 Task: Create record types in genre object.
Action: Mouse moved to (782, 58)
Screenshot: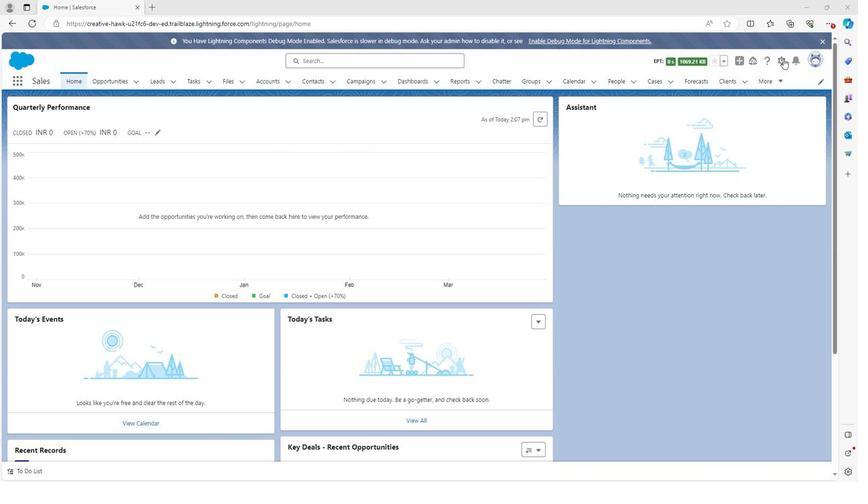 
Action: Mouse pressed left at (782, 58)
Screenshot: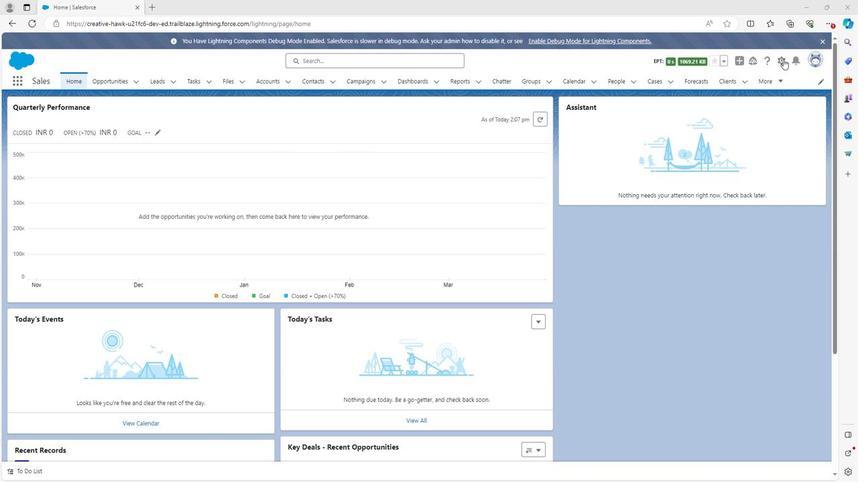 
Action: Mouse moved to (748, 86)
Screenshot: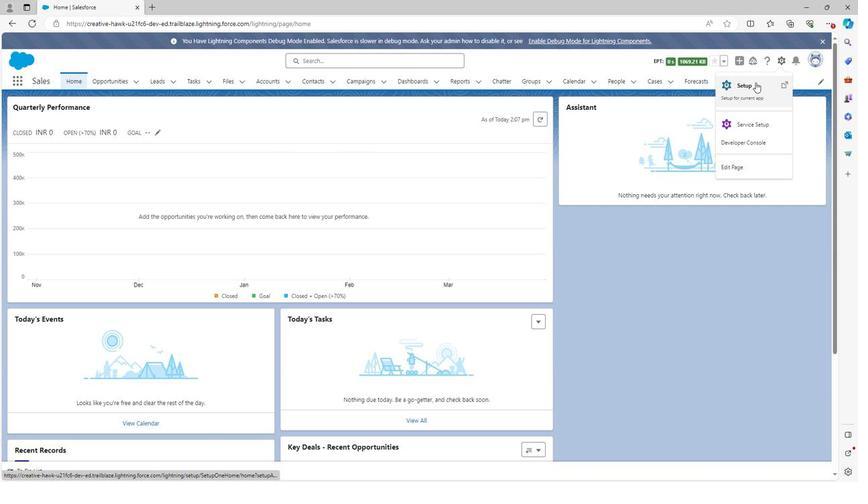 
Action: Mouse pressed left at (748, 86)
Screenshot: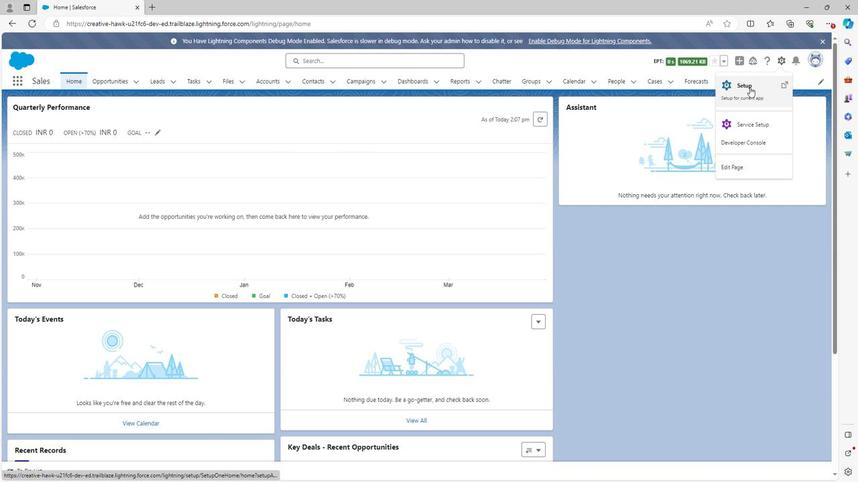 
Action: Mouse moved to (103, 80)
Screenshot: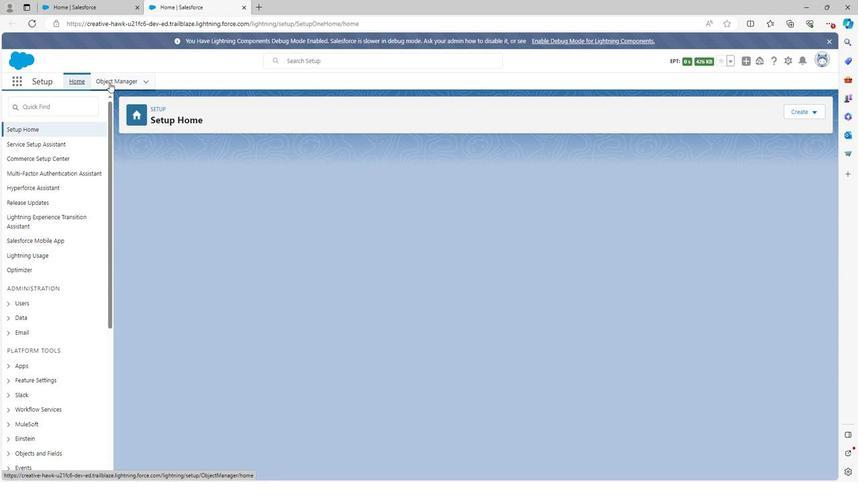 
Action: Mouse pressed left at (103, 80)
Screenshot: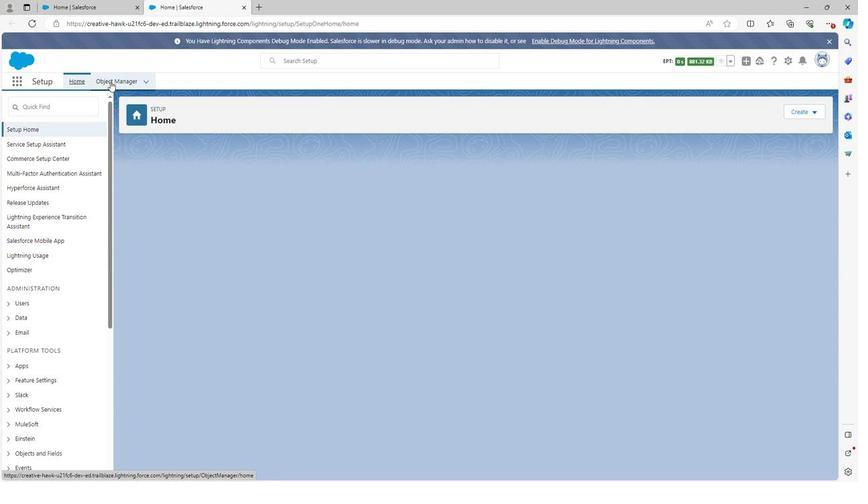 
Action: Mouse moved to (87, 276)
Screenshot: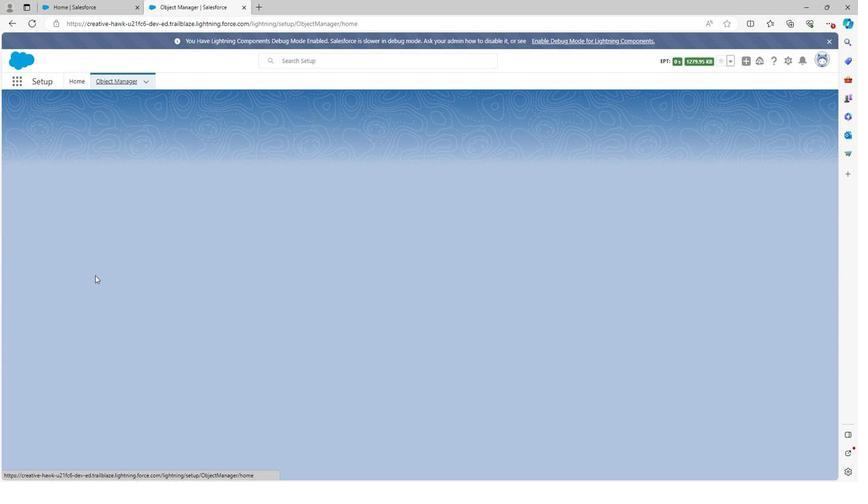 
Action: Mouse scrolled (87, 275) with delta (0, 0)
Screenshot: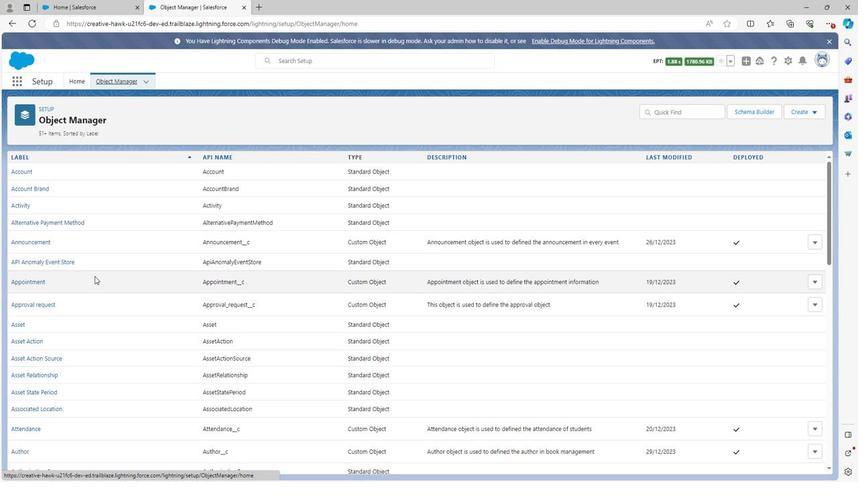 
Action: Mouse scrolled (87, 275) with delta (0, 0)
Screenshot: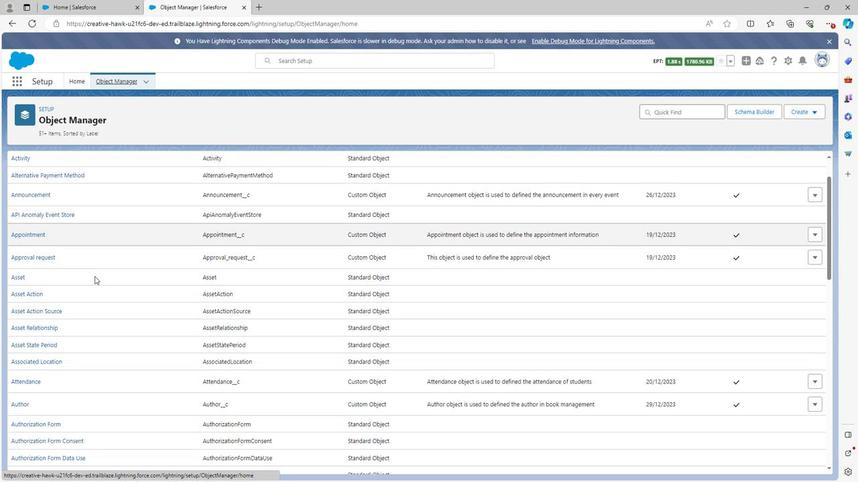 
Action: Mouse scrolled (87, 275) with delta (0, 0)
Screenshot: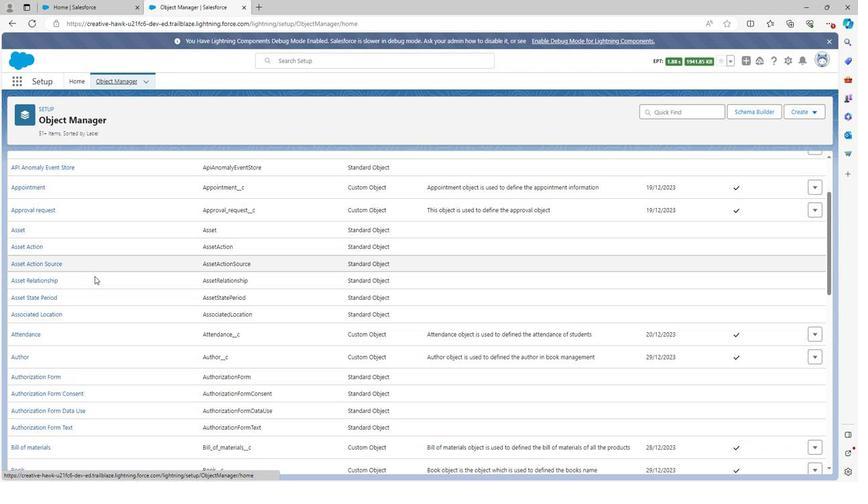 
Action: Mouse scrolled (87, 275) with delta (0, 0)
Screenshot: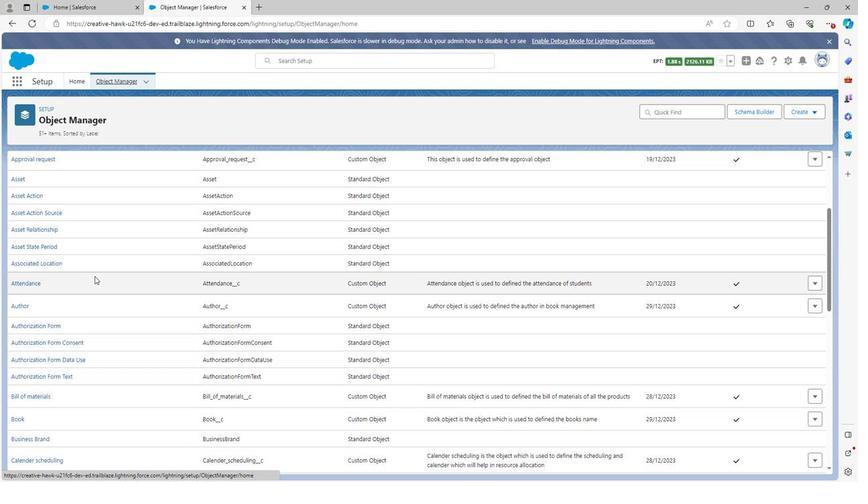 
Action: Mouse scrolled (87, 275) with delta (0, 0)
Screenshot: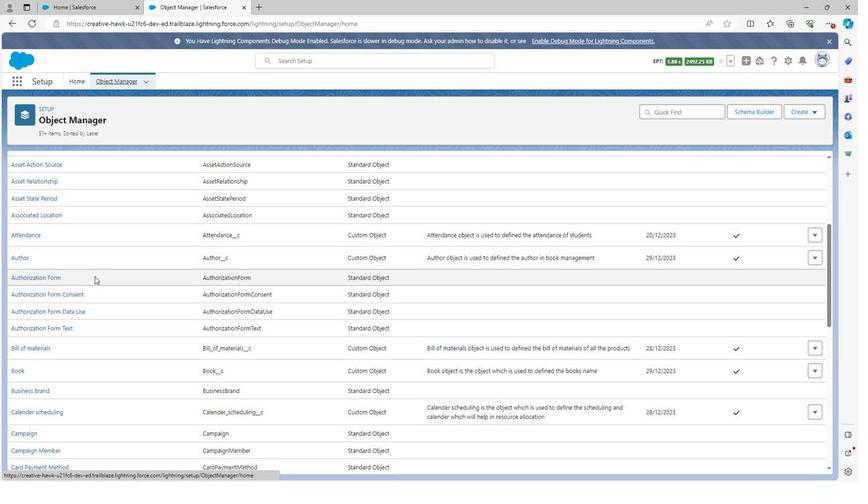 
Action: Mouse scrolled (87, 275) with delta (0, 0)
Screenshot: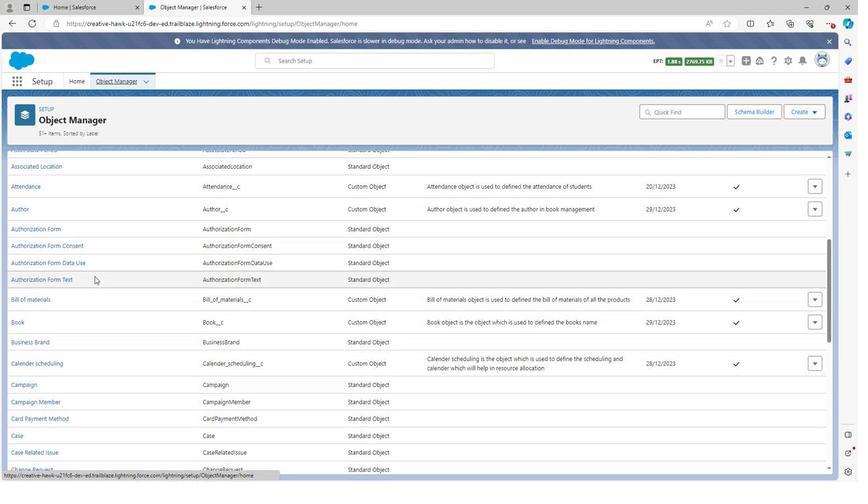 
Action: Mouse scrolled (87, 275) with delta (0, 0)
Screenshot: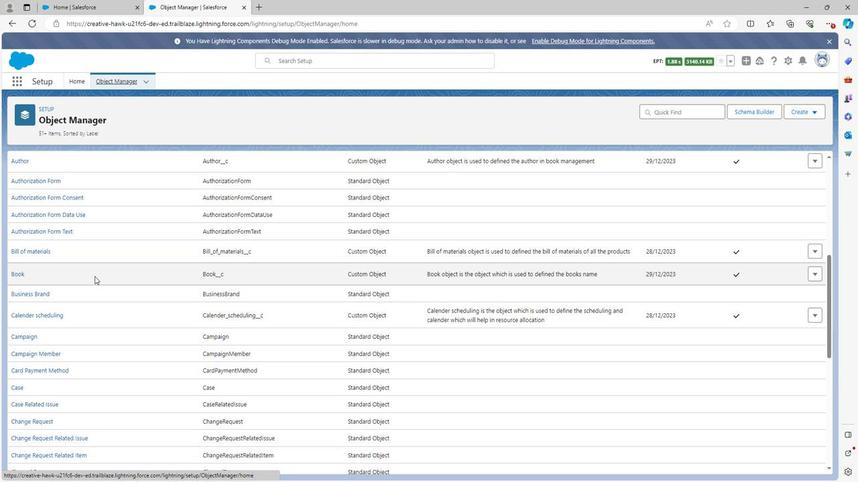 
Action: Mouse scrolled (87, 275) with delta (0, 0)
Screenshot: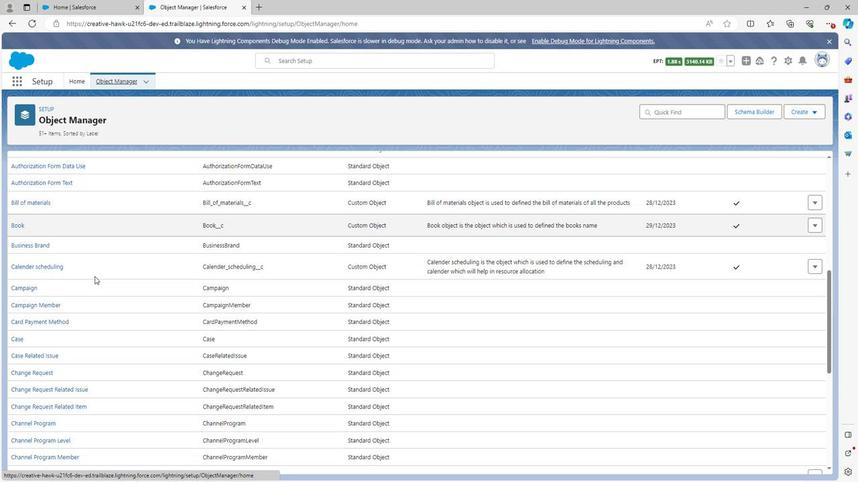 
Action: Mouse scrolled (87, 275) with delta (0, 0)
Screenshot: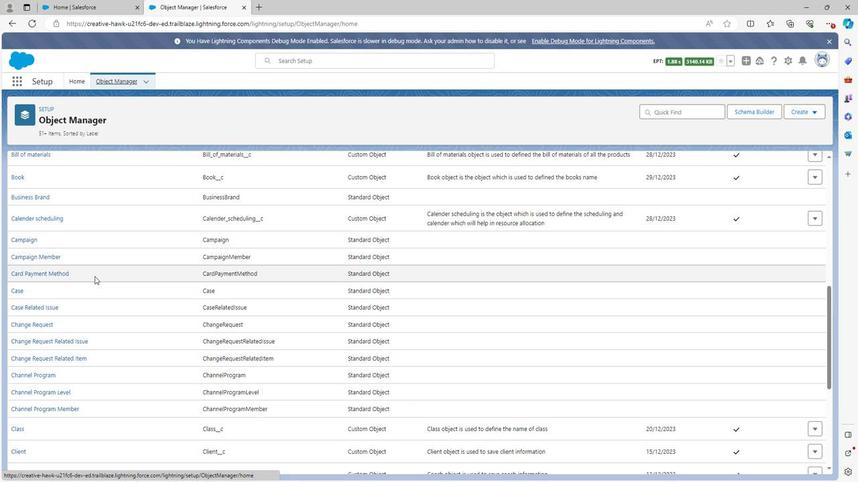 
Action: Mouse scrolled (87, 275) with delta (0, 0)
Screenshot: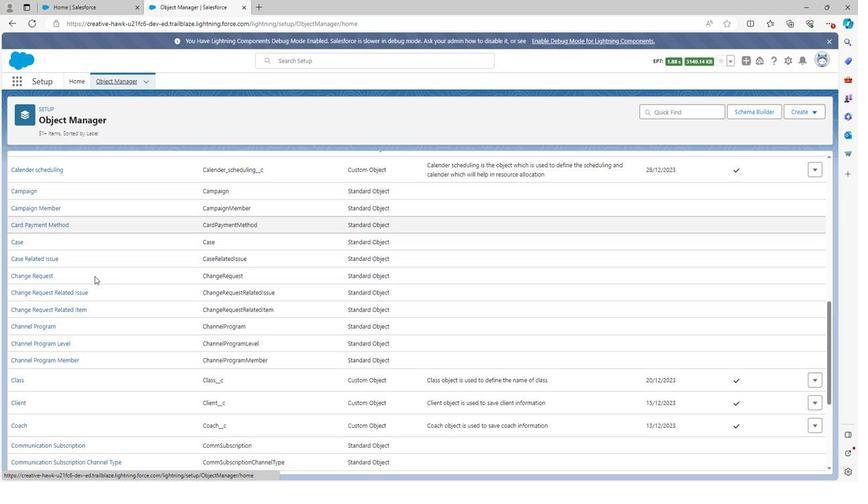 
Action: Mouse scrolled (87, 275) with delta (0, 0)
Screenshot: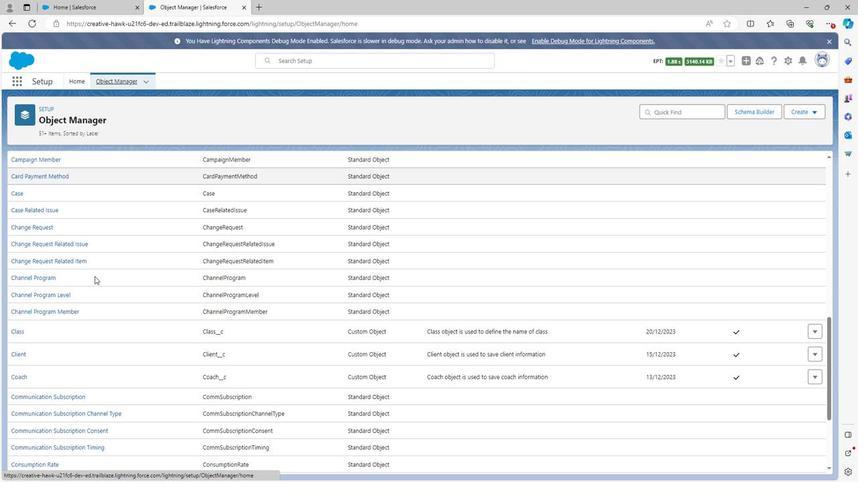 
Action: Mouse scrolled (87, 275) with delta (0, 0)
Screenshot: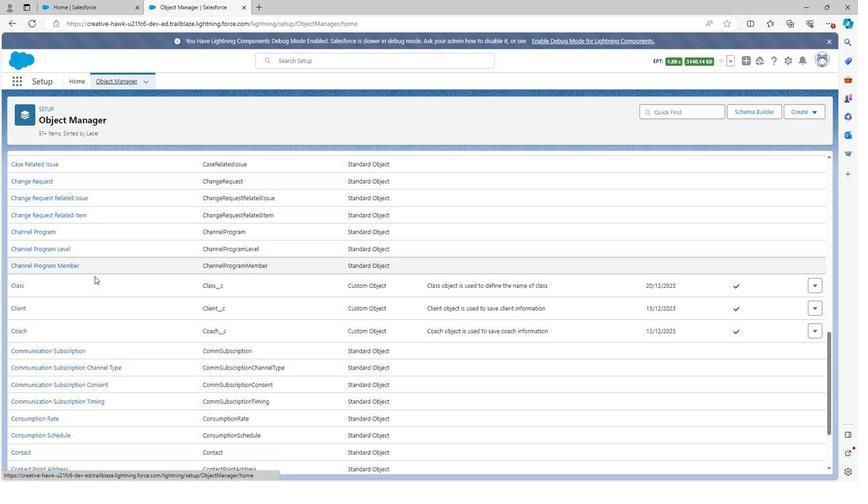 
Action: Mouse scrolled (87, 275) with delta (0, 0)
Screenshot: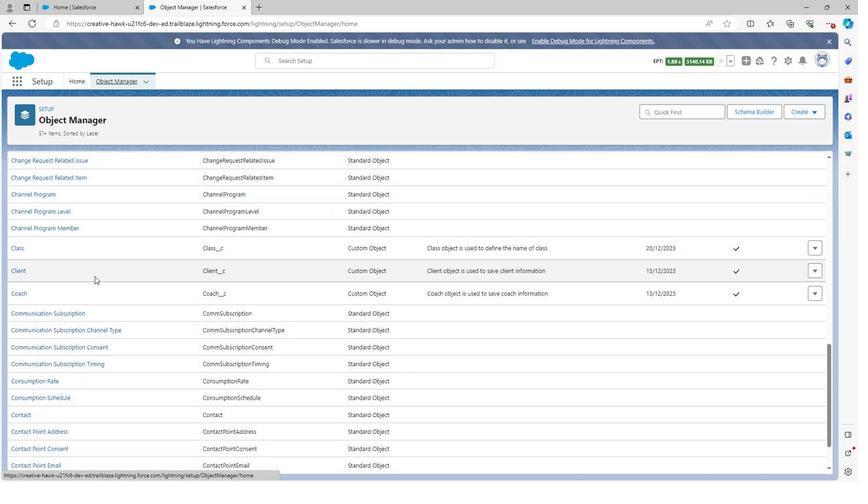 
Action: Mouse scrolled (87, 275) with delta (0, 0)
Screenshot: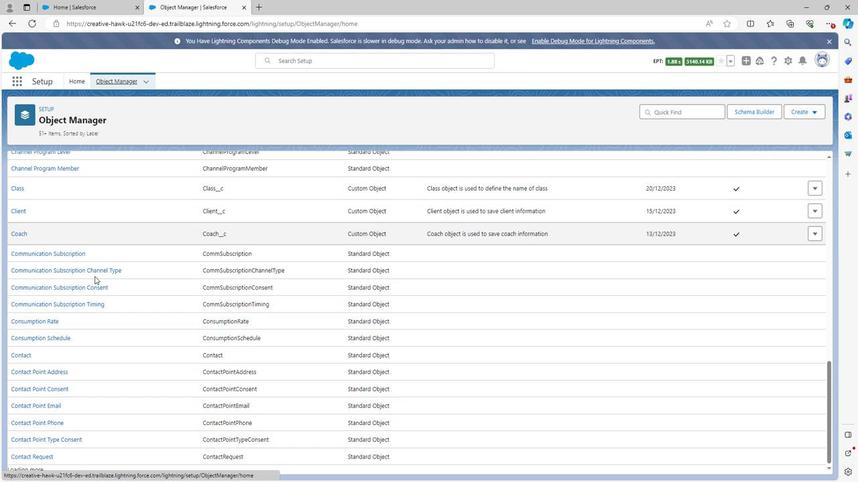 
Action: Mouse scrolled (87, 275) with delta (0, 0)
Screenshot: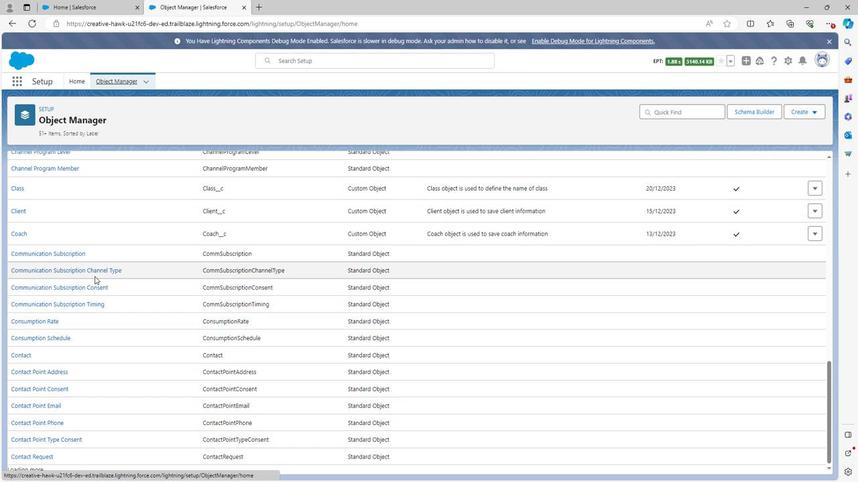 
Action: Mouse scrolled (87, 275) with delta (0, 0)
Screenshot: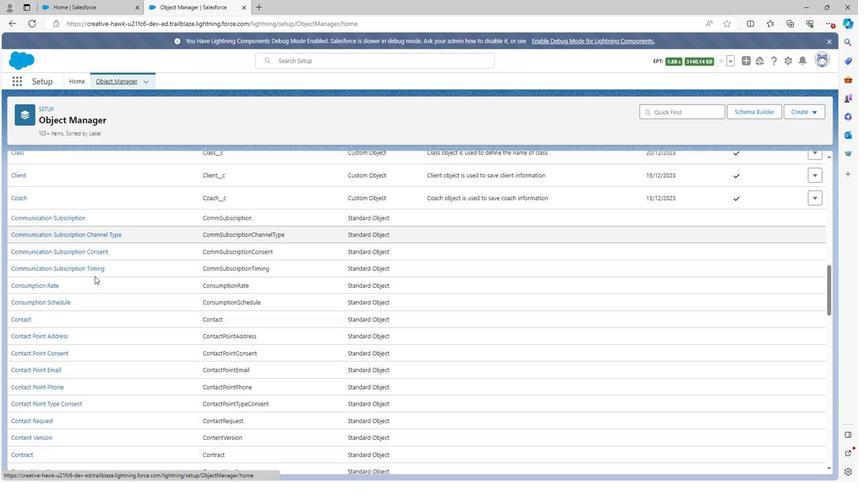 
Action: Mouse scrolled (87, 275) with delta (0, 0)
Screenshot: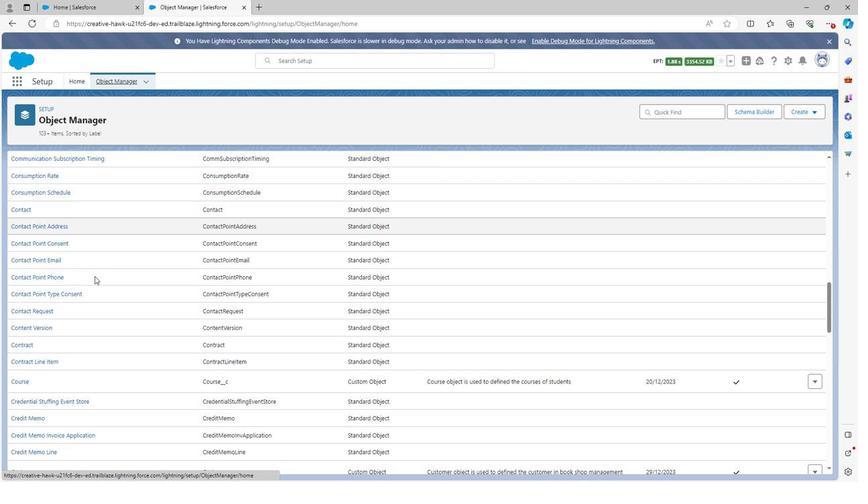 
Action: Mouse scrolled (87, 275) with delta (0, 0)
Screenshot: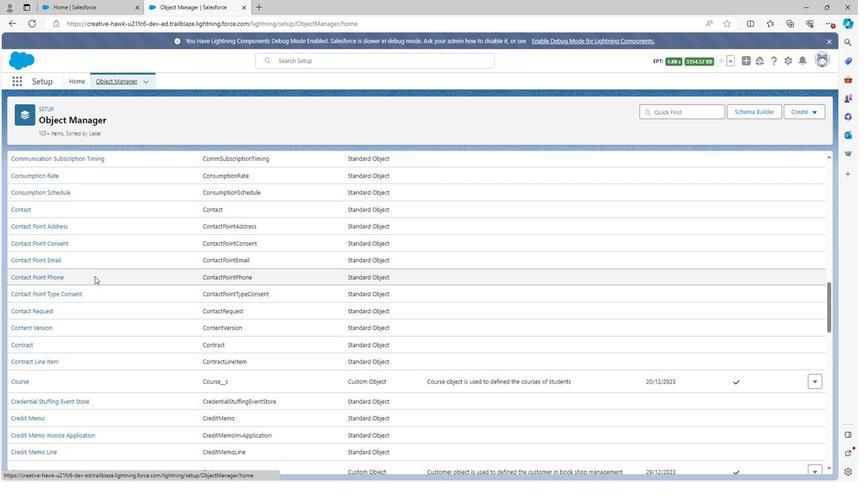 
Action: Mouse scrolled (87, 275) with delta (0, 0)
Screenshot: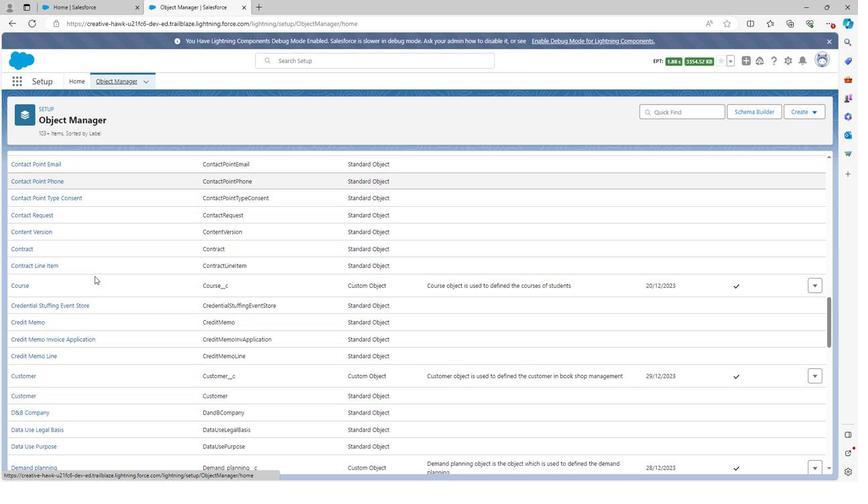
Action: Mouse scrolled (87, 275) with delta (0, 0)
Screenshot: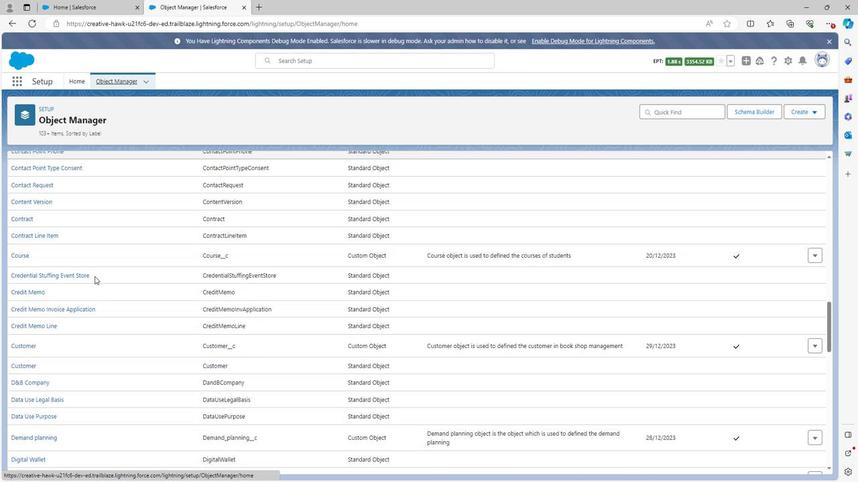 
Action: Mouse scrolled (87, 275) with delta (0, 0)
Screenshot: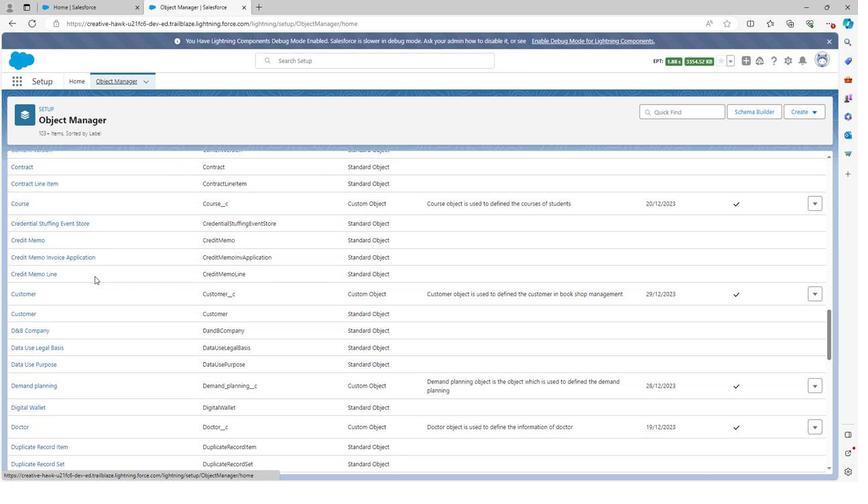 
Action: Mouse scrolled (87, 275) with delta (0, 0)
Screenshot: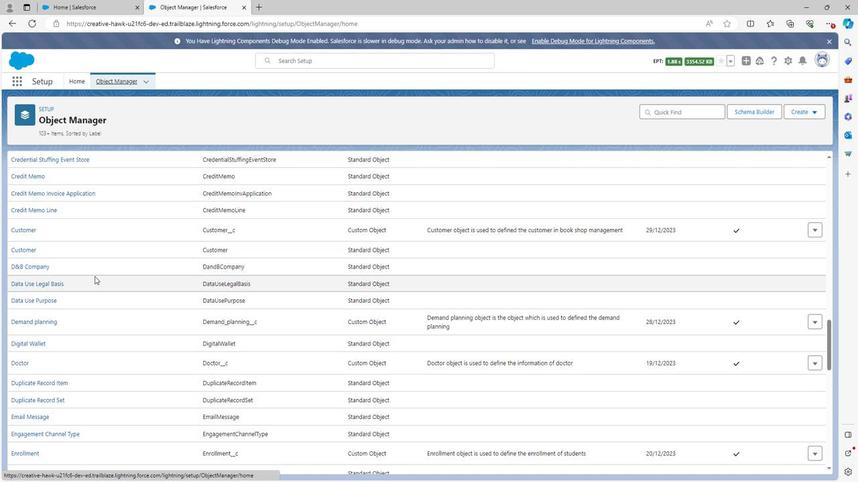 
Action: Mouse scrolled (87, 275) with delta (0, 0)
Screenshot: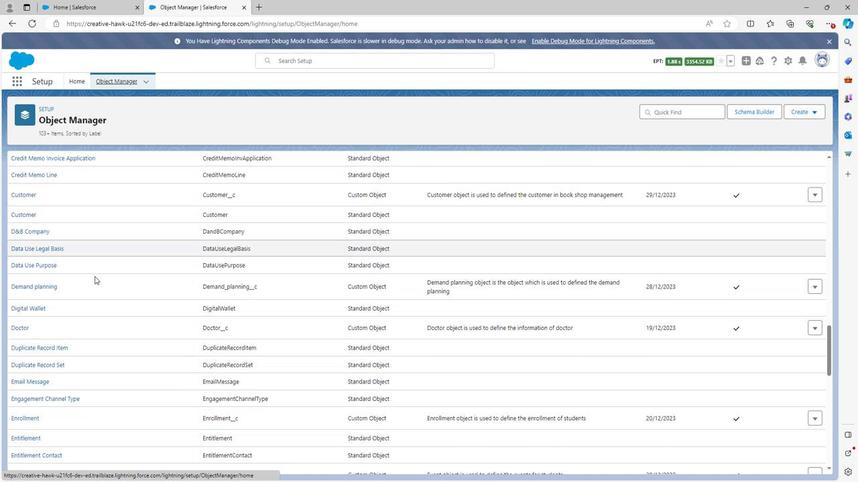 
Action: Mouse scrolled (87, 275) with delta (0, 0)
Screenshot: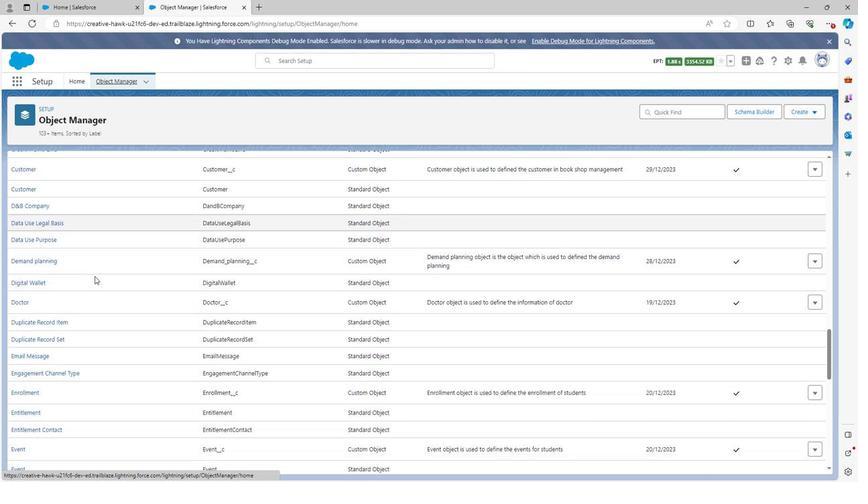 
Action: Mouse scrolled (87, 275) with delta (0, 0)
Screenshot: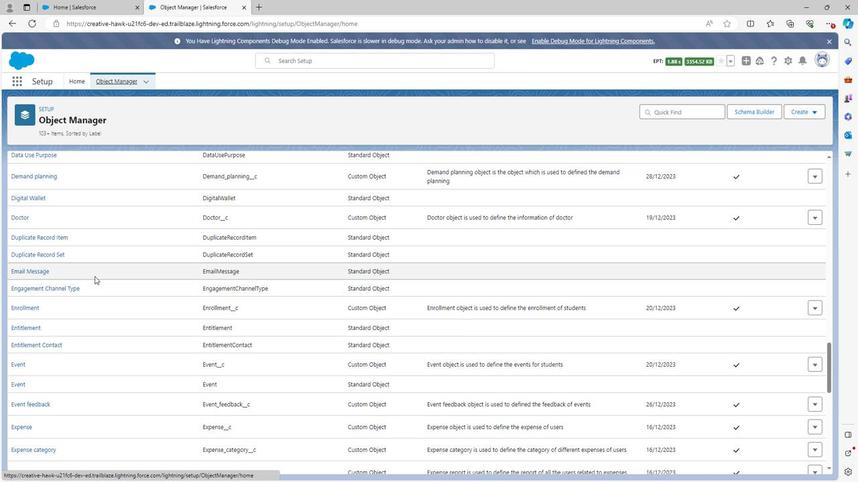 
Action: Mouse scrolled (87, 275) with delta (0, 0)
Screenshot: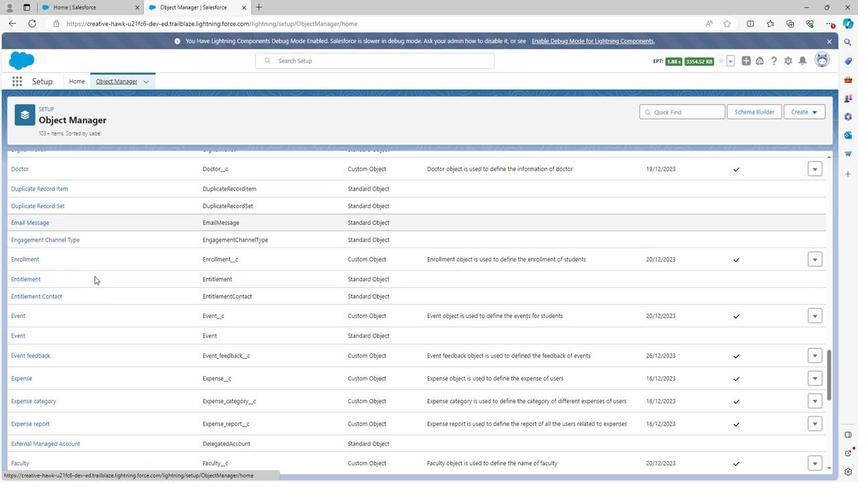 
Action: Mouse scrolled (87, 275) with delta (0, 0)
Screenshot: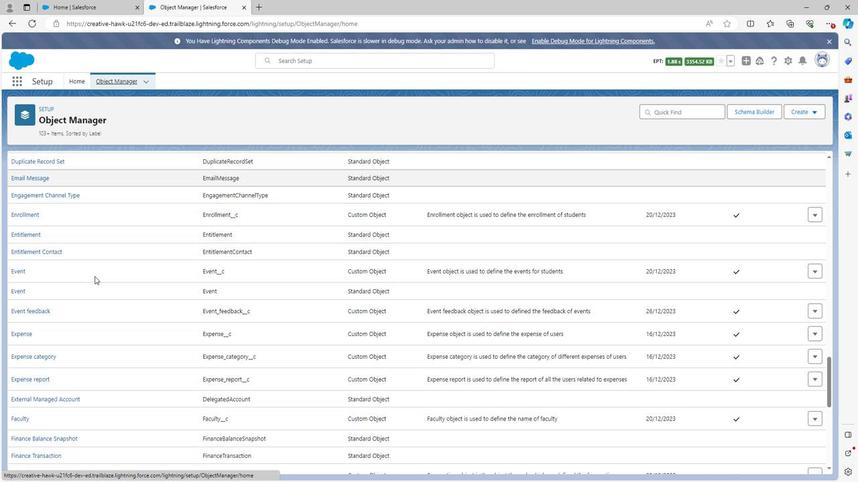 
Action: Mouse scrolled (87, 275) with delta (0, 0)
Screenshot: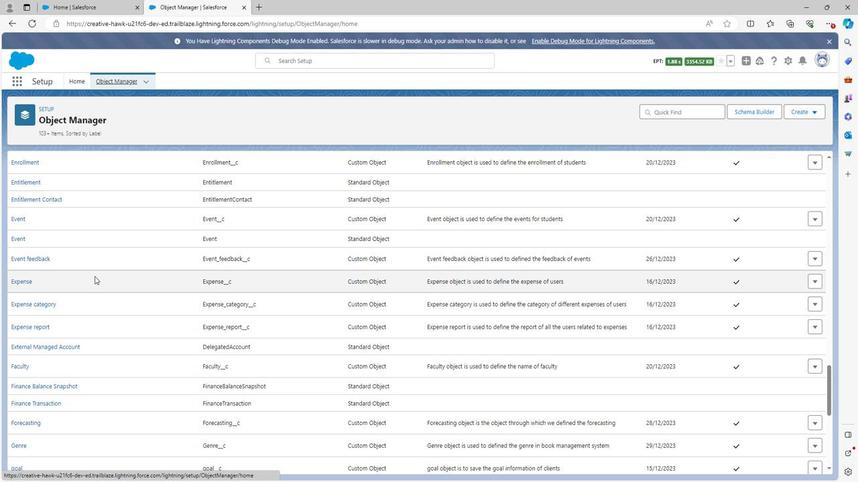 
Action: Mouse scrolled (87, 275) with delta (0, 0)
Screenshot: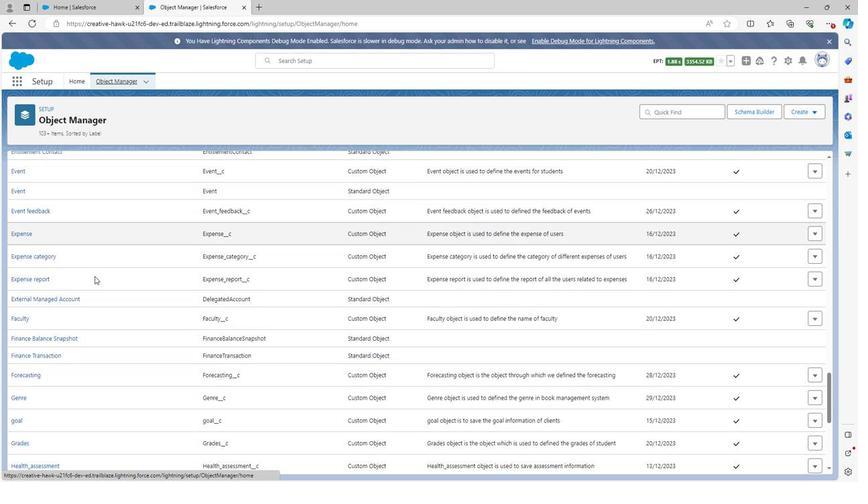 
Action: Mouse scrolled (87, 275) with delta (0, 0)
Screenshot: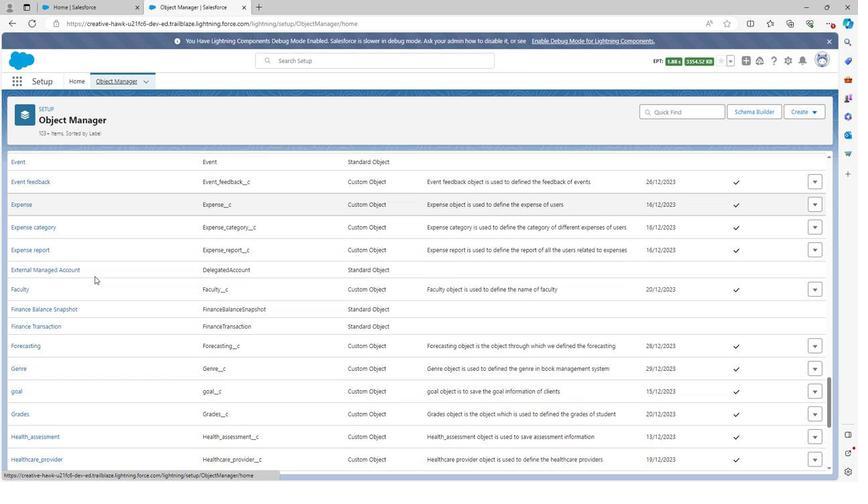 
Action: Mouse scrolled (87, 275) with delta (0, 0)
Screenshot: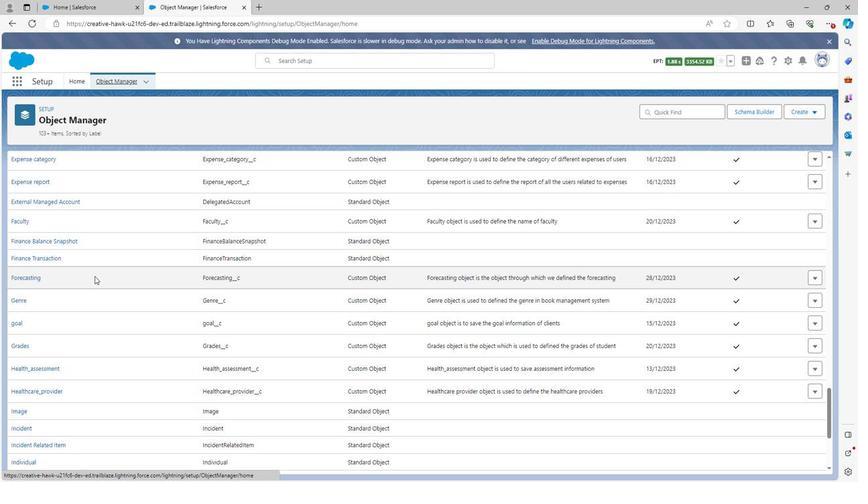 
Action: Mouse moved to (8, 250)
Screenshot: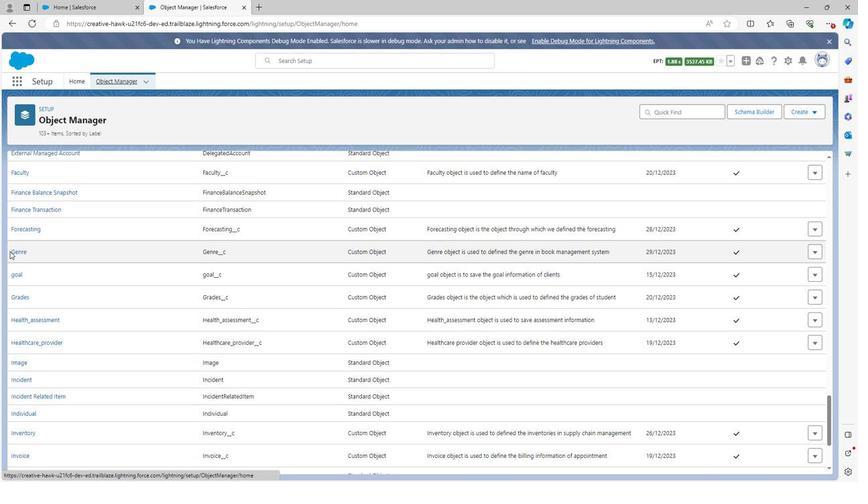 
Action: Mouse pressed left at (8, 250)
Screenshot: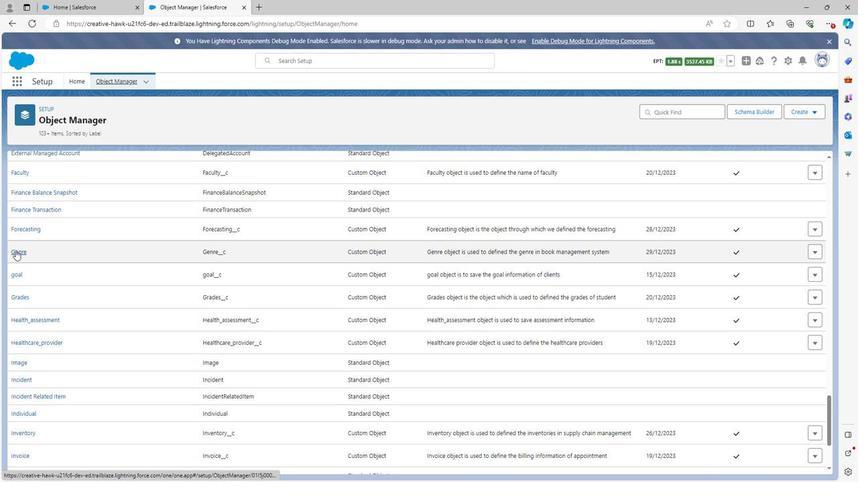 
Action: Mouse moved to (39, 293)
Screenshot: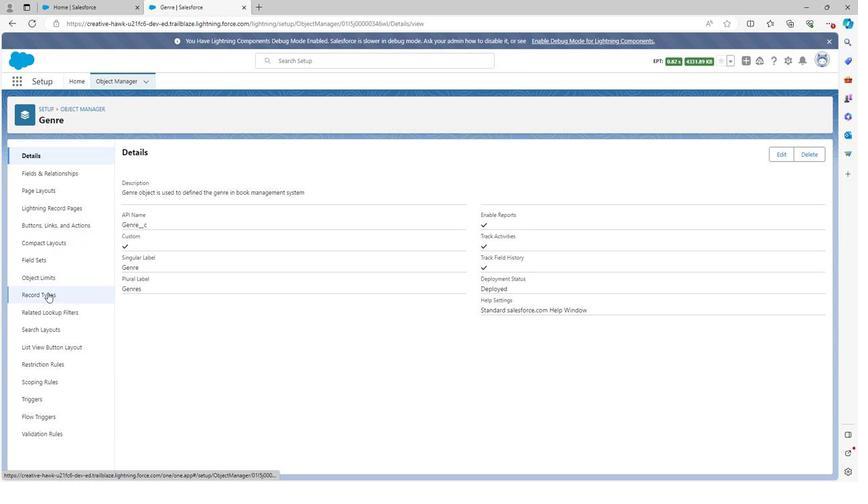 
Action: Mouse pressed left at (39, 293)
Screenshot: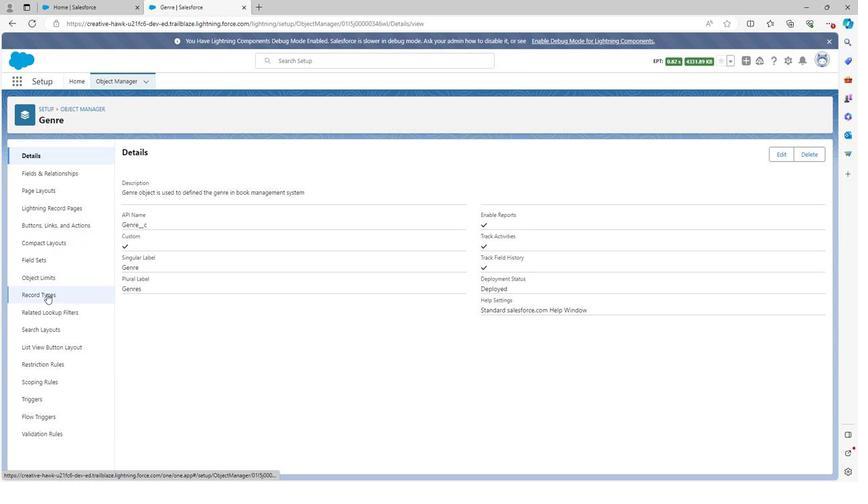 
Action: Mouse moved to (737, 153)
Screenshot: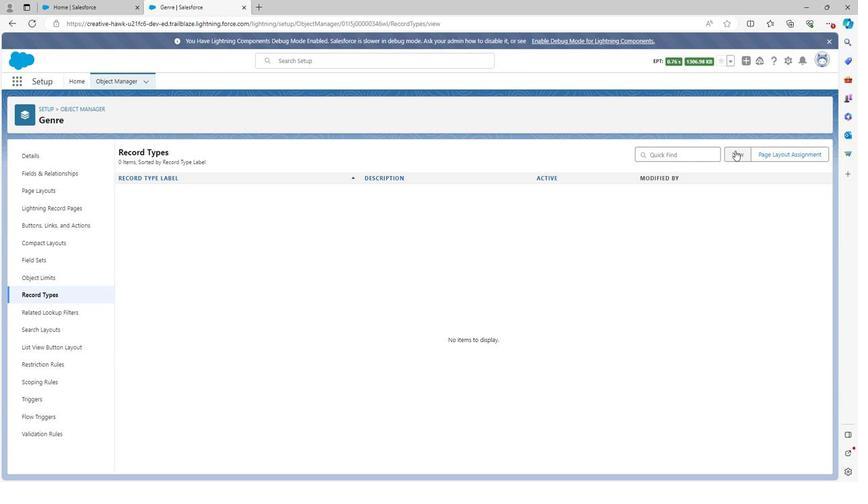 
Action: Mouse pressed left at (737, 153)
Screenshot: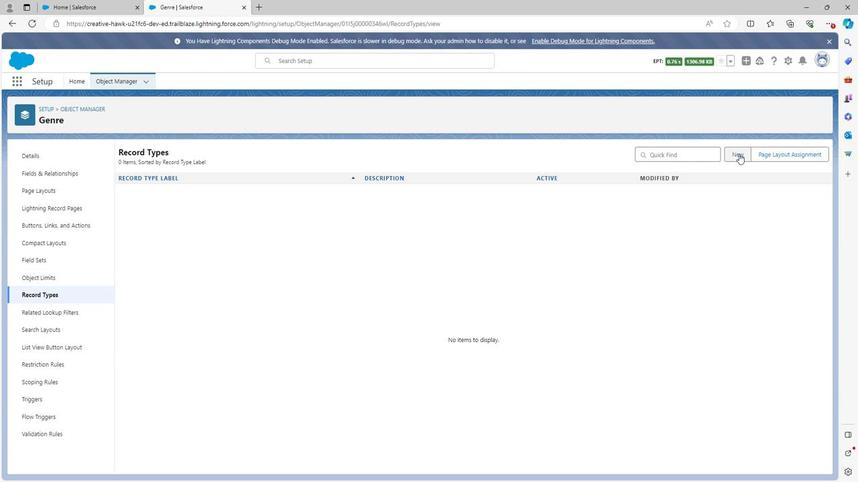 
Action: Mouse moved to (272, 238)
Screenshot: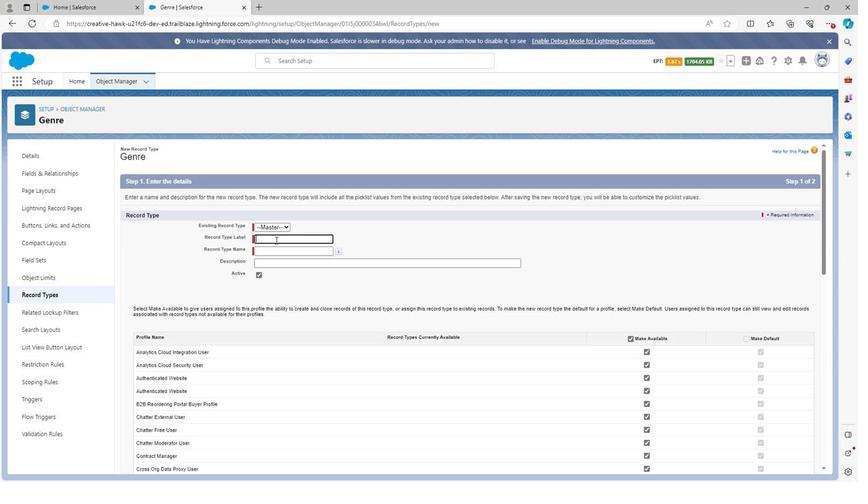 
Action: Key pressed <Key.shift>Gn<Key.backspace>enre<Key.space>name
Screenshot: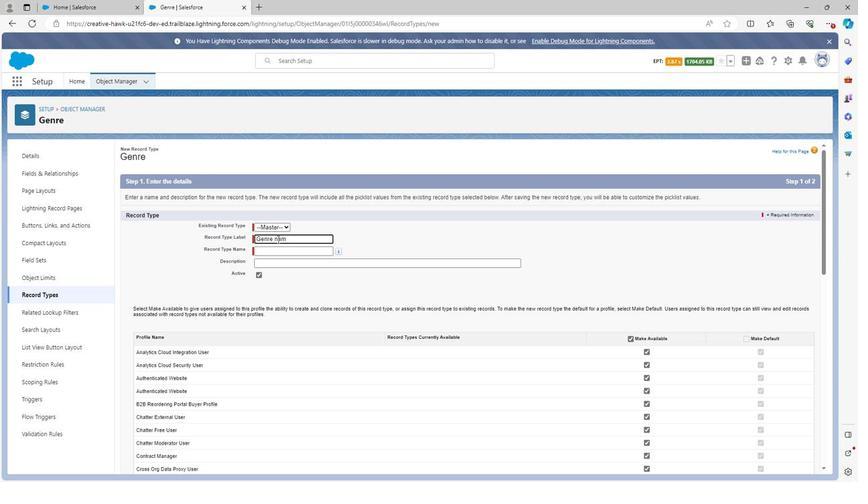 
Action: Mouse moved to (443, 250)
Screenshot: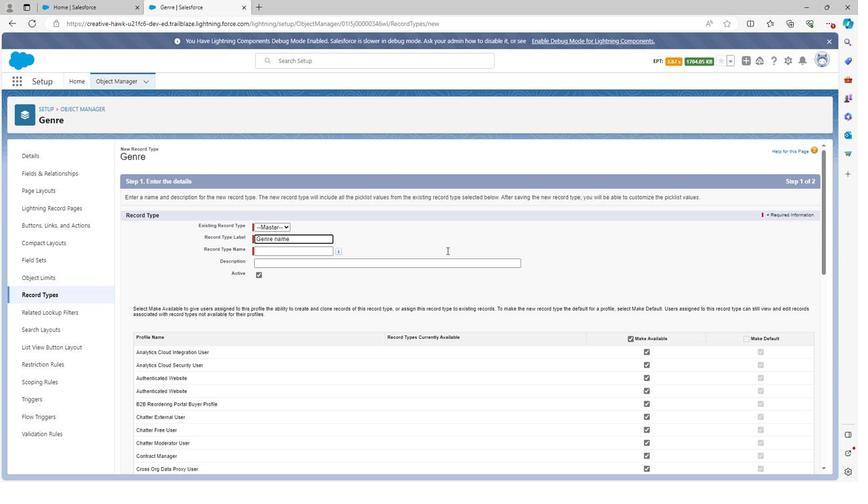 
Action: Mouse pressed left at (443, 250)
Screenshot: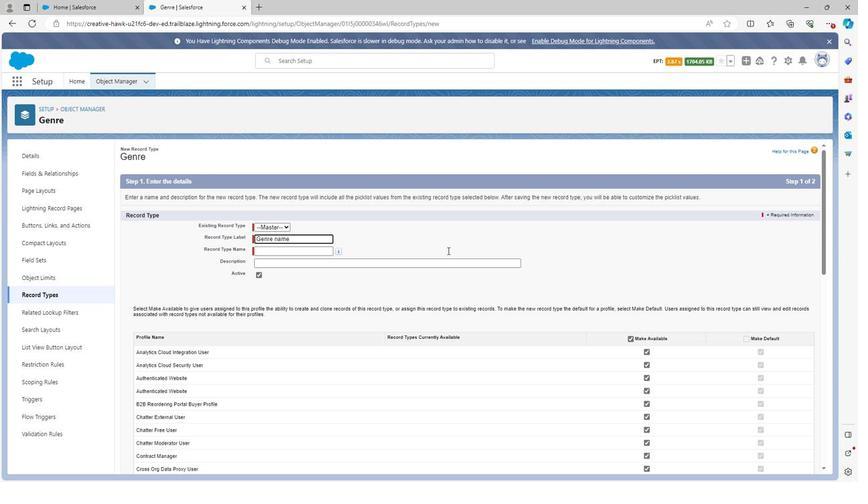 
Action: Mouse moved to (275, 262)
Screenshot: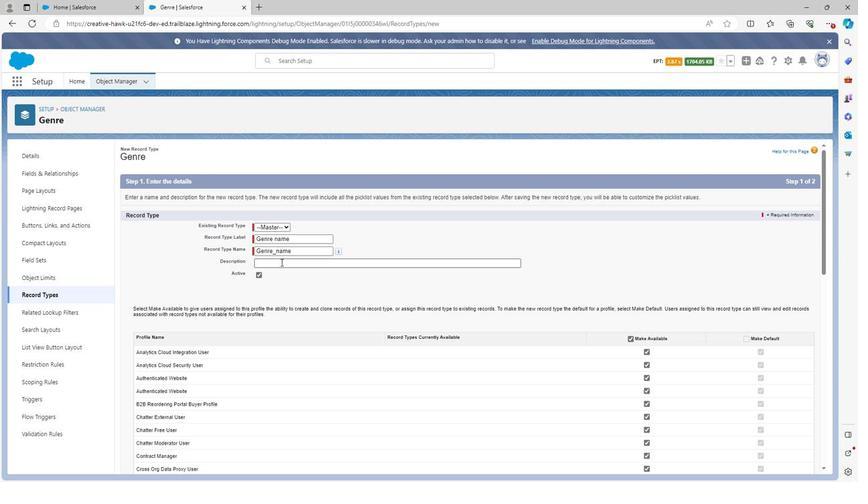 
Action: Mouse pressed left at (275, 262)
Screenshot: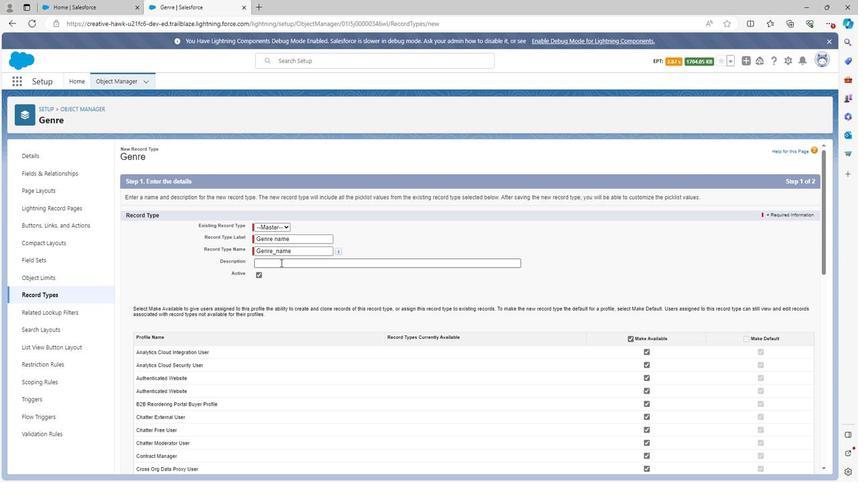 
Action: Key pressed <Key.shift><Key.shift><Key.shift><Key.shift><Key.shift><Key.shift><Key.shift><Key.shift><Key.shift><Key.shift>
Screenshot: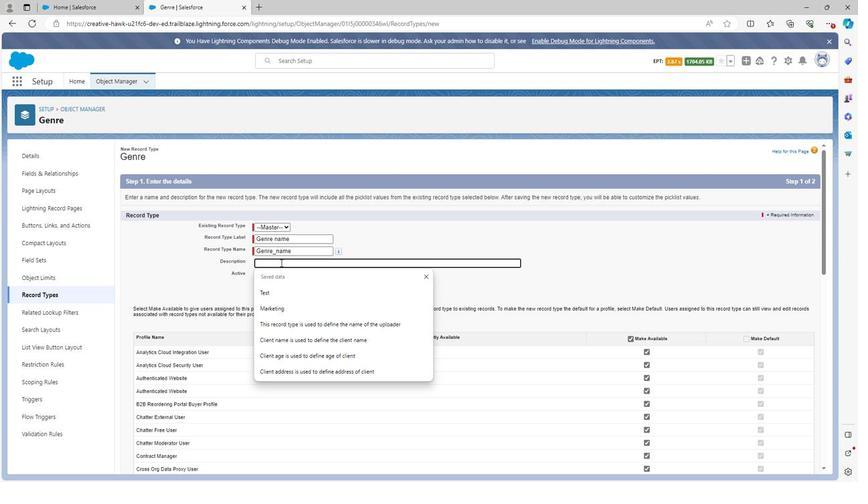 
Action: Mouse moved to (274, 262)
Screenshot: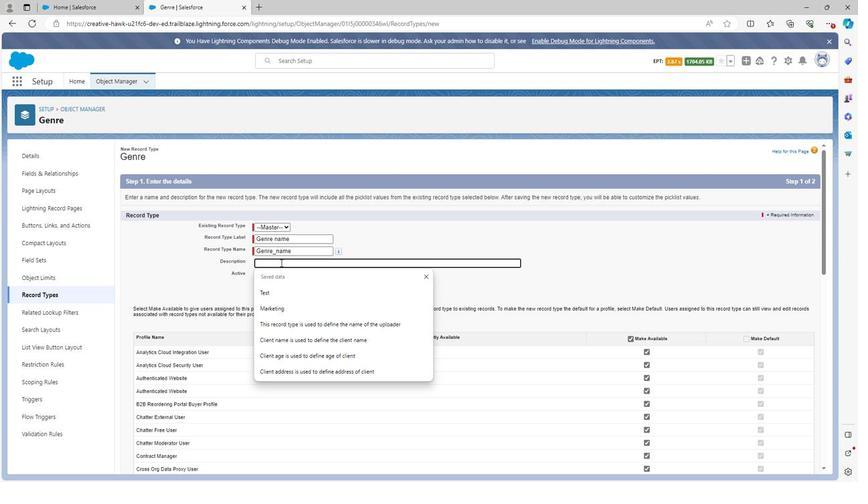
Action: Key pressed <Key.shift><Key.shift>Genre<Key.space>name<Key.space>re
Screenshot: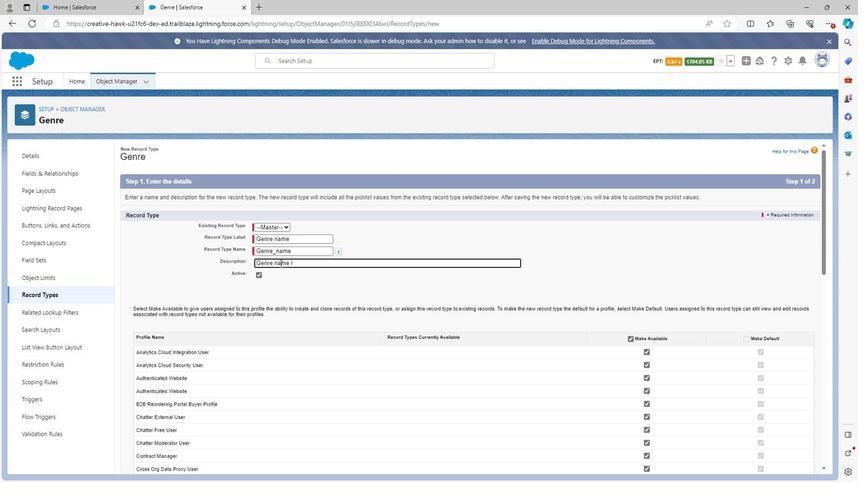 
Action: Mouse moved to (274, 263)
Screenshot: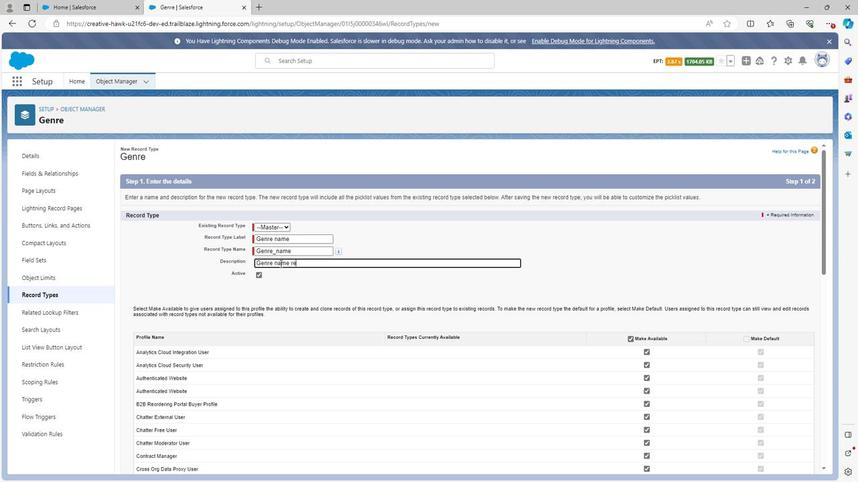 
Action: Key pressed c
Screenshot: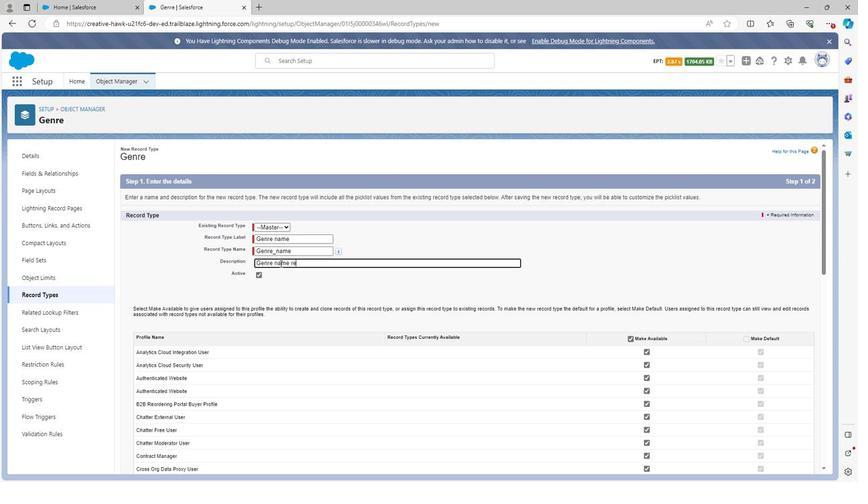 
Action: Mouse moved to (274, 264)
Screenshot: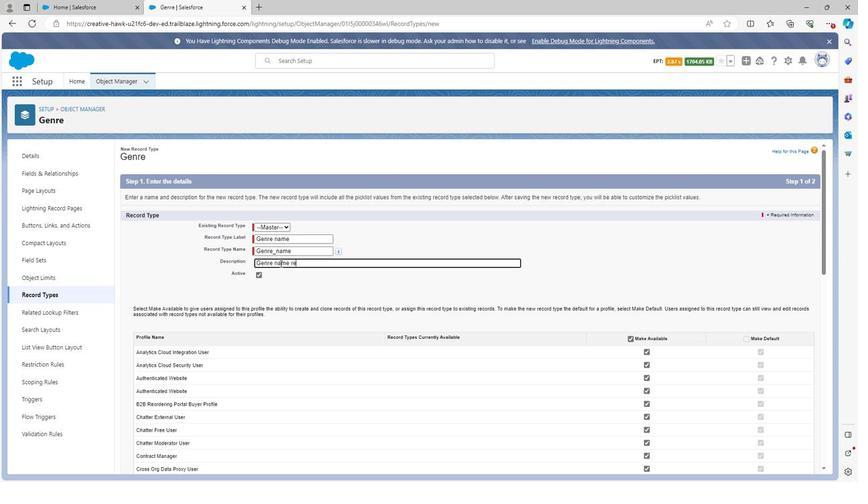 
Action: Key pressed ord<Key.space>type<Key.space>i
Screenshot: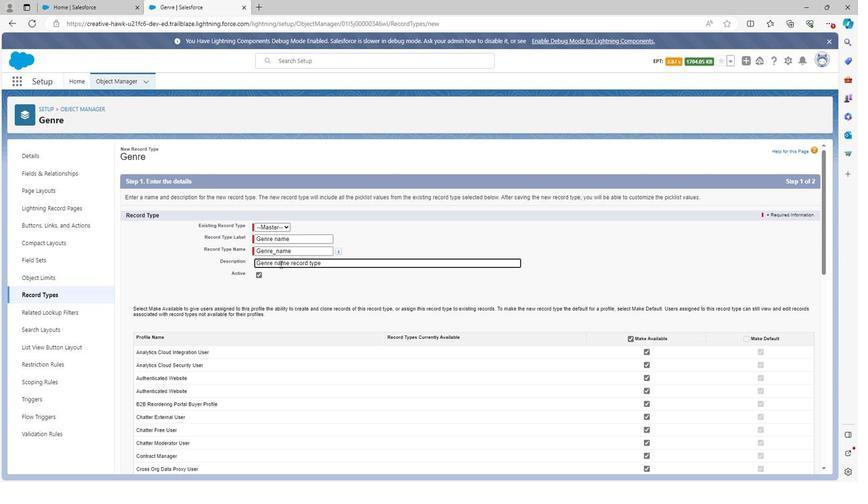 
Action: Mouse moved to (274, 267)
Screenshot: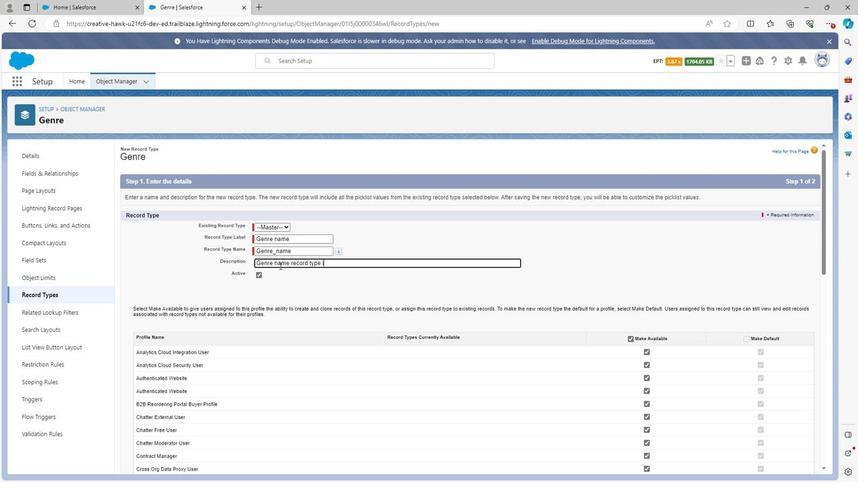 
Action: Key pressed s
Screenshot: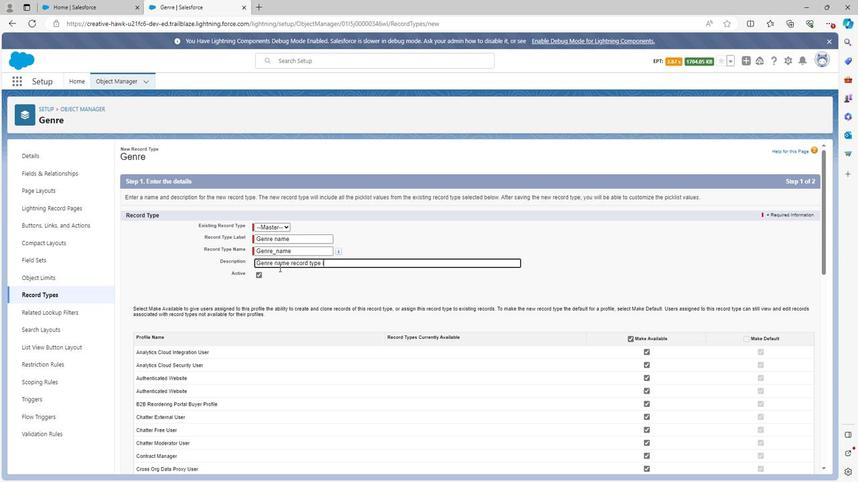 
Action: Mouse moved to (274, 269)
Screenshot: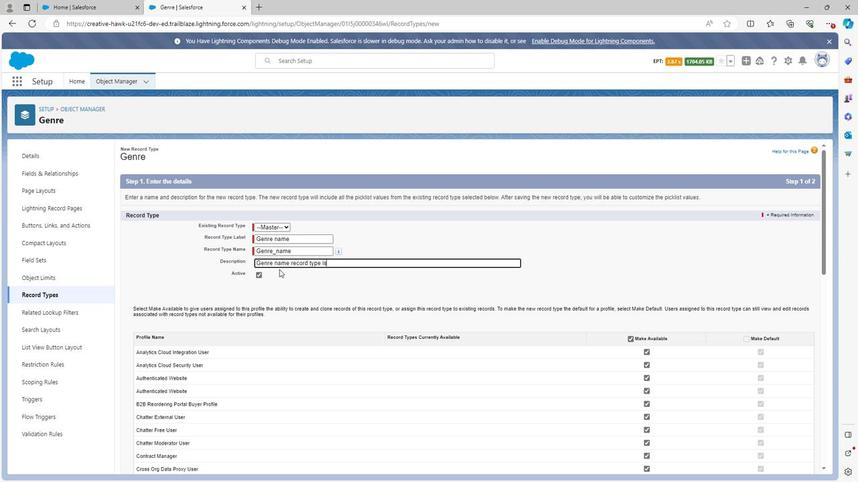 
Action: Key pressed <Key.space>
Screenshot: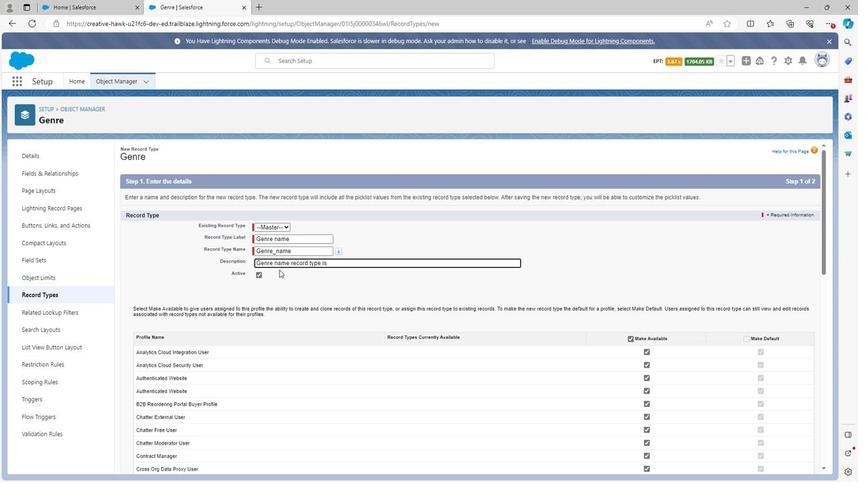 
Action: Mouse moved to (274, 270)
Screenshot: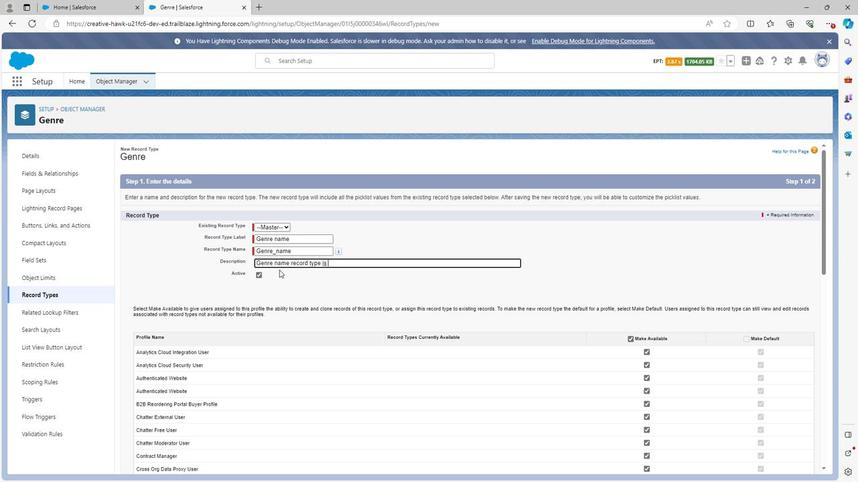 
Action: Key pressed the<Key.space>
Screenshot: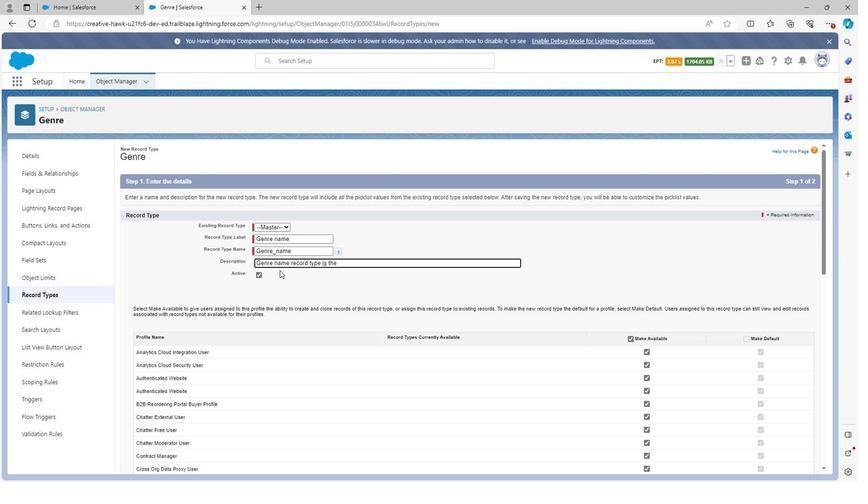 
Action: Mouse moved to (274, 270)
Screenshot: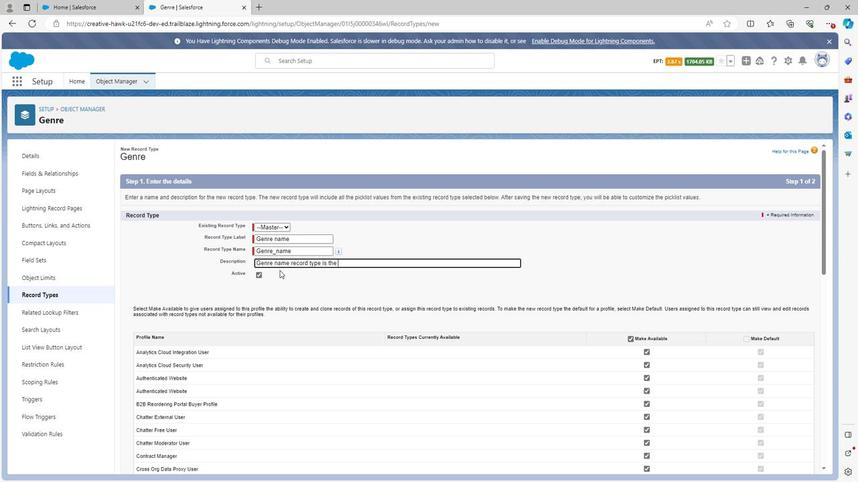 
Action: Key pressed reco
Screenshot: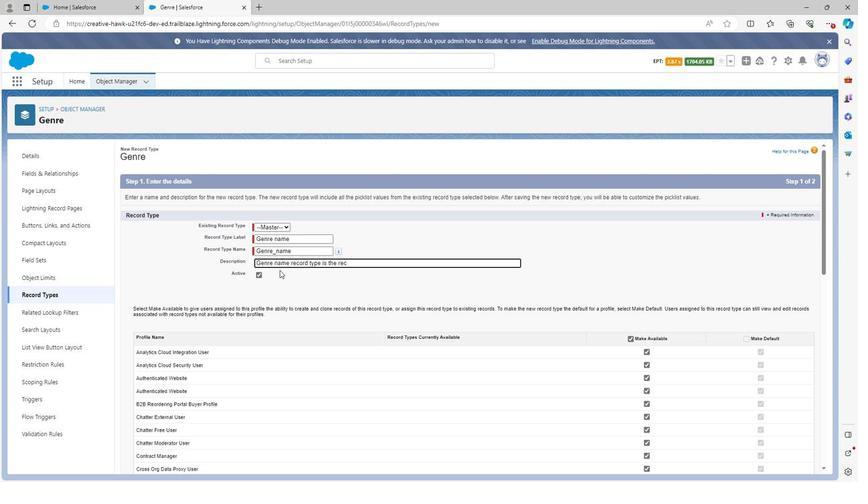 
Action: Mouse moved to (274, 270)
Screenshot: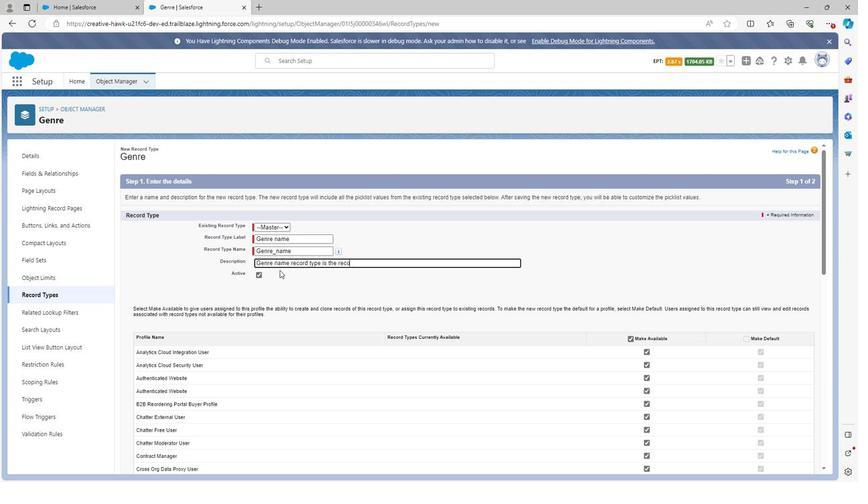 
Action: Key pressed rd
Screenshot: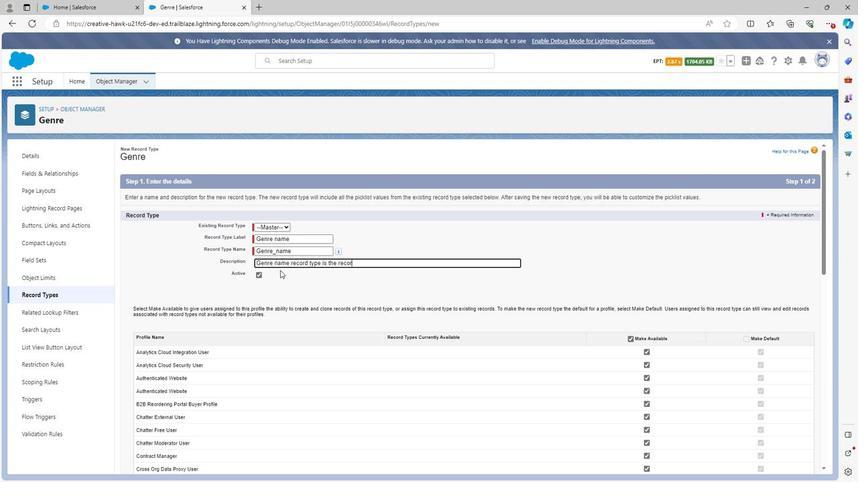 
Action: Mouse moved to (283, 283)
Screenshot: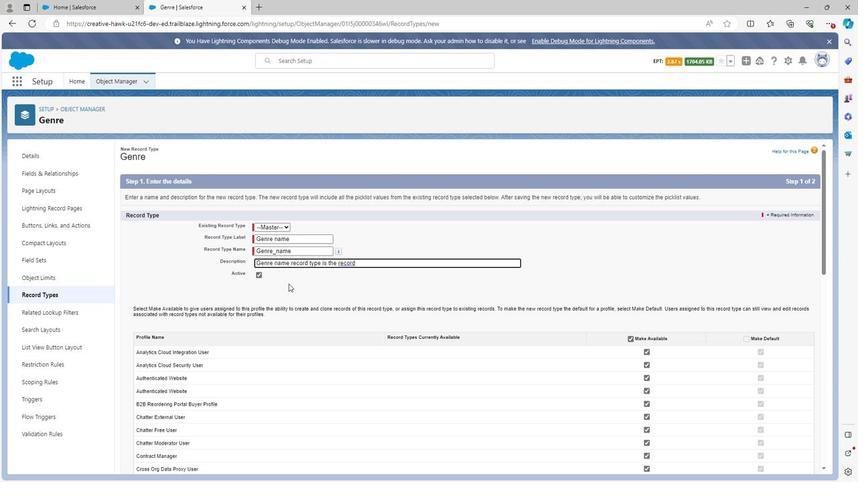 
Action: Key pressed ty
Screenshot: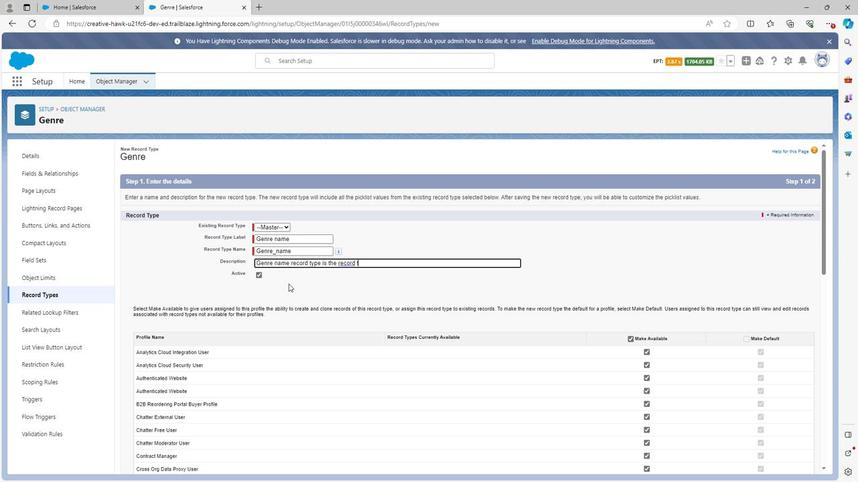 
Action: Mouse moved to (282, 283)
Screenshot: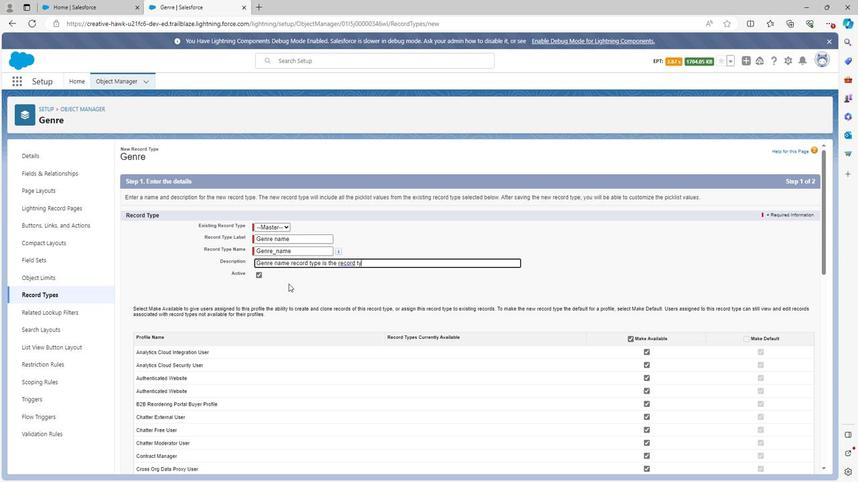 
Action: Key pressed p
Screenshot: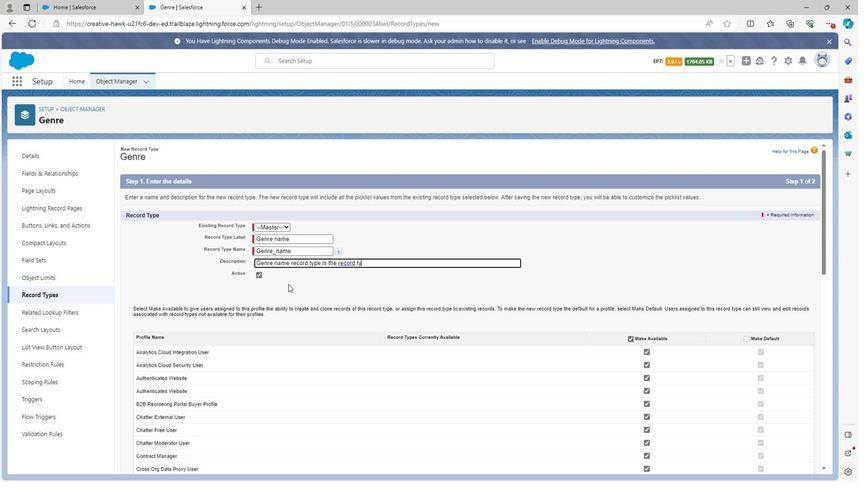 
Action: Mouse moved to (282, 282)
Screenshot: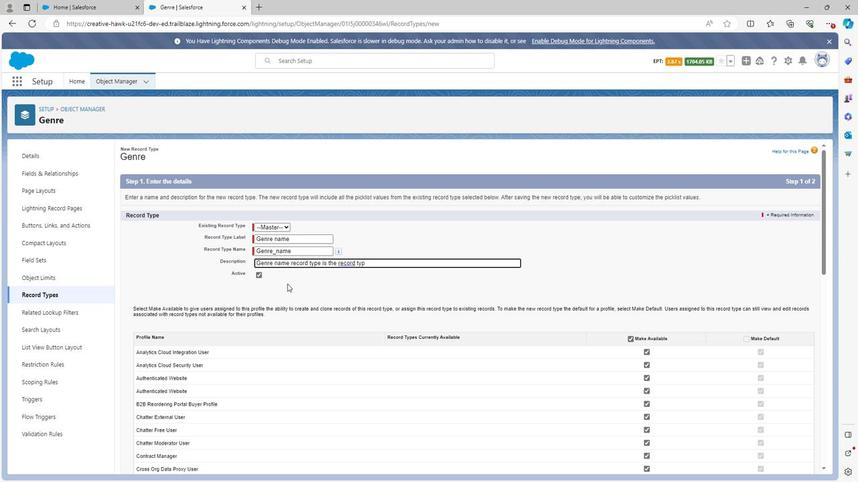 
Action: Key pressed e
Screenshot: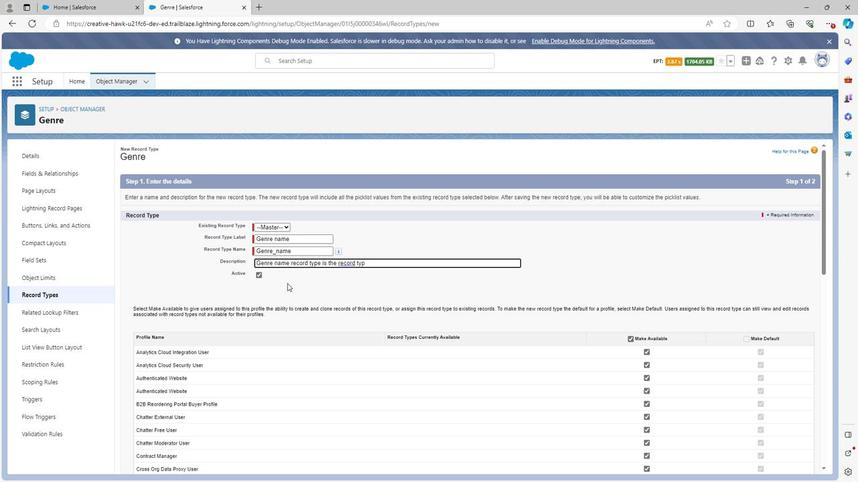 
Action: Mouse moved to (257, 284)
Screenshot: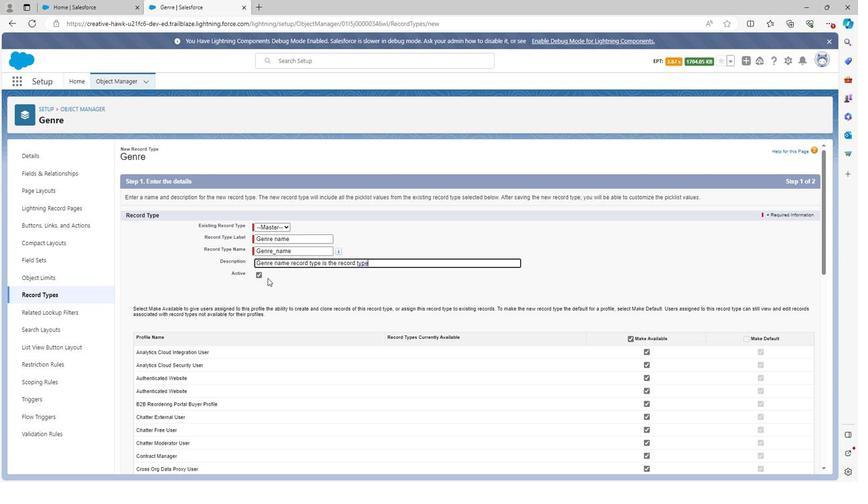 
Action: Key pressed <Key.space>
Screenshot: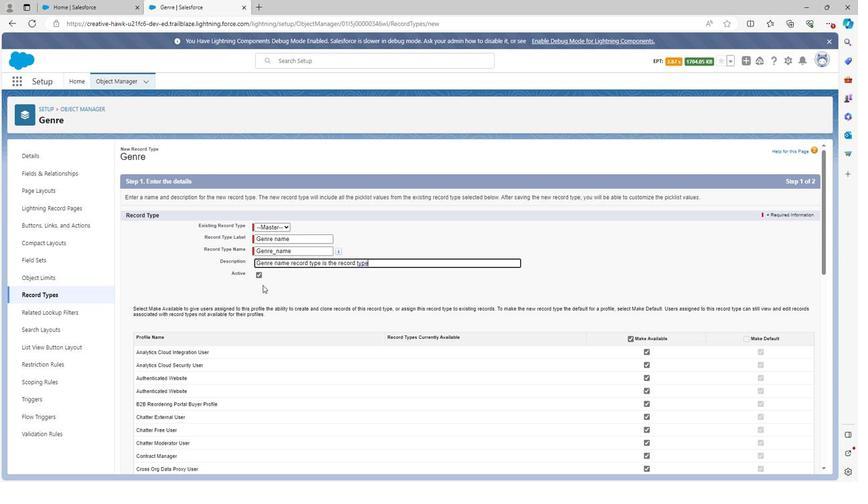 
Action: Mouse moved to (370, 283)
Screenshot: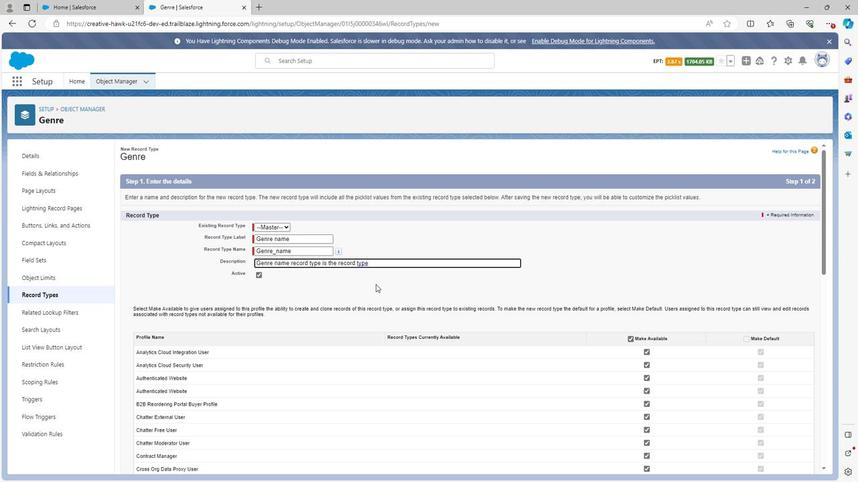 
Action: Key pressed t
Screenshot: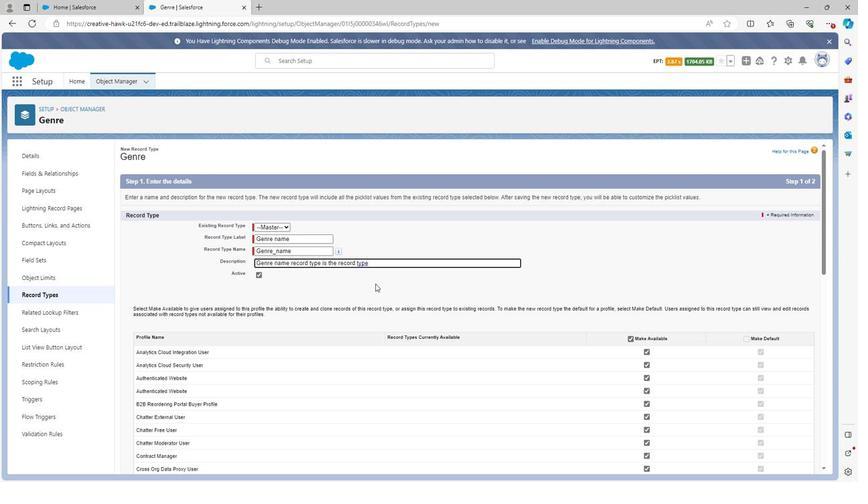 
Action: Mouse moved to (369, 281)
Screenshot: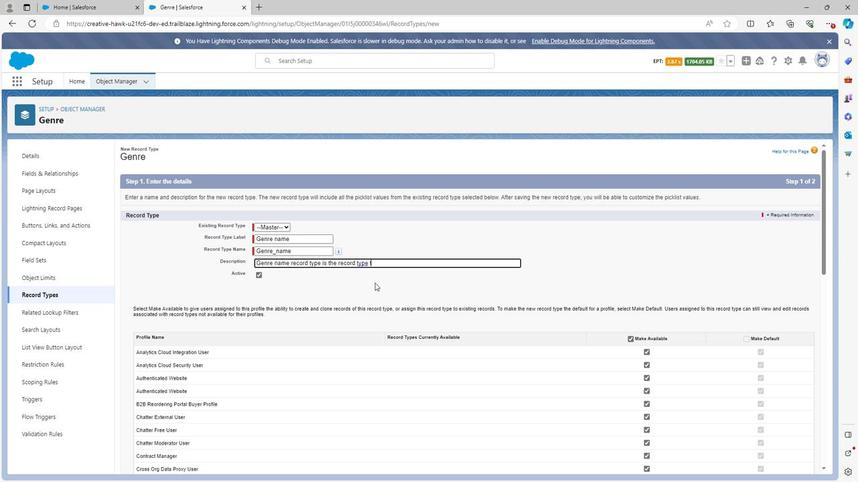
Action: Key pressed h
Screenshot: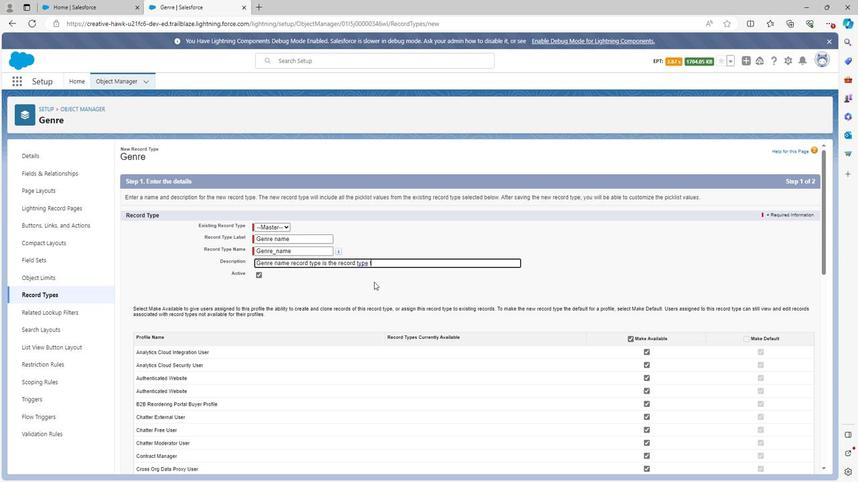 
Action: Mouse moved to (369, 281)
Screenshot: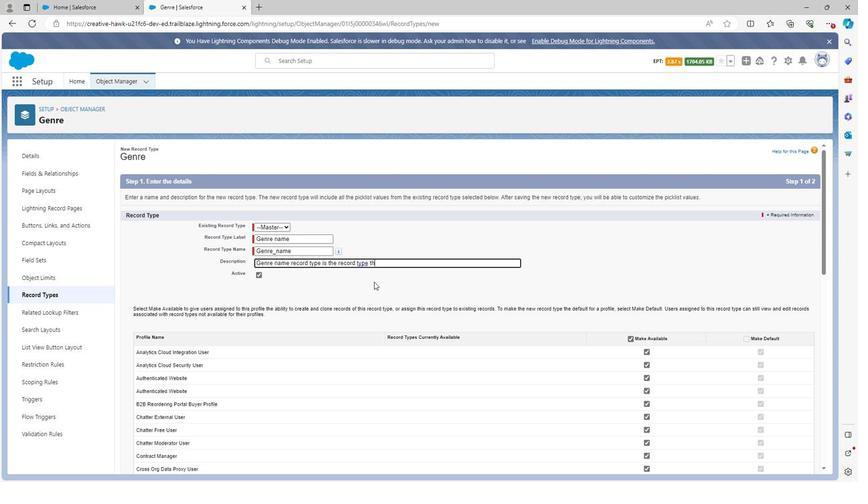 
Action: Key pressed r
Screenshot: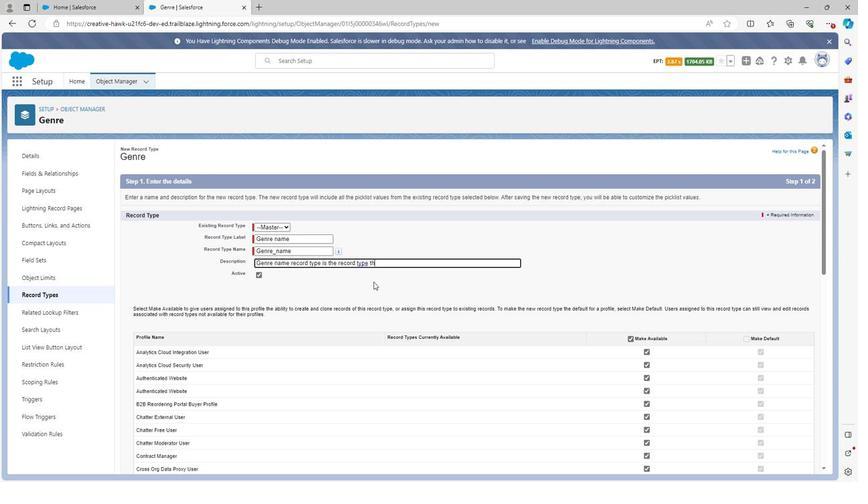 
Action: Mouse moved to (367, 280)
Screenshot: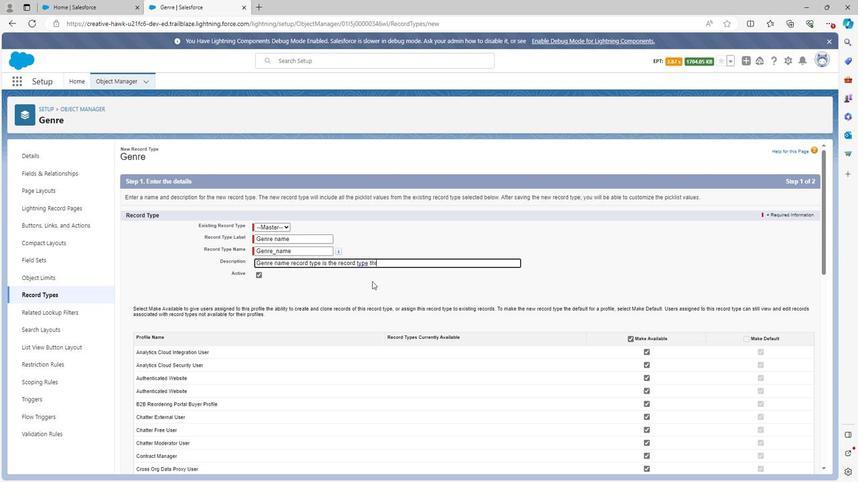 
Action: Key pressed o
Screenshot: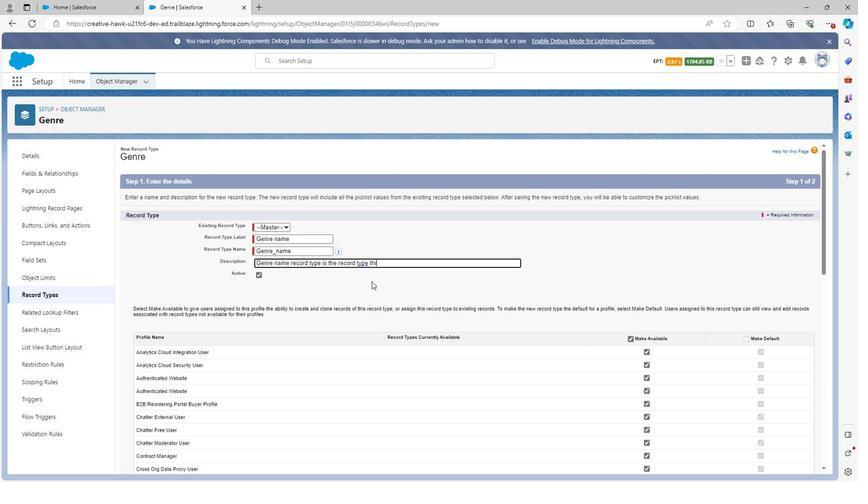 
Action: Mouse moved to (365, 282)
Screenshot: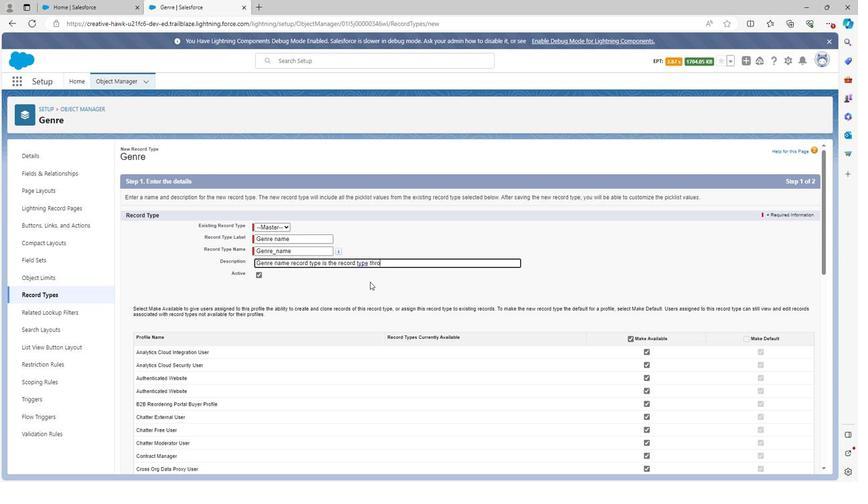 
Action: Key pressed u
Screenshot: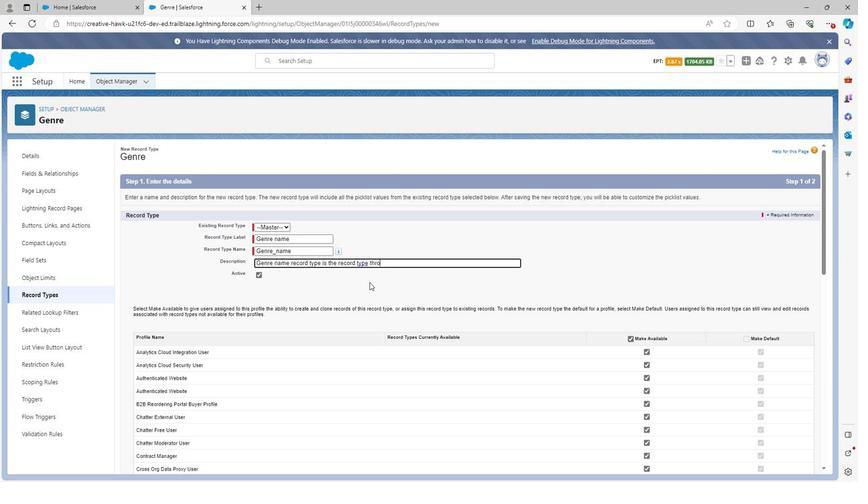
Action: Mouse moved to (361, 285)
Screenshot: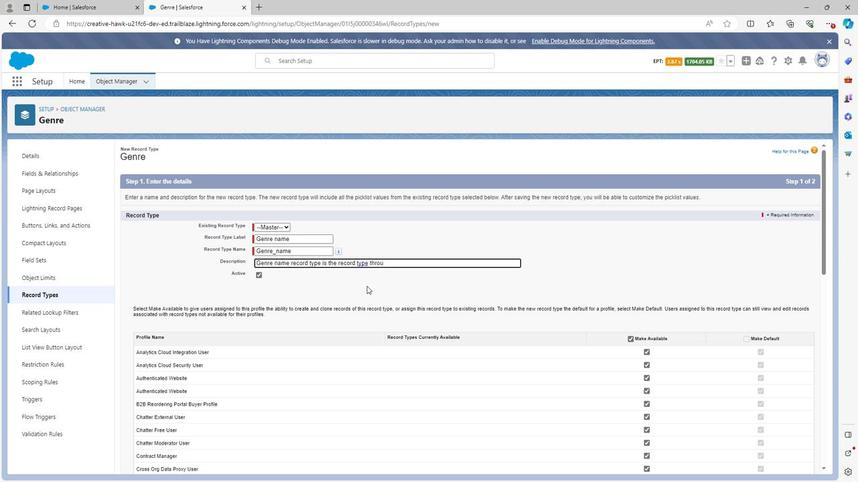 
Action: Key pressed gh
Screenshot: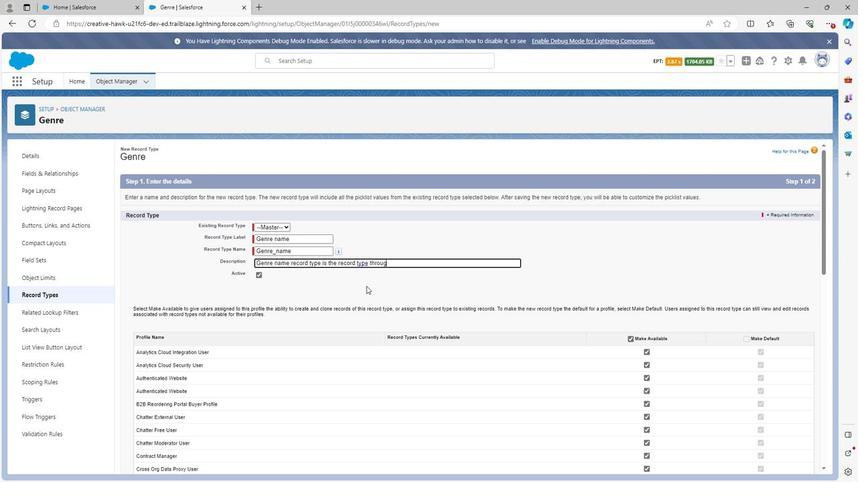 
Action: Mouse moved to (361, 282)
Screenshot: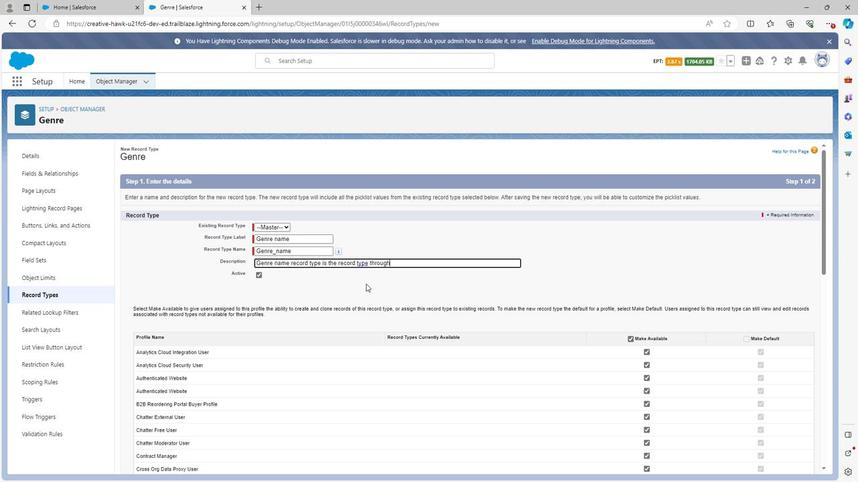 
Action: Key pressed <Key.space>
Screenshot: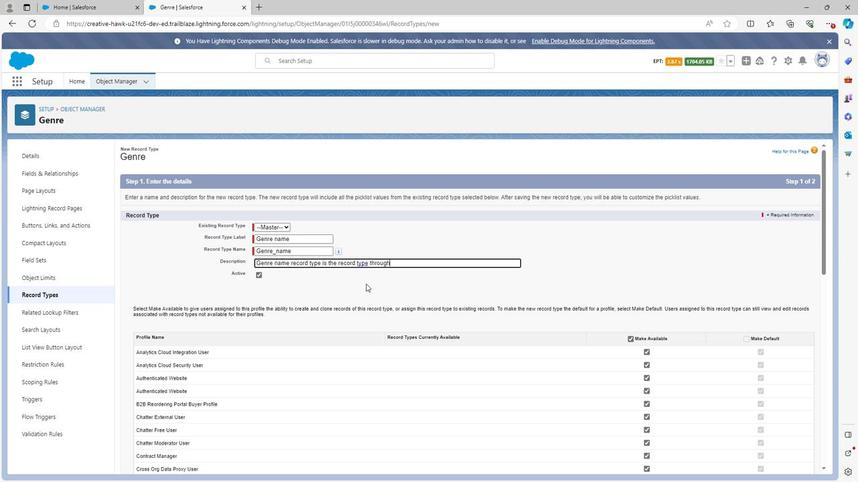 
Action: Mouse moved to (358, 282)
Screenshot: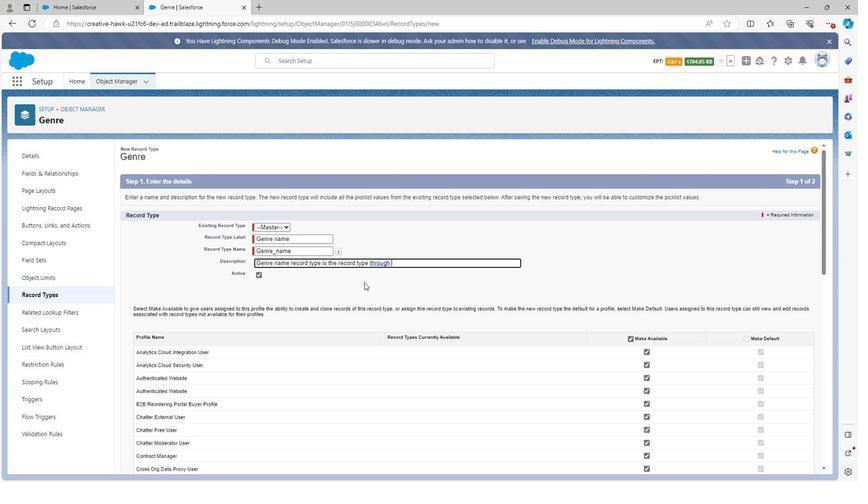 
Action: Key pressed w
Screenshot: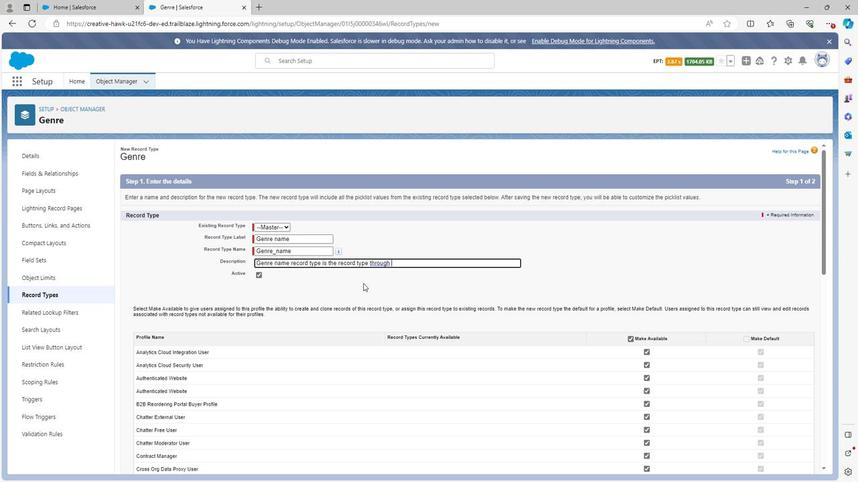 
Action: Mouse moved to (352, 283)
Screenshot: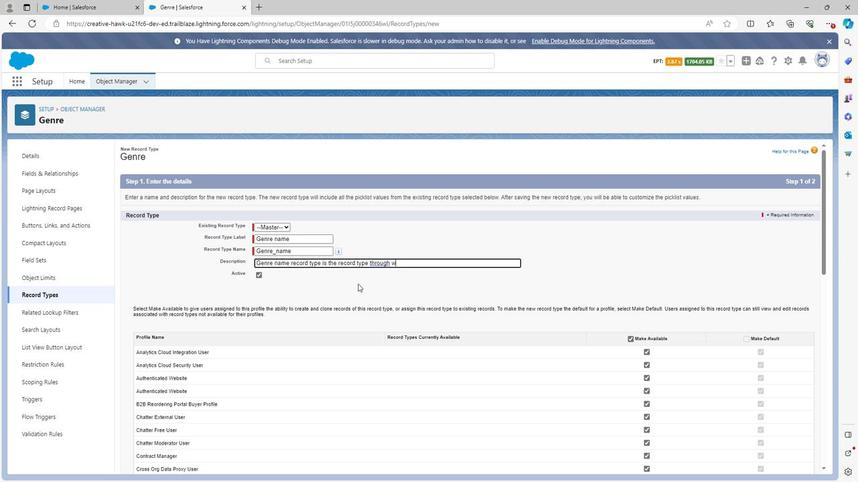 
Action: Key pressed hich
Screenshot: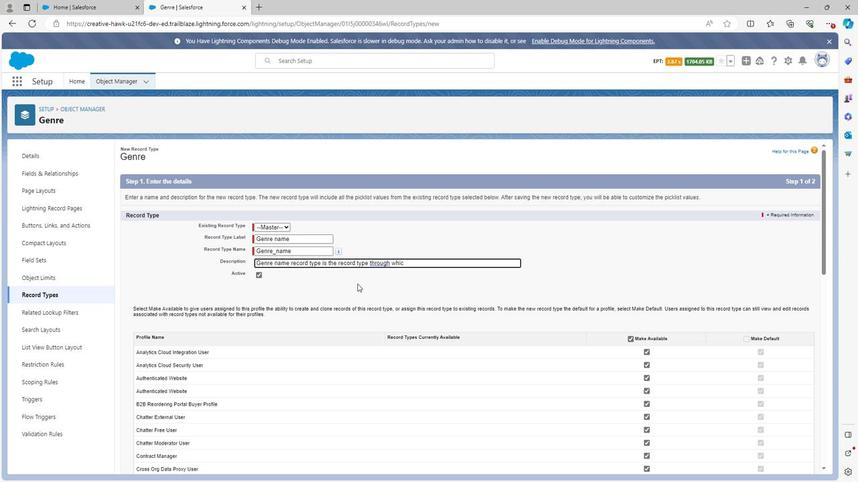 
Action: Mouse moved to (352, 288)
Screenshot: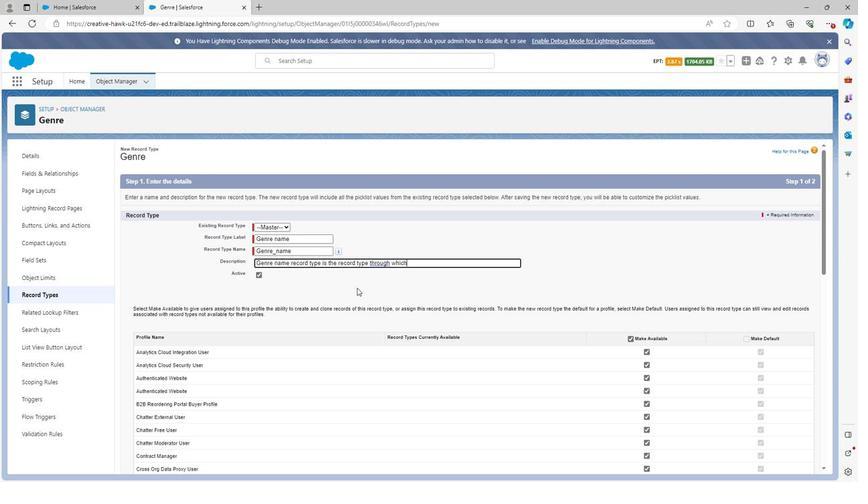 
Action: Key pressed <Key.space>
Screenshot: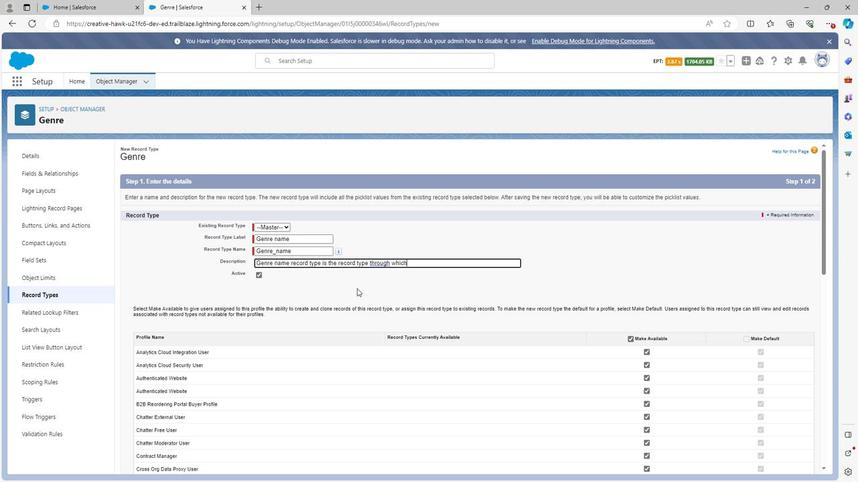 
Action: Mouse moved to (352, 288)
Screenshot: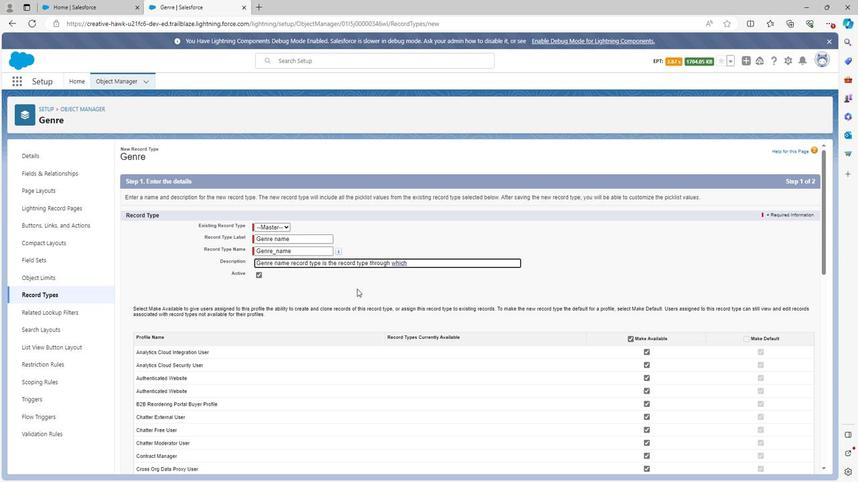 
Action: Key pressed we<Key.space>
Screenshot: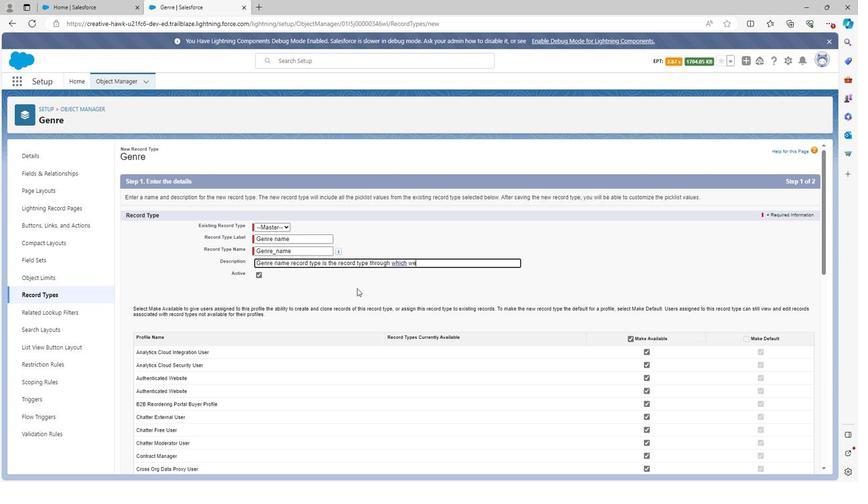 
Action: Mouse moved to (378, 272)
Screenshot: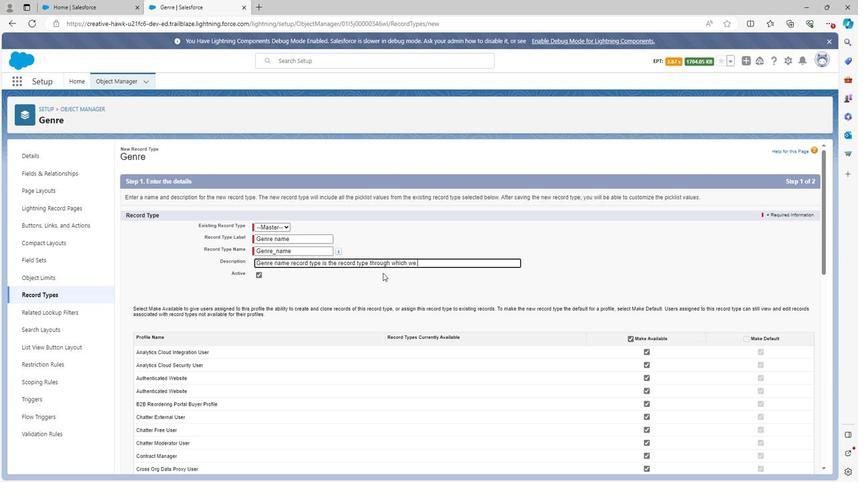 
Action: Key pressed c
Screenshot: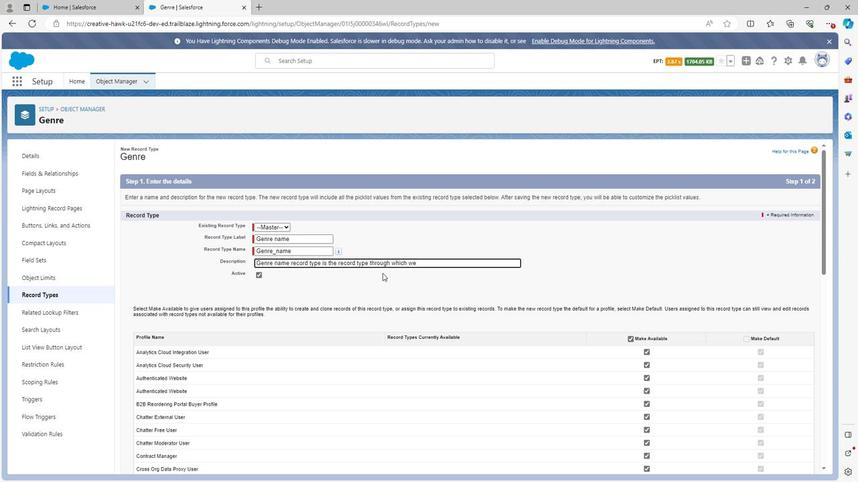
Action: Mouse moved to (377, 272)
Screenshot: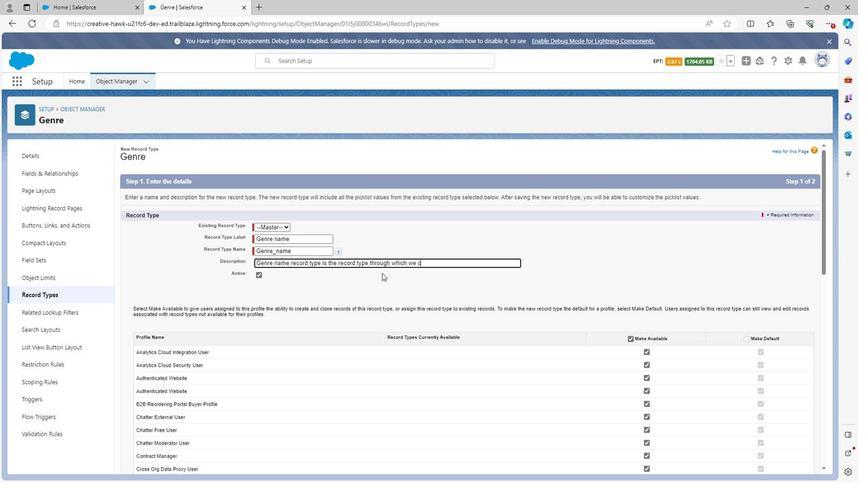 
Action: Key pressed a
Screenshot: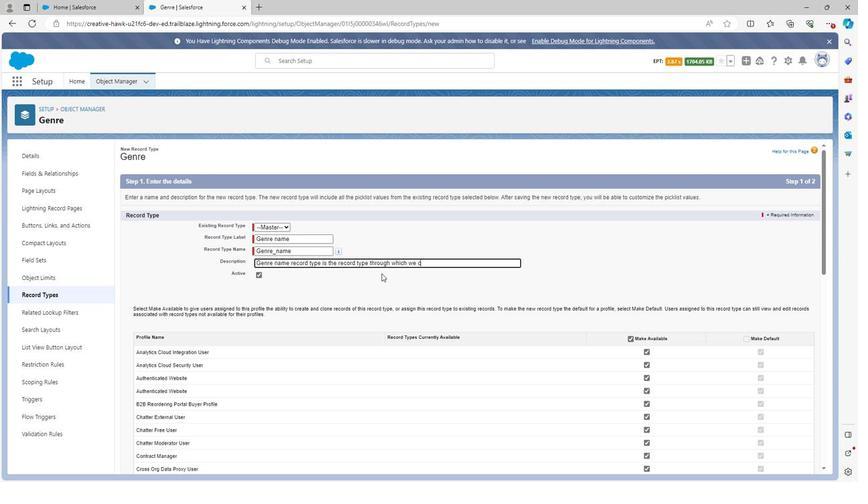 
Action: Mouse moved to (374, 271)
Screenshot: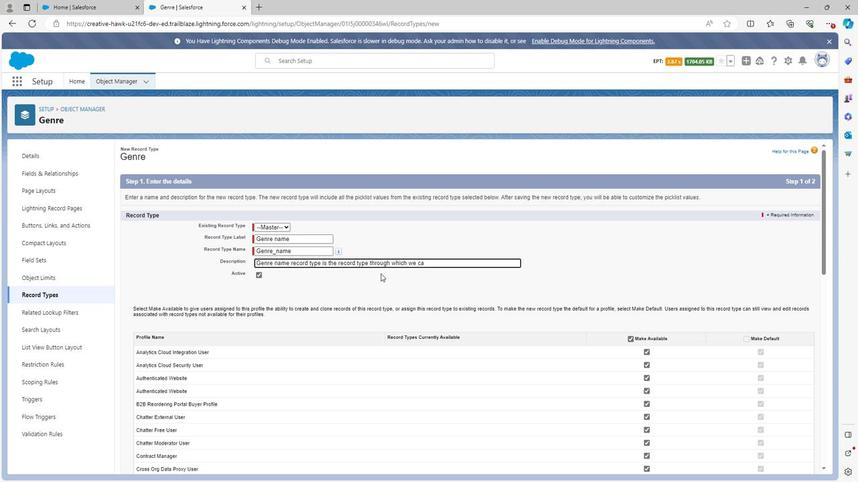 
Action: Key pressed n
Screenshot: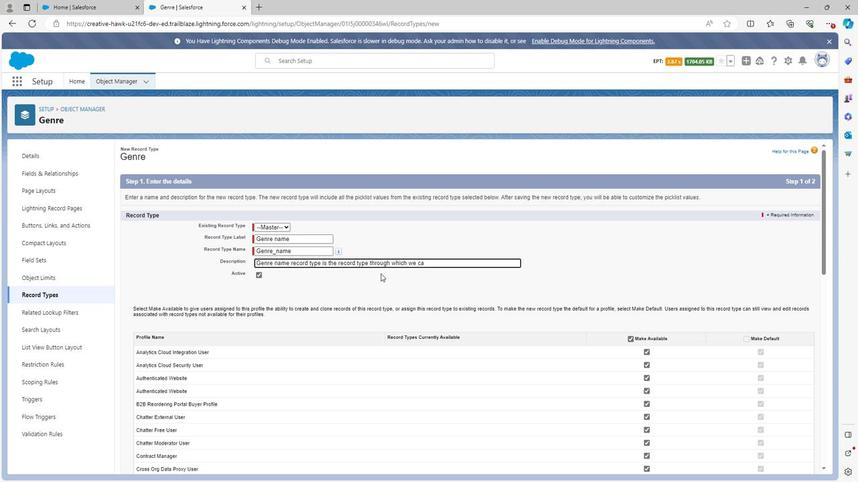 
Action: Mouse moved to (372, 269)
Screenshot: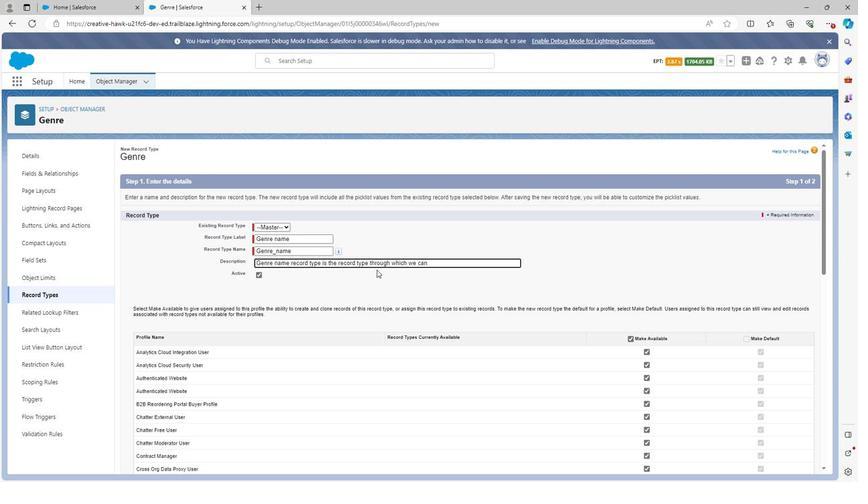 
Action: Key pressed <Key.space>
Screenshot: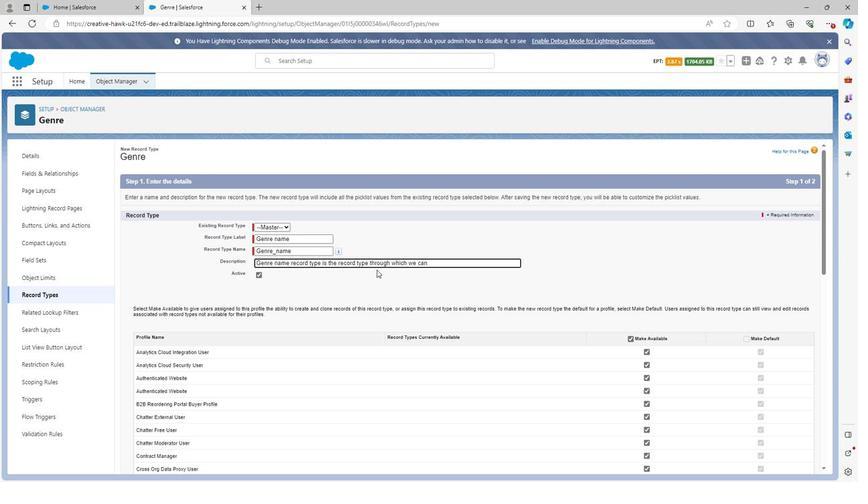
Action: Mouse moved to (388, 264)
Screenshot: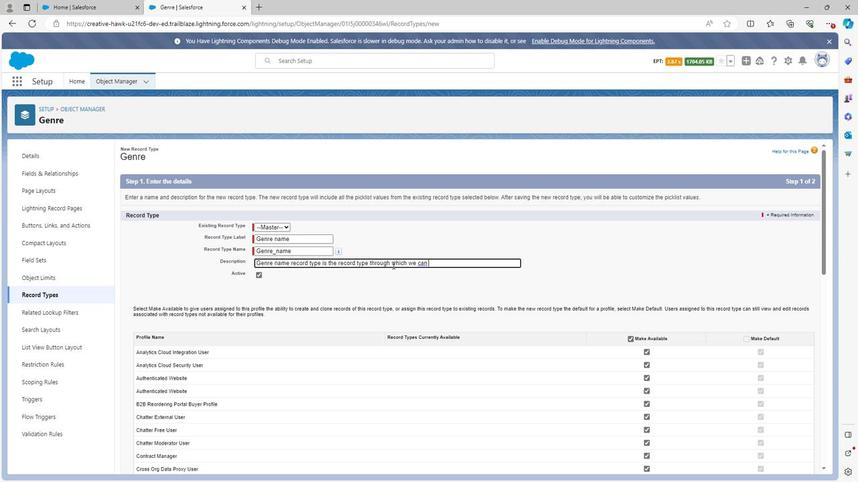 
Action: Key pressed a
Screenshot: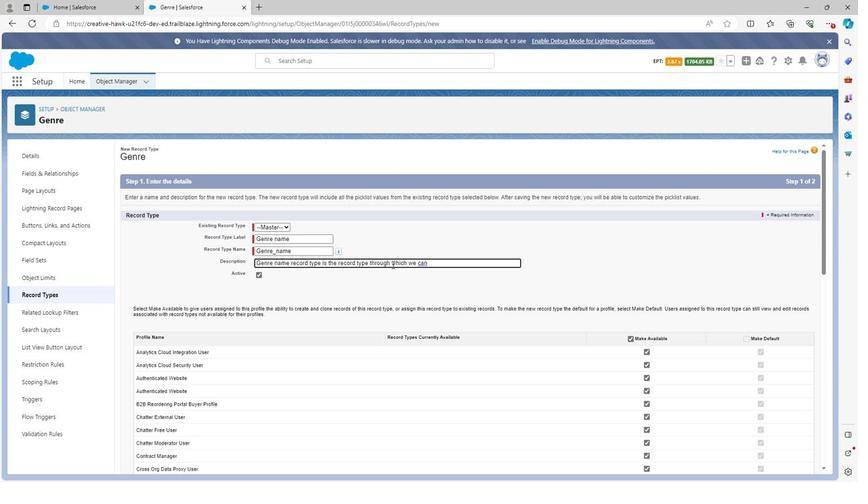 
Action: Mouse moved to (386, 264)
Screenshot: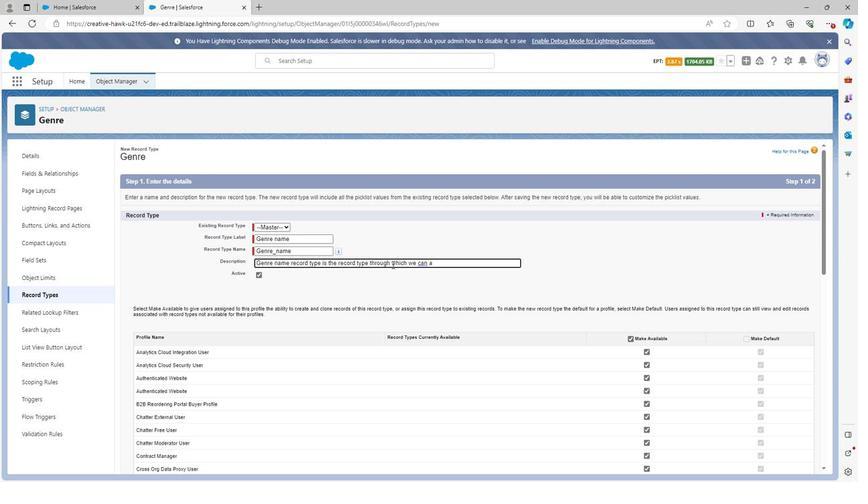 
Action: Key pressed d
Screenshot: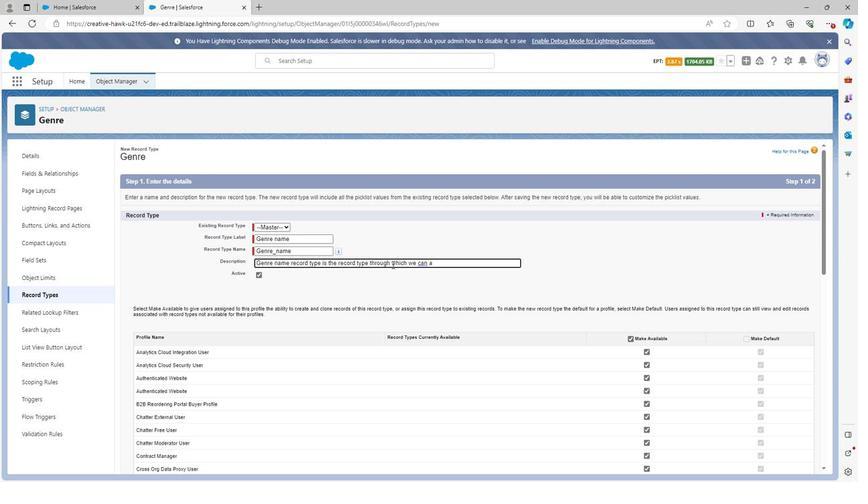 
Action: Mouse moved to (386, 266)
Screenshot: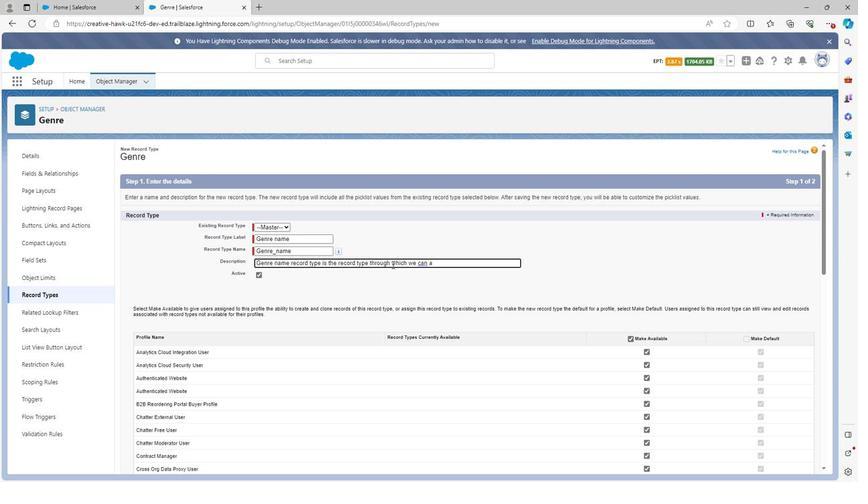 
Action: Key pressed d<Key.space>
Screenshot: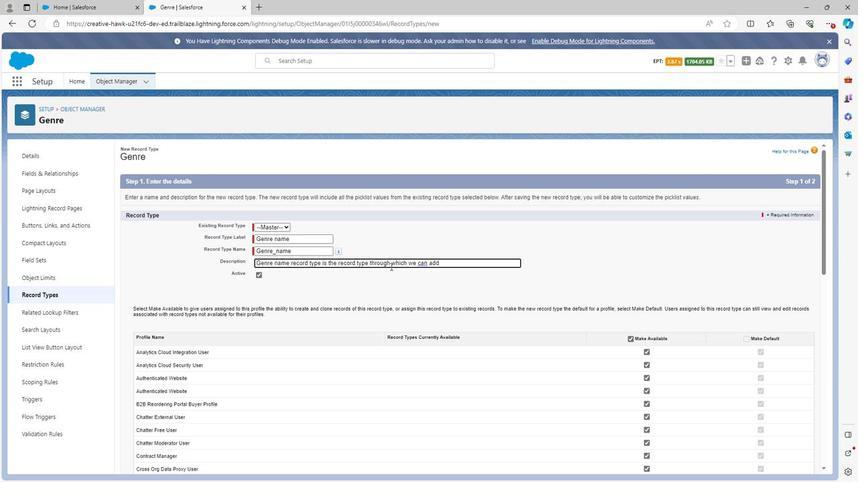 
Action: Mouse moved to (400, 266)
Screenshot: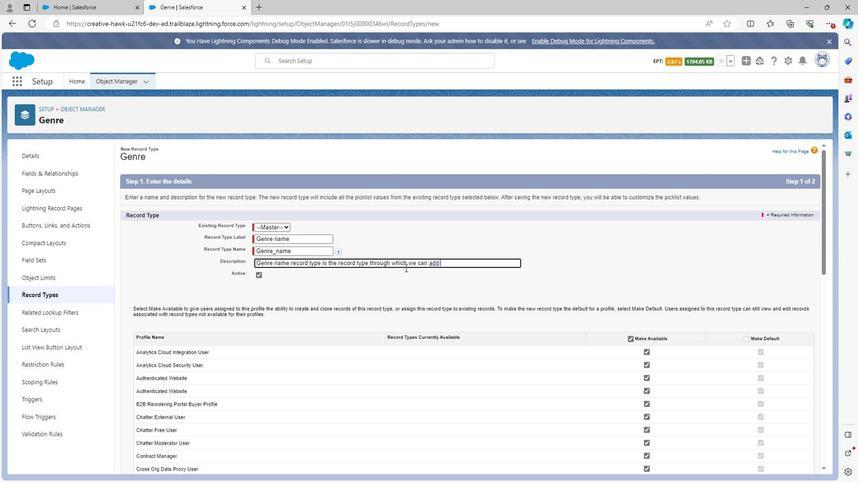 
Action: Key pressed nam
Screenshot: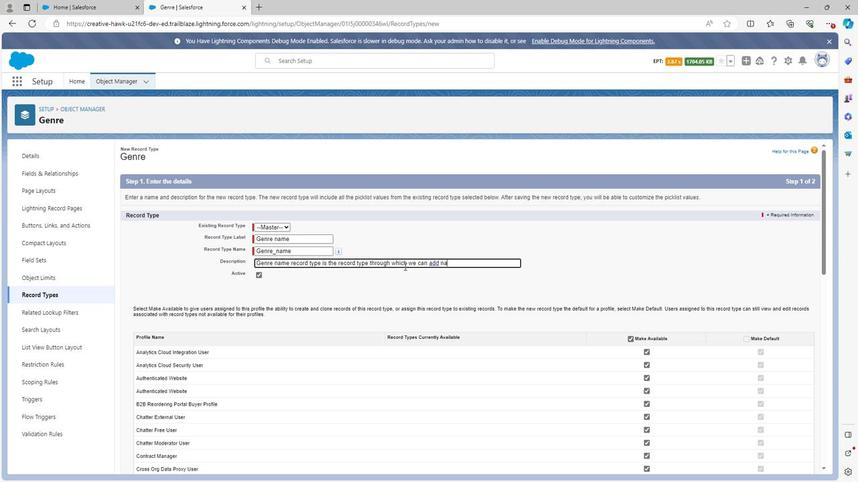 
Action: Mouse moved to (399, 266)
Screenshot: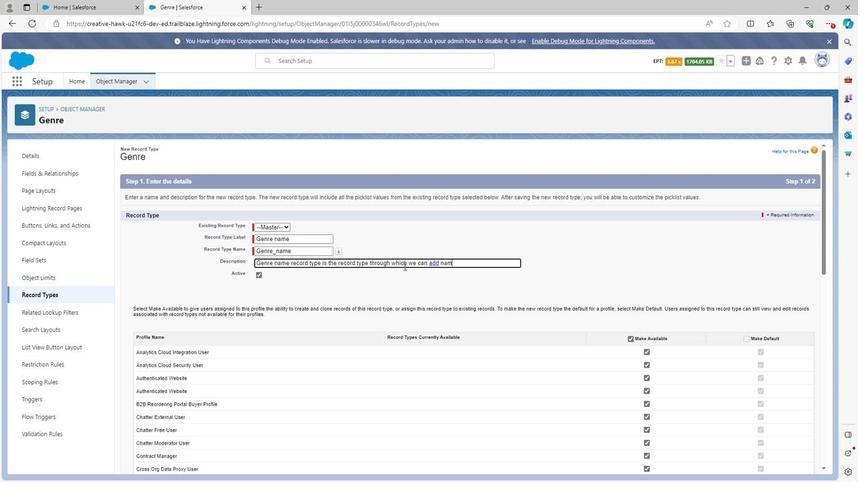 
Action: Key pressed e
Screenshot: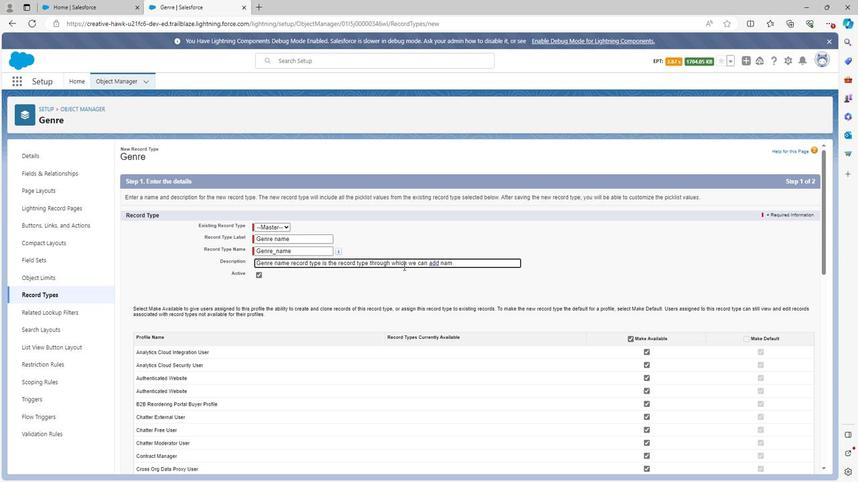 
Action: Mouse moved to (394, 264)
Screenshot: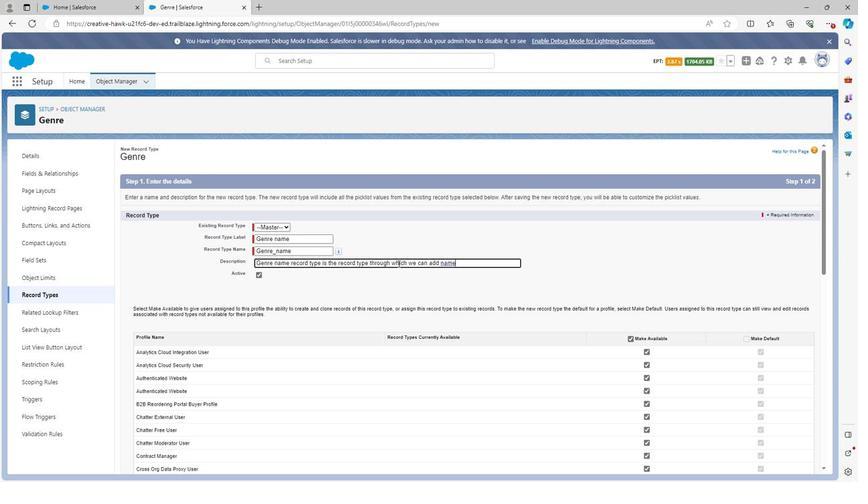 
Action: Key pressed <Key.space>
Screenshot: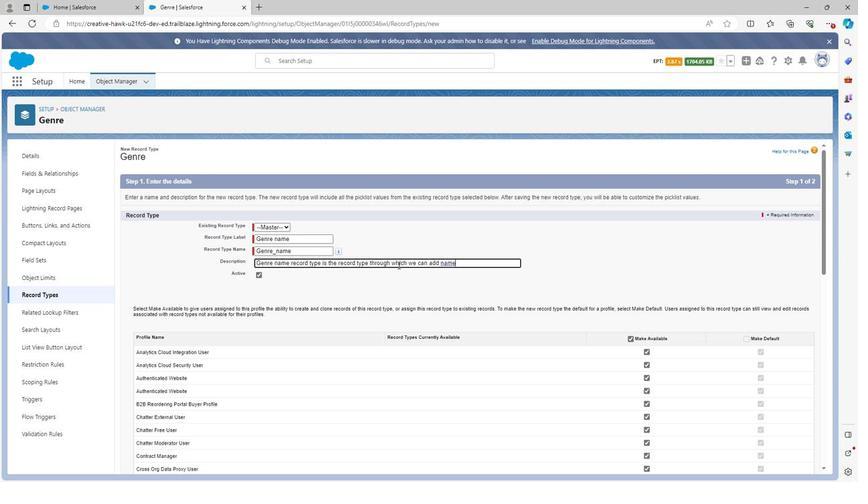 
Action: Mouse moved to (392, 264)
Screenshot: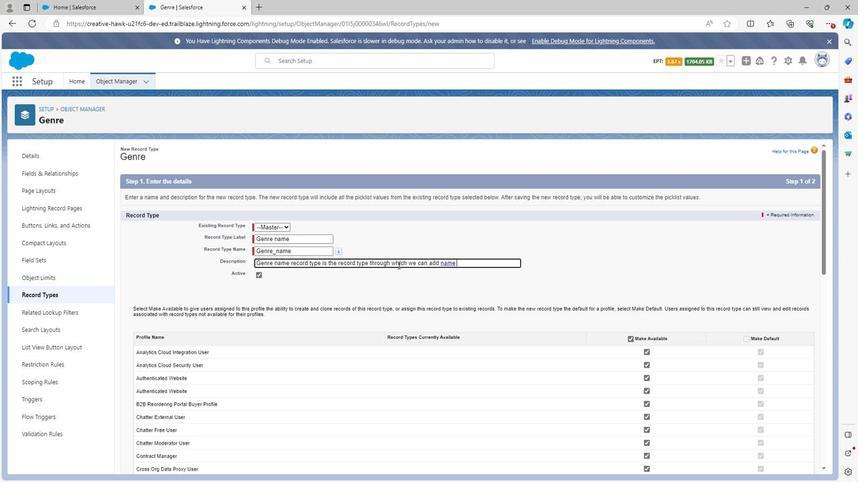 
Action: Key pressed of
Screenshot: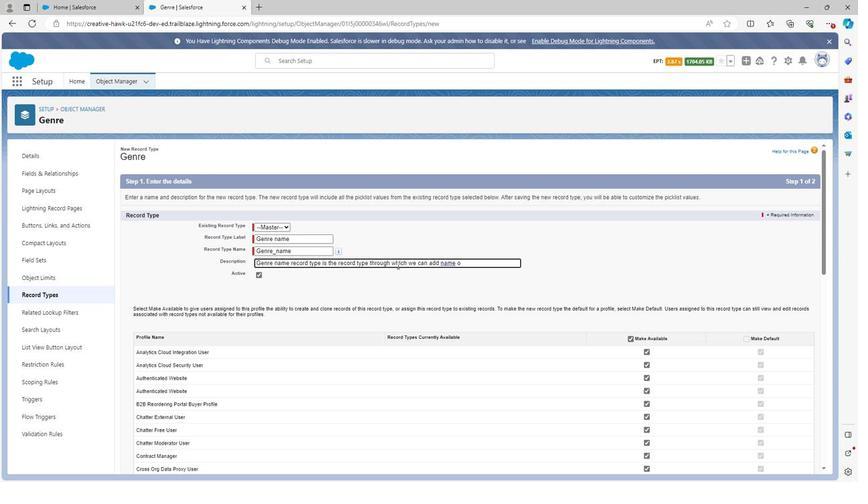 
Action: Mouse moved to (392, 264)
Screenshot: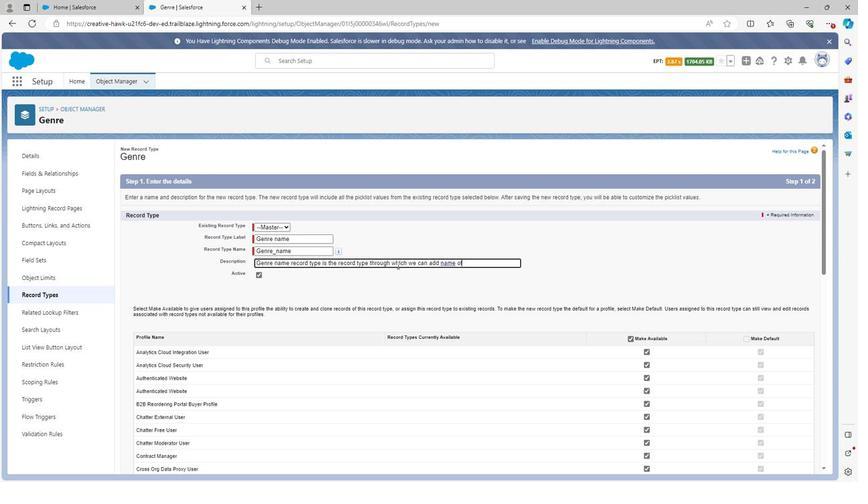 
Action: Key pressed <Key.space>gen
Screenshot: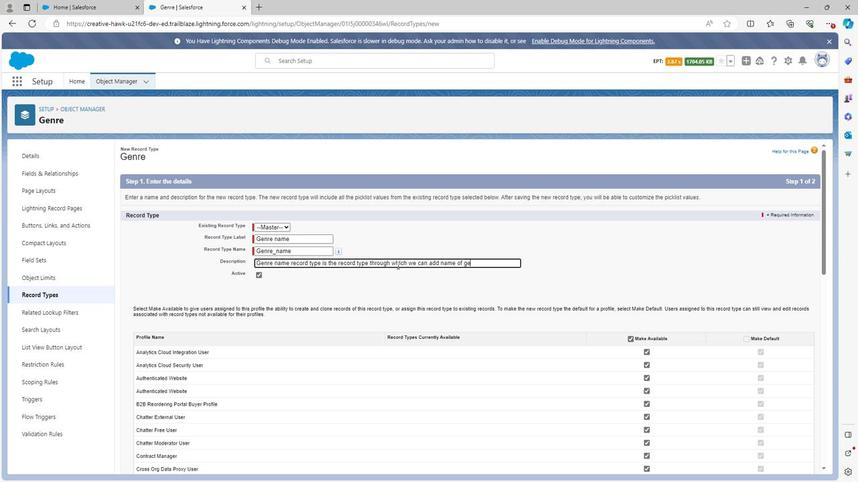 
Action: Mouse moved to (388, 266)
Screenshot: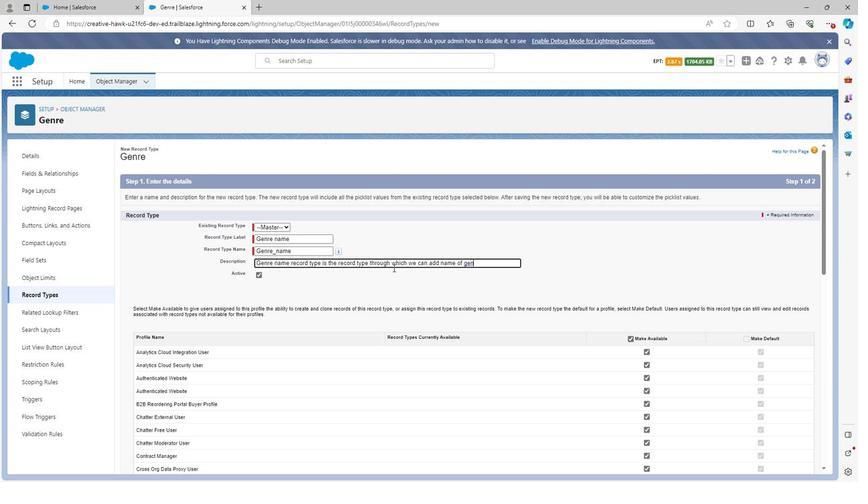 
Action: Key pressed re<Key.space>record
Screenshot: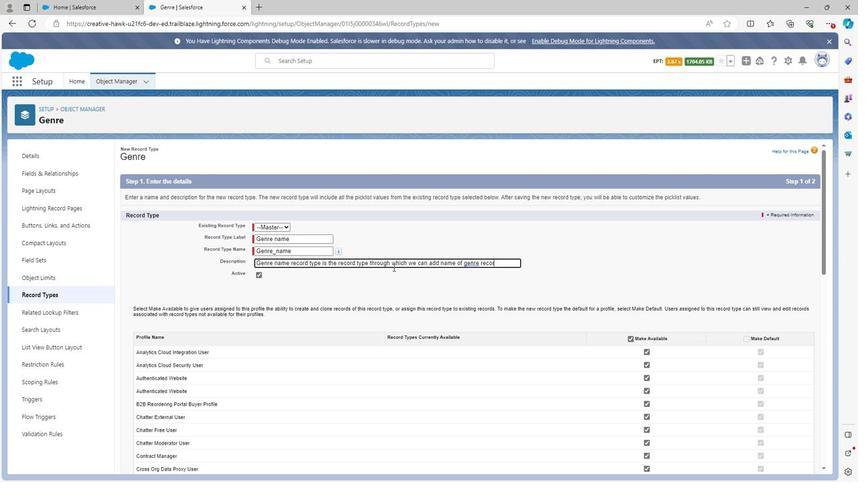 
Action: Mouse moved to (388, 270)
Screenshot: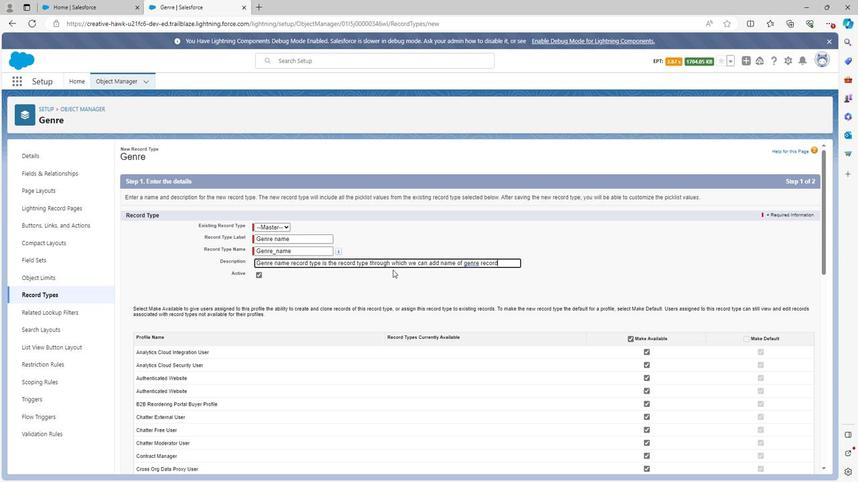 
Action: Key pressed s
Screenshot: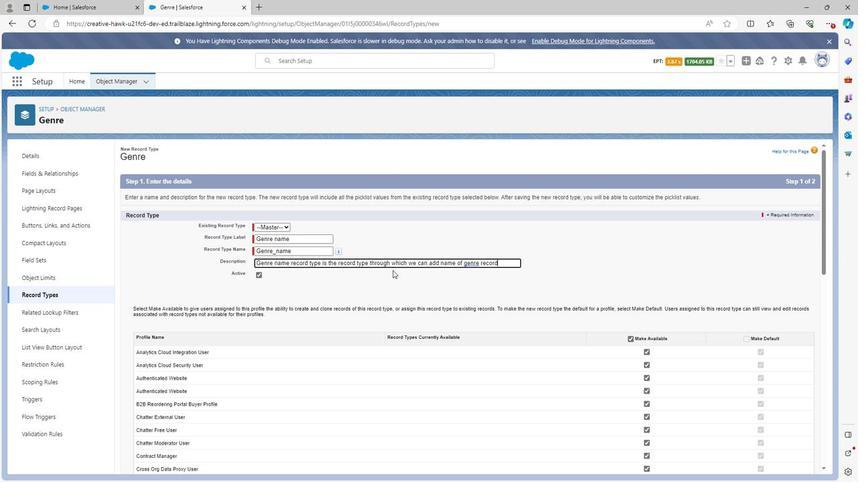 
Action: Mouse moved to (628, 337)
Screenshot: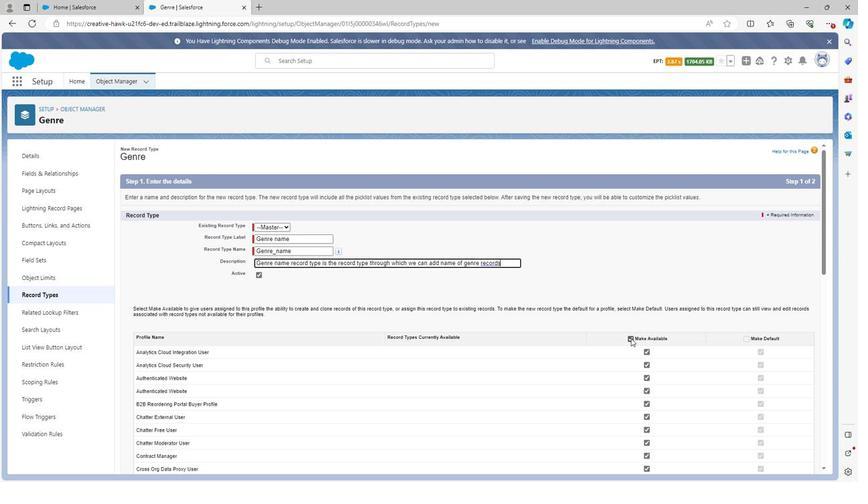 
Action: Mouse pressed left at (628, 337)
Screenshot: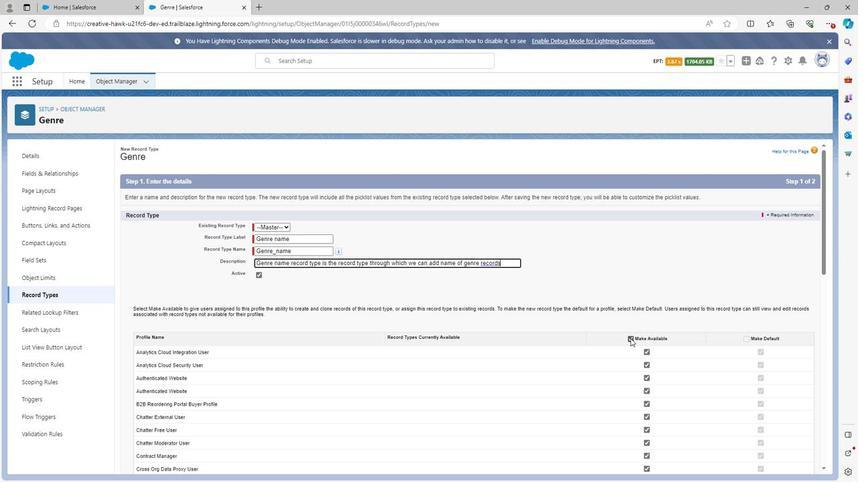 
Action: Mouse moved to (628, 339)
Screenshot: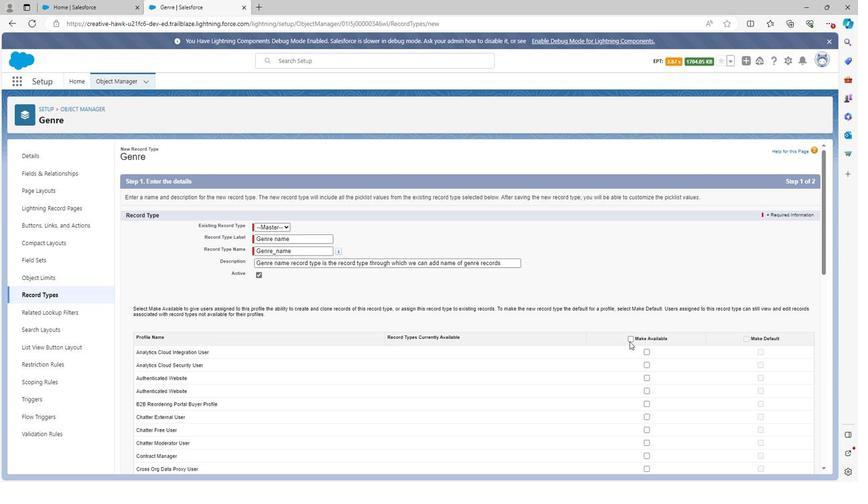 
Action: Mouse pressed left at (628, 339)
Screenshot: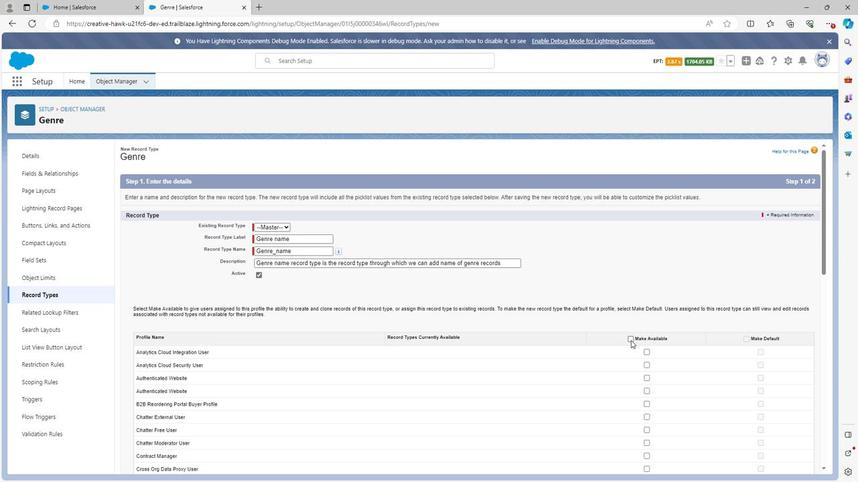 
Action: Mouse moved to (745, 339)
Screenshot: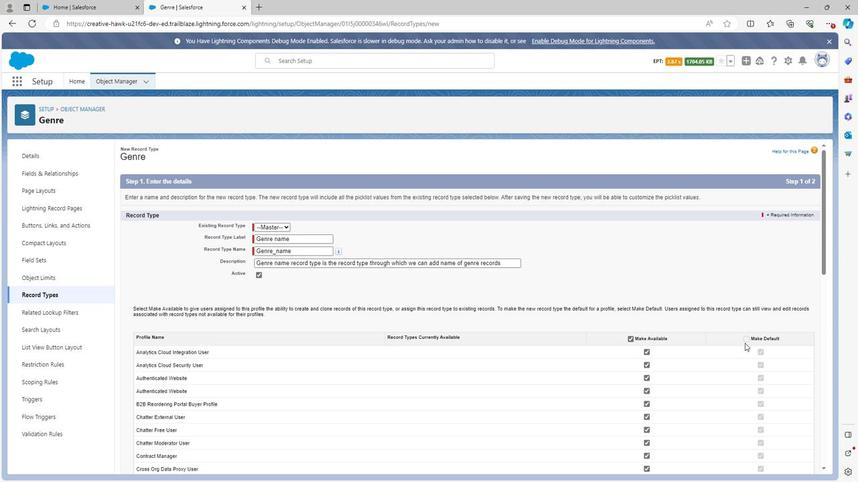 
Action: Mouse pressed left at (745, 339)
Screenshot: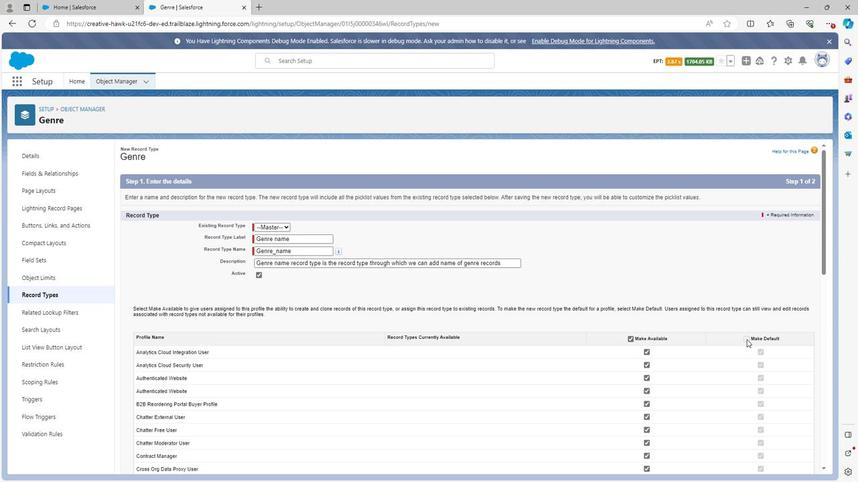 
Action: Mouse pressed left at (745, 339)
Screenshot: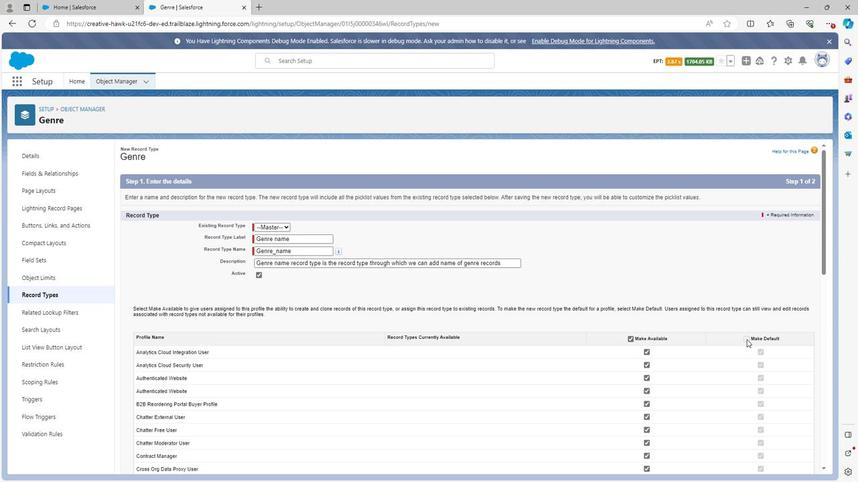 
Action: Mouse moved to (713, 333)
Screenshot: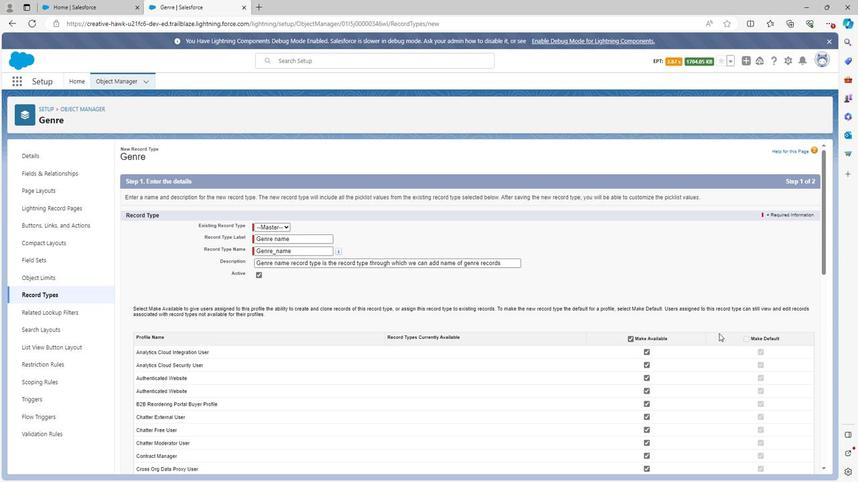 
Action: Mouse scrolled (713, 333) with delta (0, 0)
Screenshot: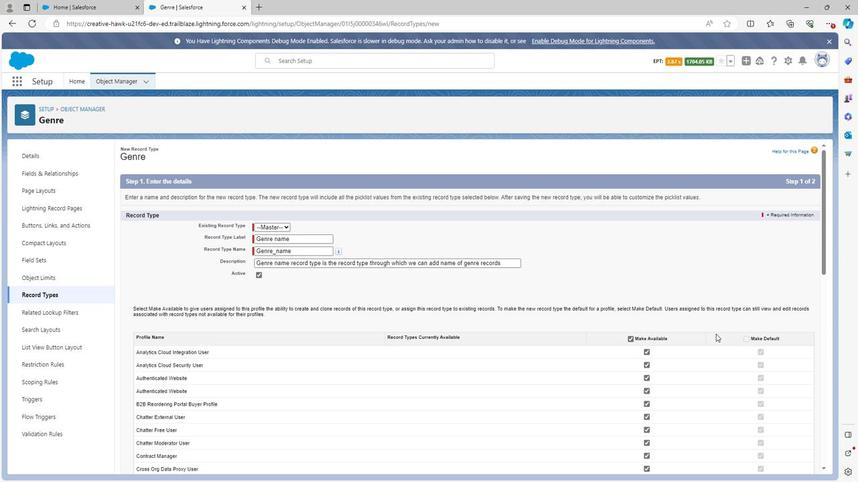
Action: Mouse moved to (713, 333)
Screenshot: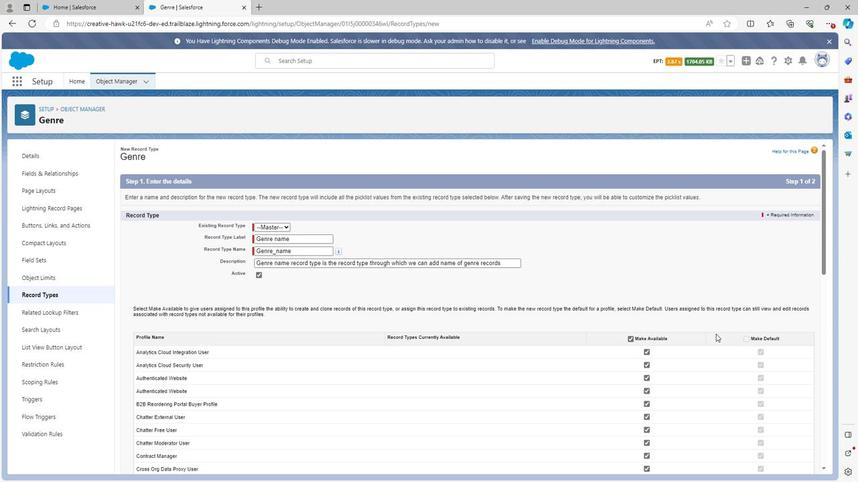 
Action: Mouse scrolled (713, 333) with delta (0, 0)
Screenshot: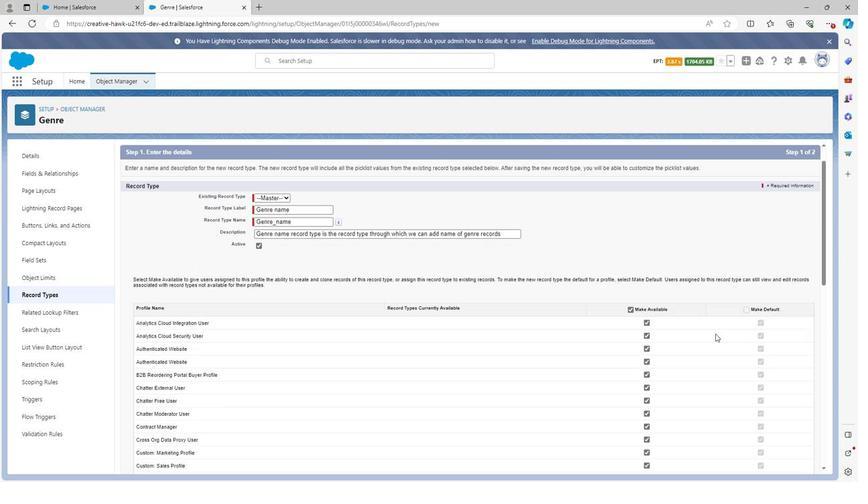 
Action: Mouse moved to (642, 251)
Screenshot: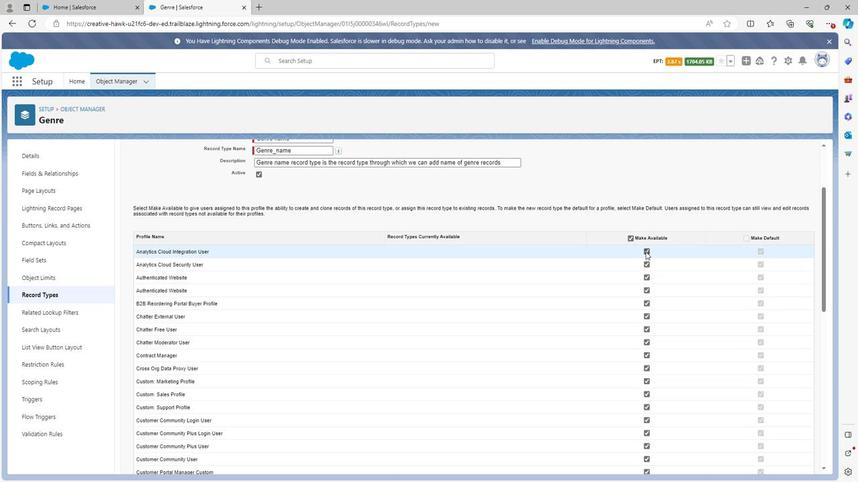 
Action: Mouse pressed left at (642, 251)
Screenshot: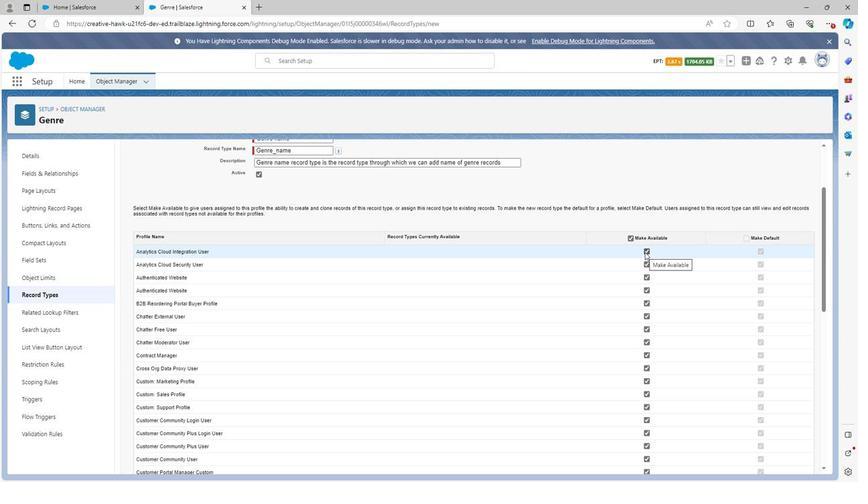 
Action: Mouse moved to (644, 264)
Screenshot: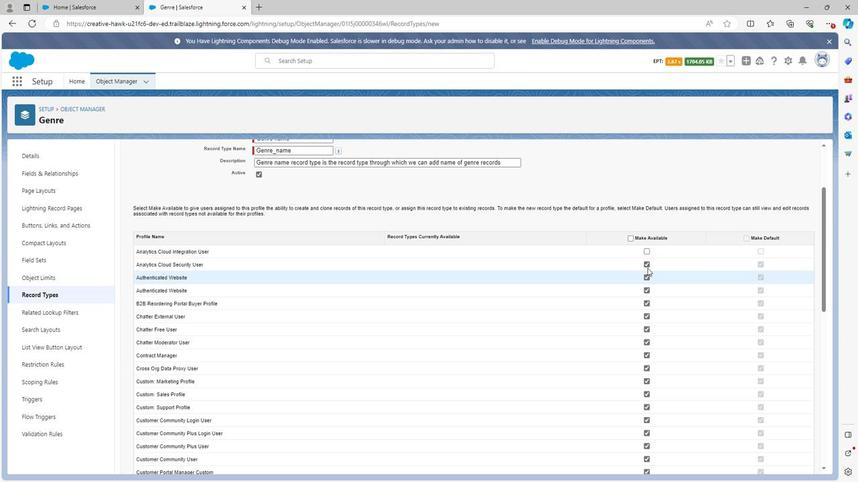
Action: Mouse pressed left at (644, 264)
Screenshot: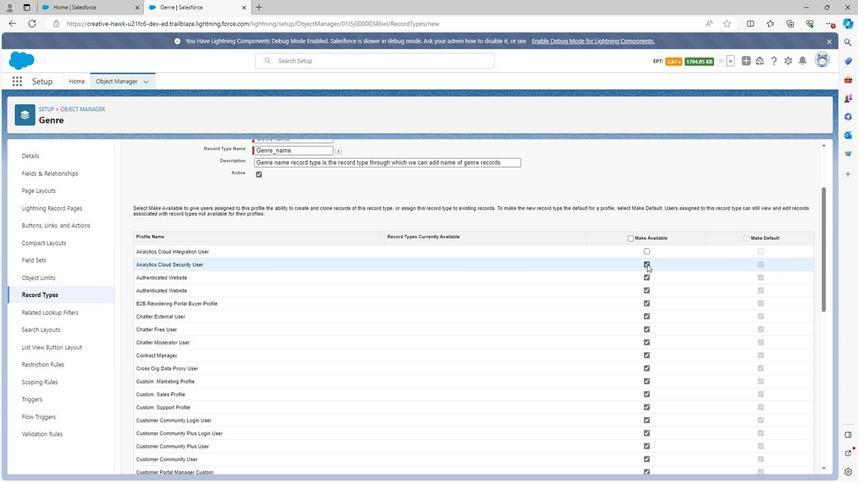 
Action: Mouse moved to (645, 300)
Screenshot: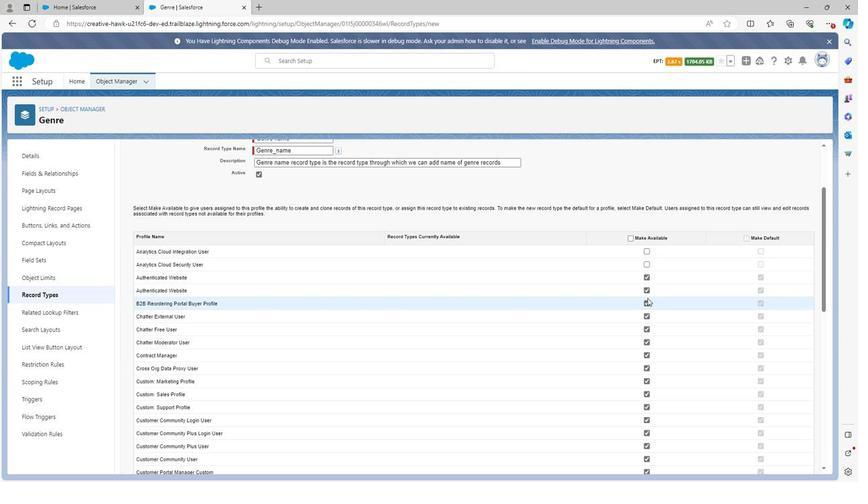 
Action: Mouse pressed left at (645, 300)
Screenshot: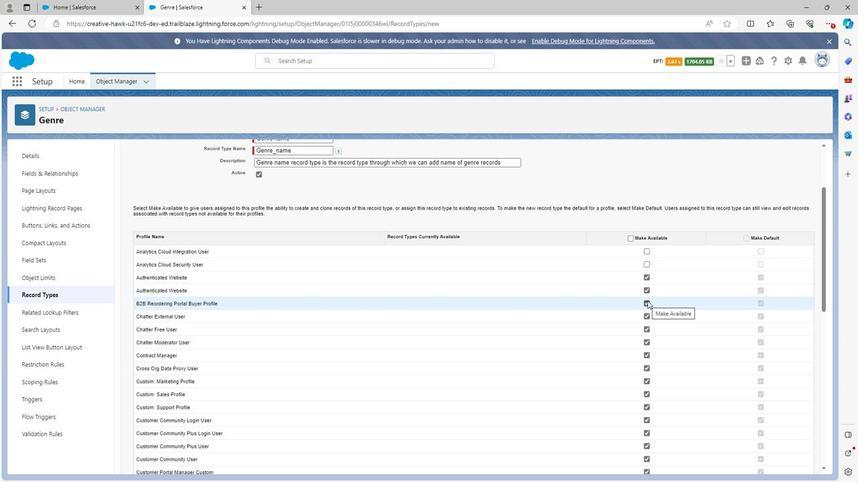 
Action: Mouse moved to (645, 341)
Screenshot: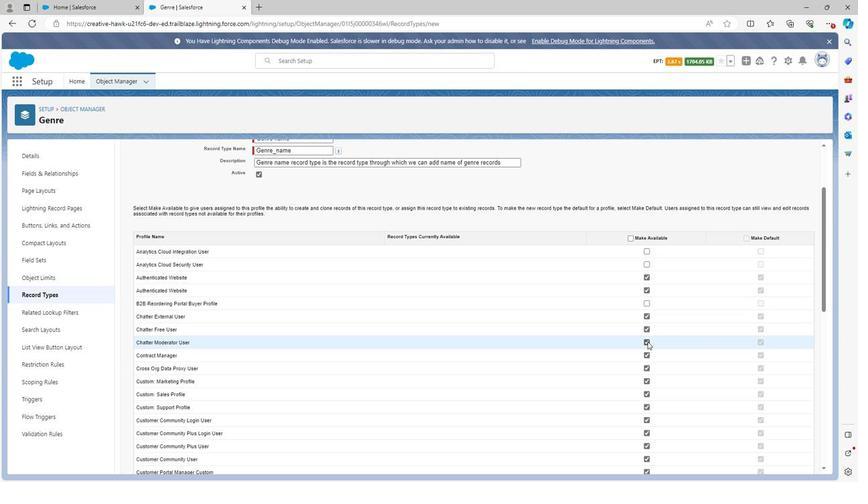 
Action: Mouse pressed left at (645, 341)
Screenshot: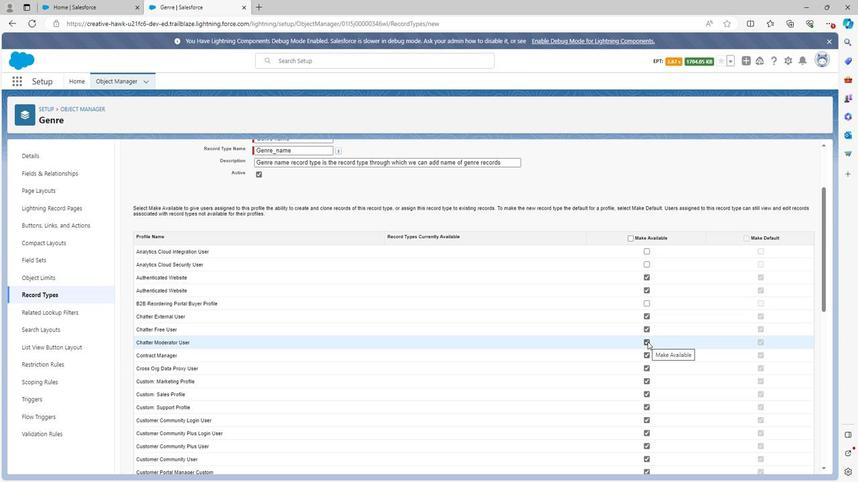
Action: Mouse moved to (643, 365)
Screenshot: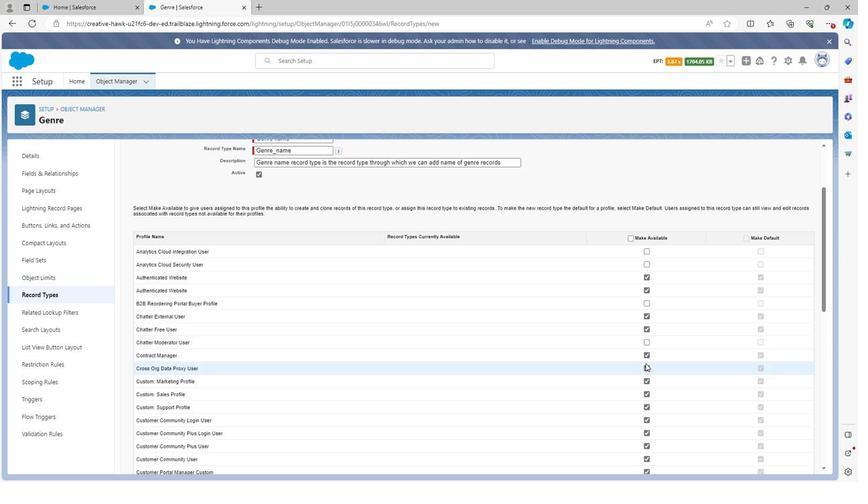 
Action: Mouse pressed left at (643, 365)
Screenshot: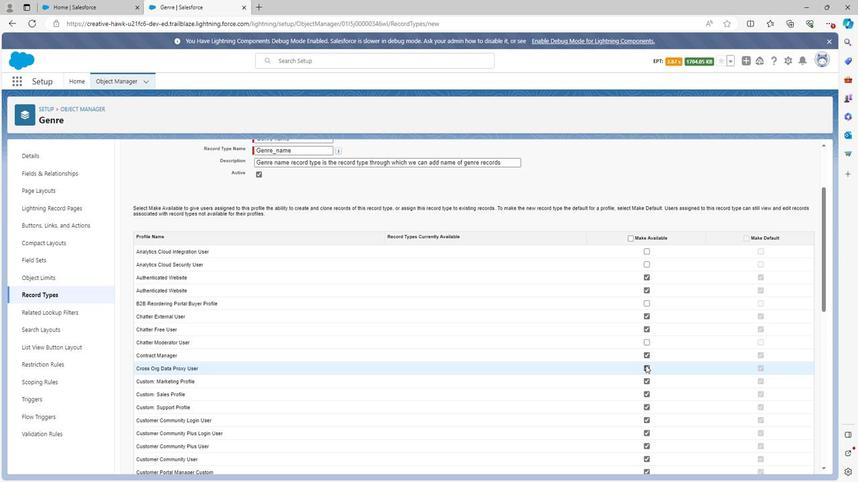 
Action: Mouse scrolled (643, 364) with delta (0, 0)
Screenshot: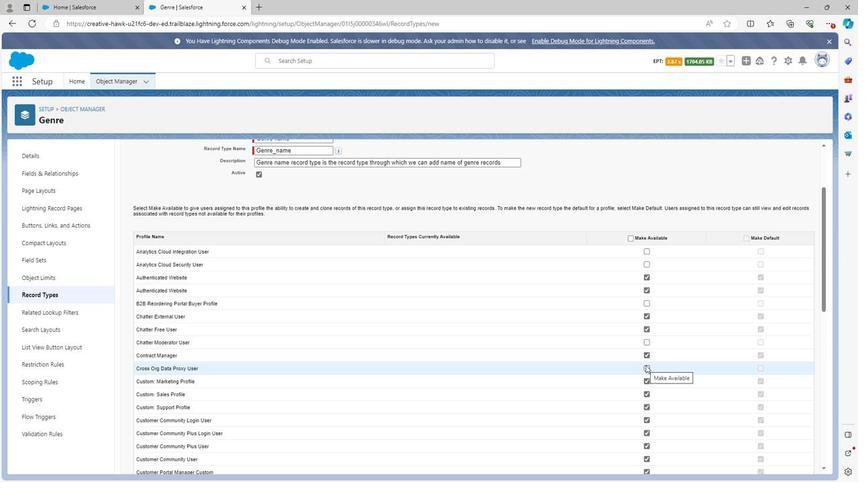 
Action: Mouse moved to (644, 382)
Screenshot: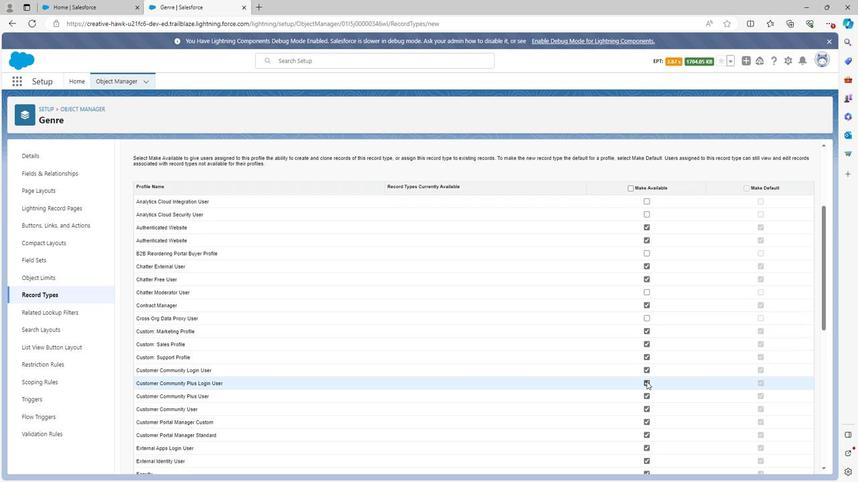 
Action: Mouse pressed left at (644, 382)
Screenshot: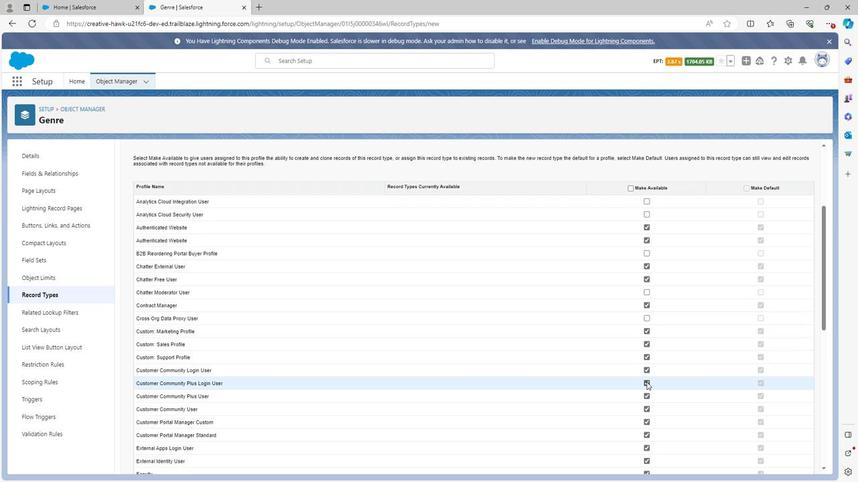 
Action: Mouse moved to (644, 395)
Screenshot: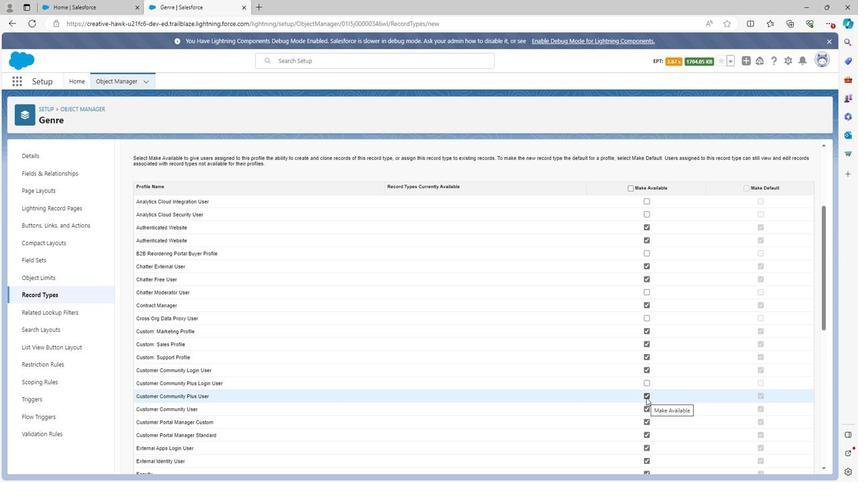 
Action: Mouse pressed left at (644, 395)
Screenshot: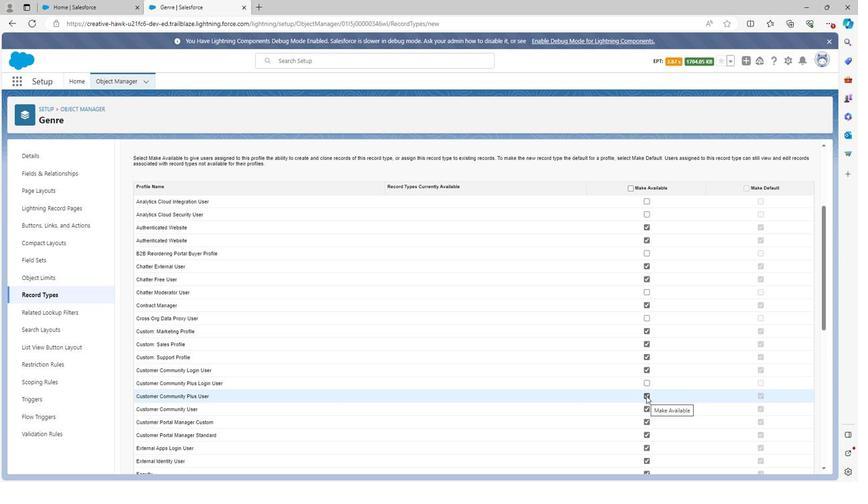 
Action: Mouse moved to (644, 423)
Screenshot: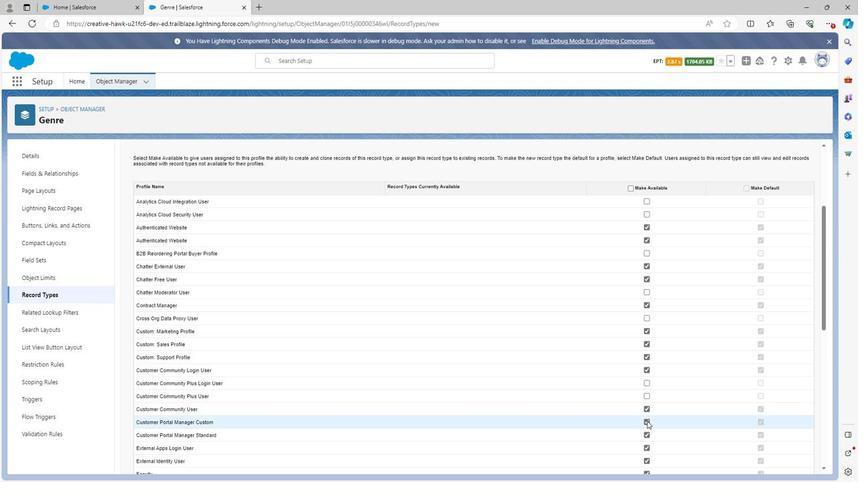 
Action: Mouse pressed left at (644, 423)
Screenshot: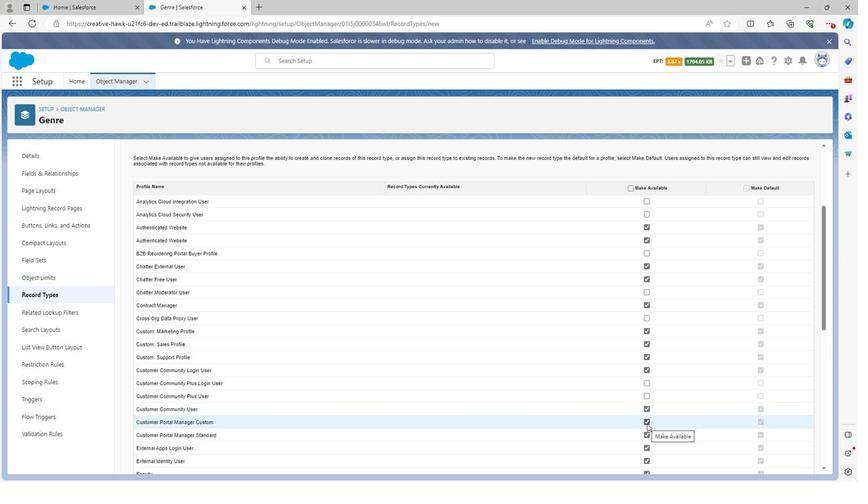 
Action: Mouse scrolled (644, 422) with delta (0, 0)
Screenshot: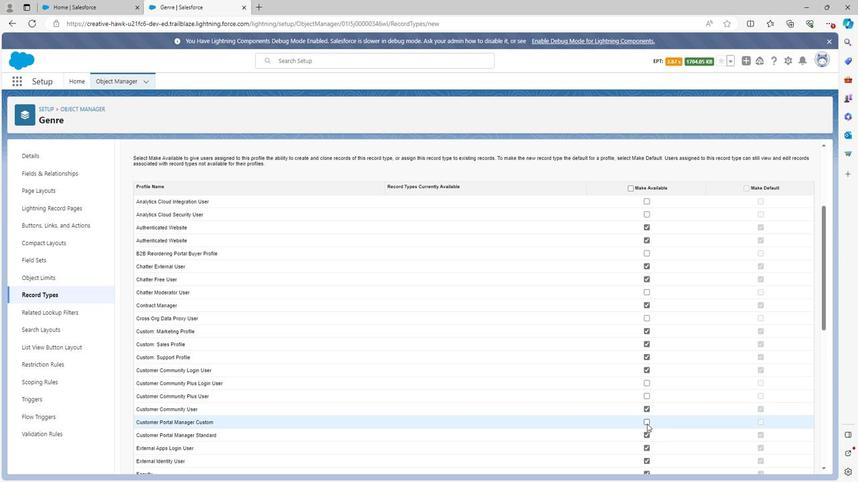 
Action: Mouse moved to (646, 398)
Screenshot: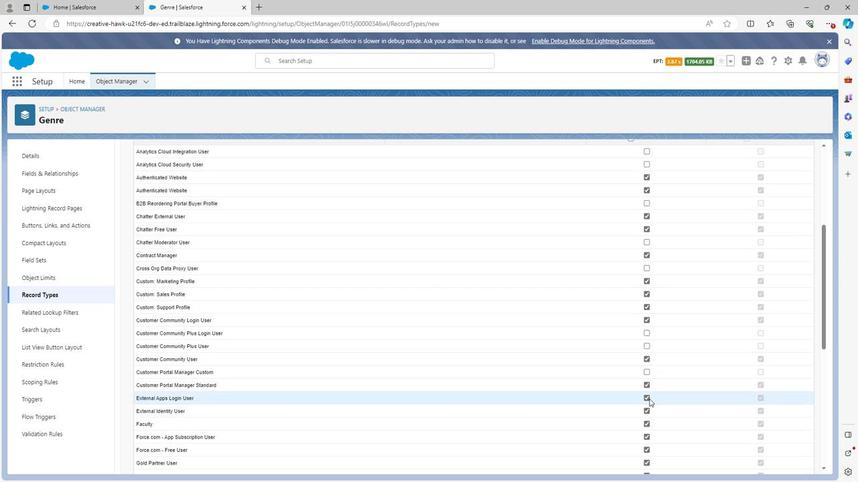 
Action: Mouse pressed left at (646, 398)
Screenshot: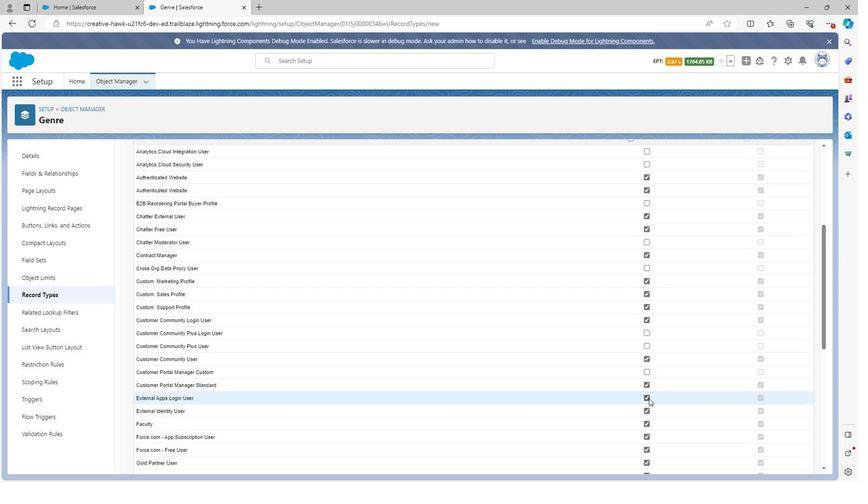 
Action: Mouse moved to (645, 410)
Screenshot: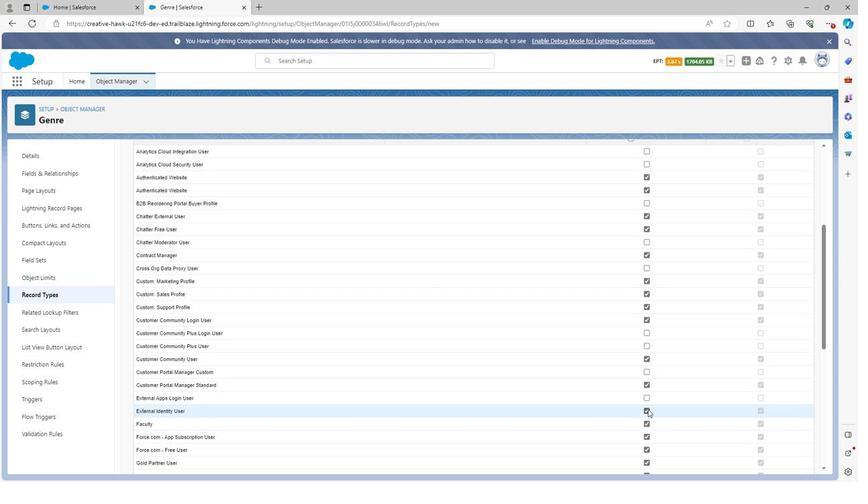 
Action: Mouse pressed left at (645, 410)
Screenshot: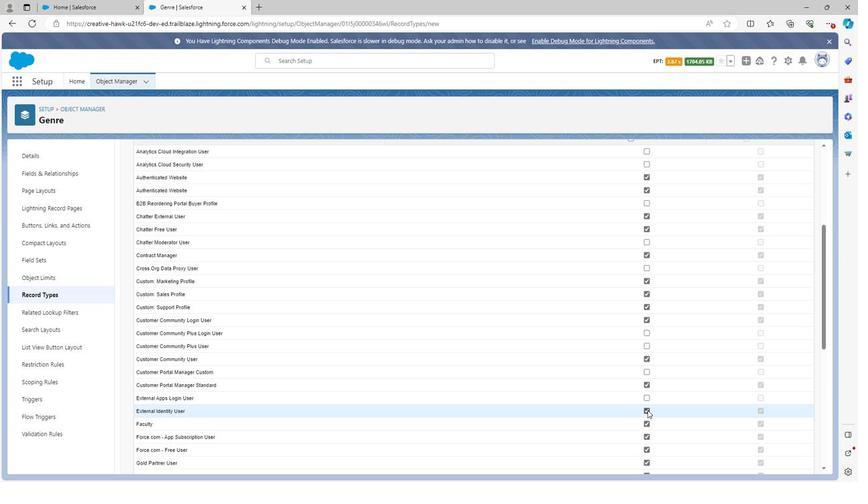 
Action: Mouse scrolled (645, 409) with delta (0, 0)
Screenshot: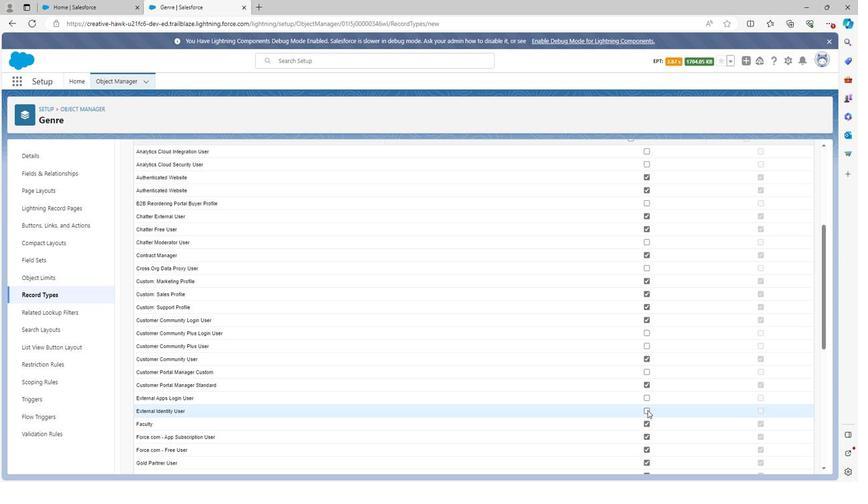 
Action: Mouse moved to (645, 374)
Screenshot: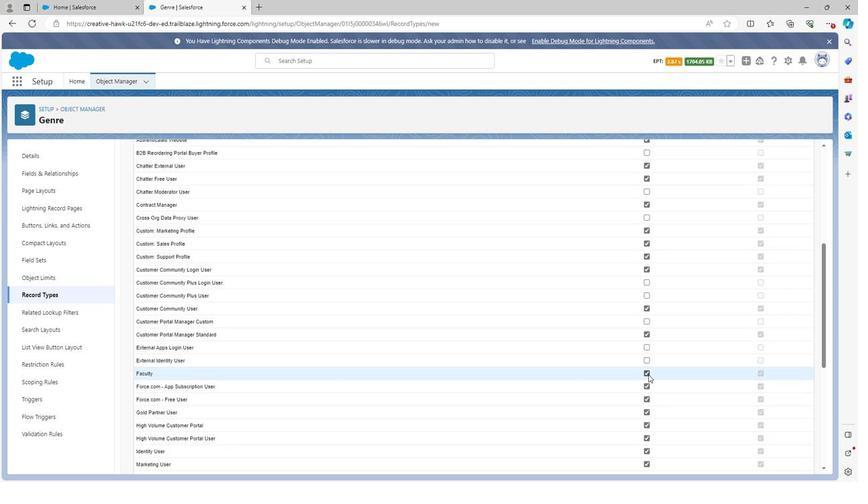 
Action: Mouse pressed left at (645, 374)
Screenshot: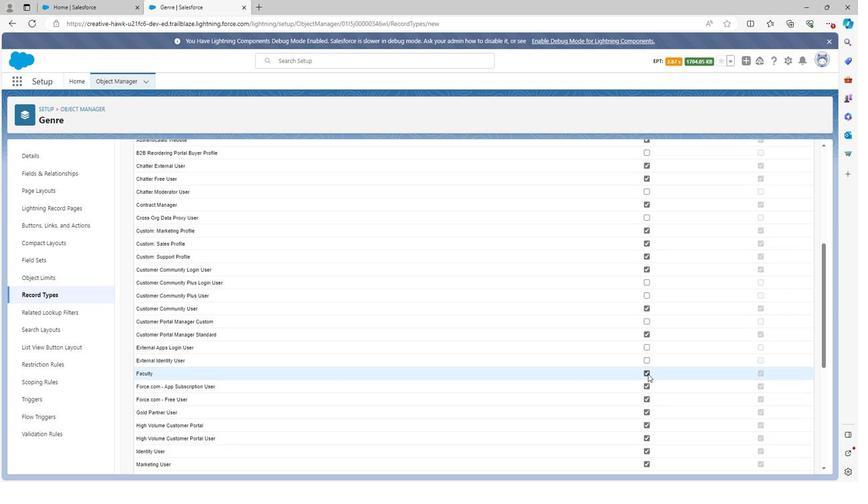 
Action: Mouse moved to (642, 412)
Screenshot: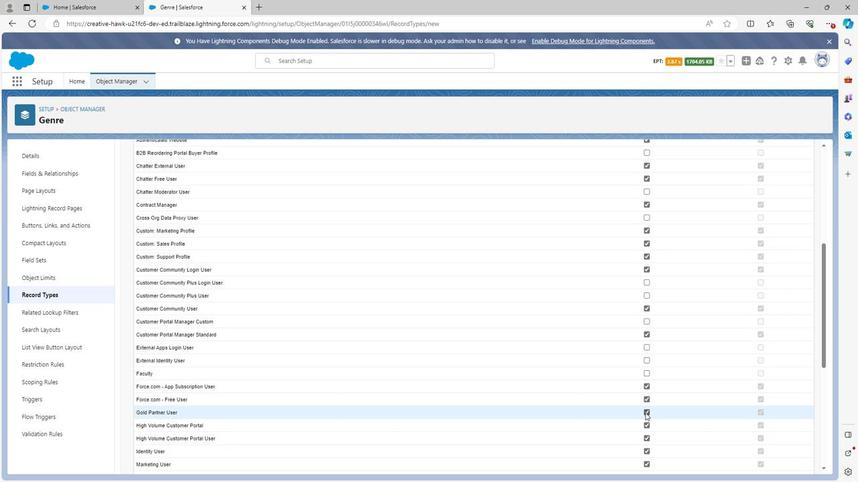 
Action: Mouse pressed left at (642, 412)
Screenshot: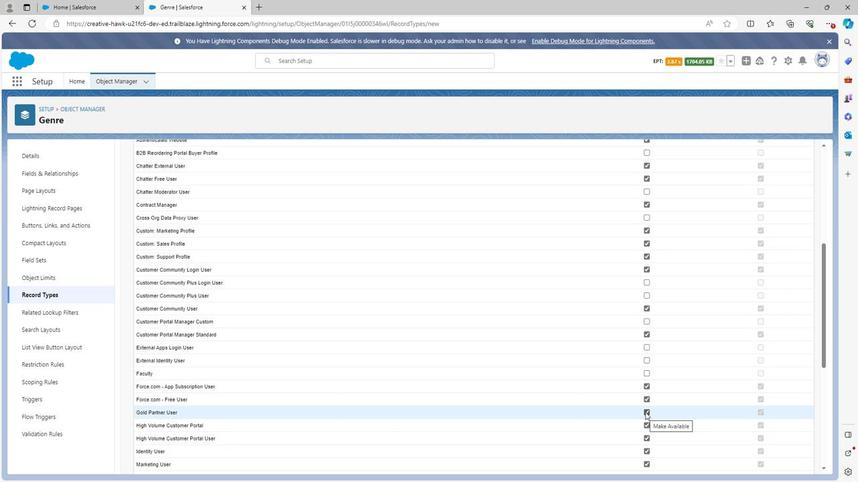 
Action: Mouse moved to (645, 424)
Screenshot: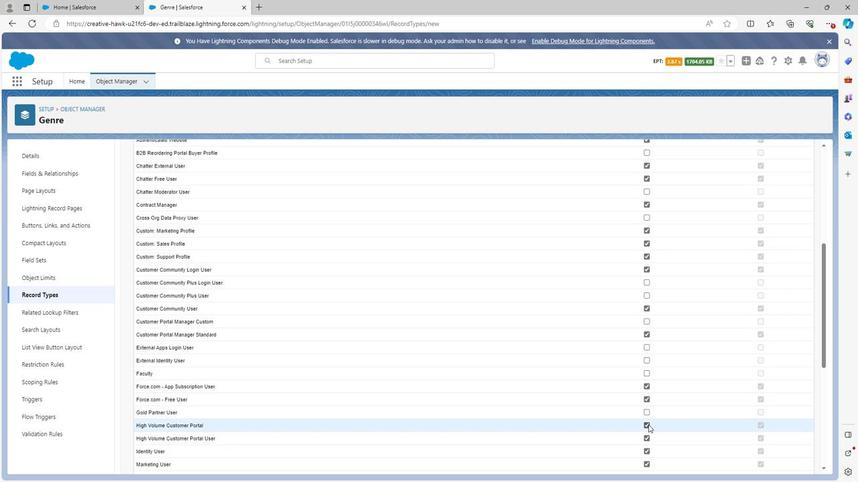 
Action: Mouse pressed left at (645, 424)
Screenshot: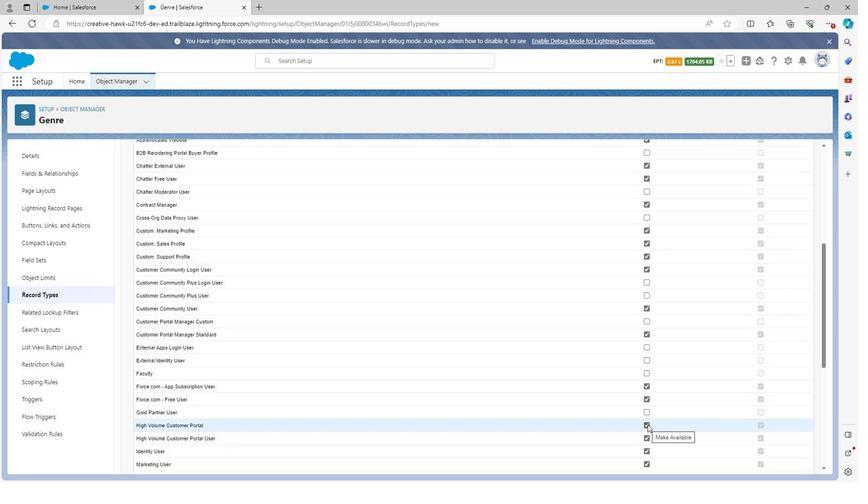 
Action: Mouse moved to (645, 437)
Screenshot: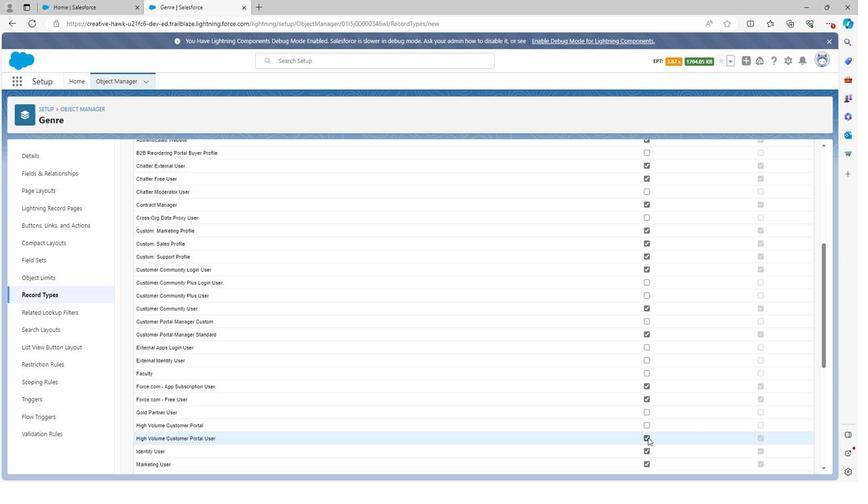 
Action: Mouse pressed left at (645, 437)
Screenshot: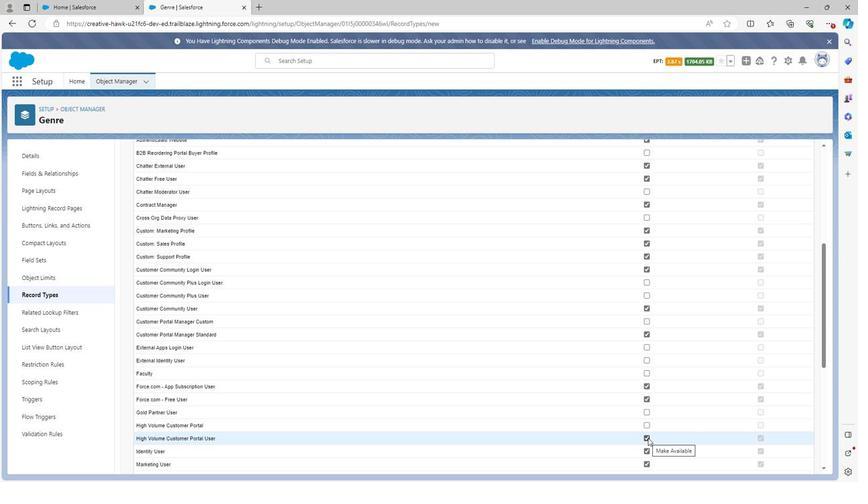 
Action: Mouse moved to (645, 437)
Screenshot: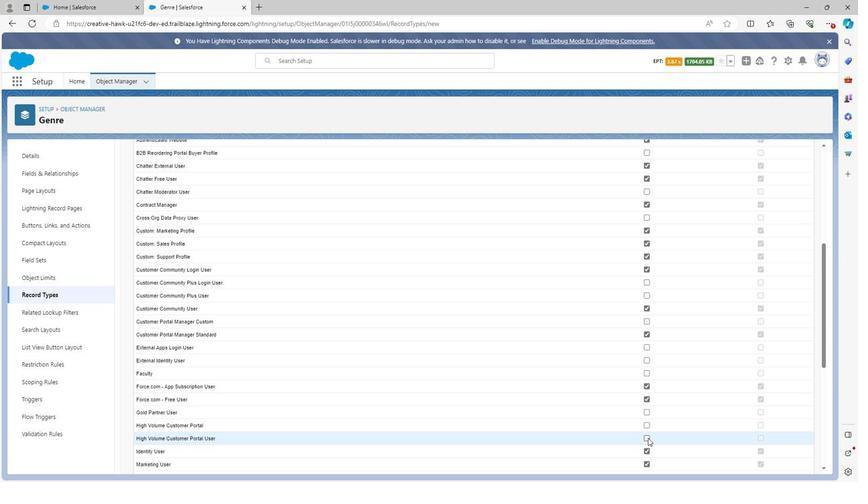 
Action: Mouse scrolled (645, 437) with delta (0, 0)
Screenshot: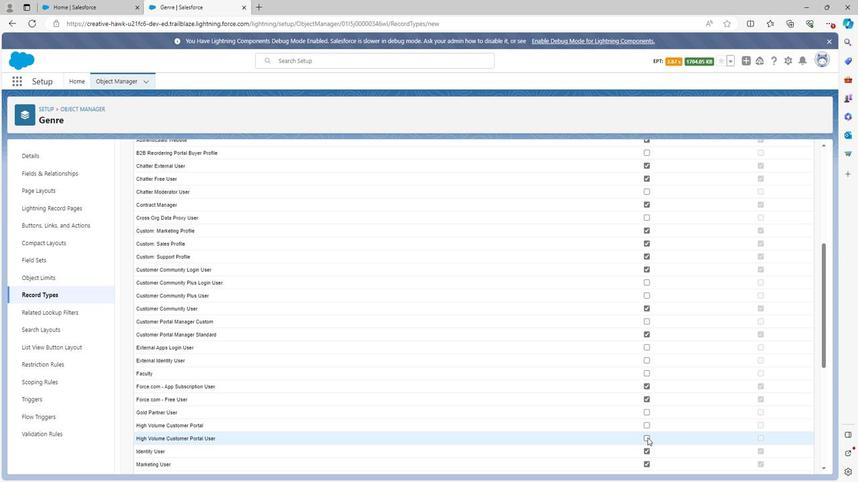 
Action: Mouse moved to (646, 414)
Screenshot: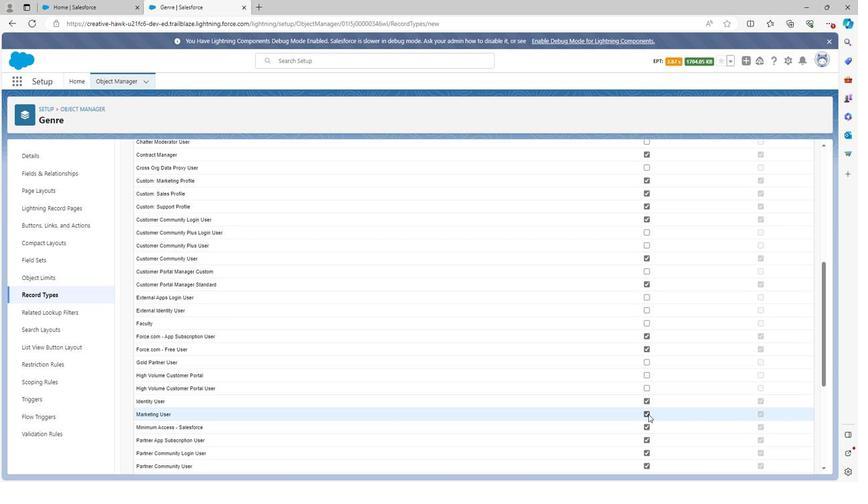 
Action: Mouse pressed left at (646, 414)
Screenshot: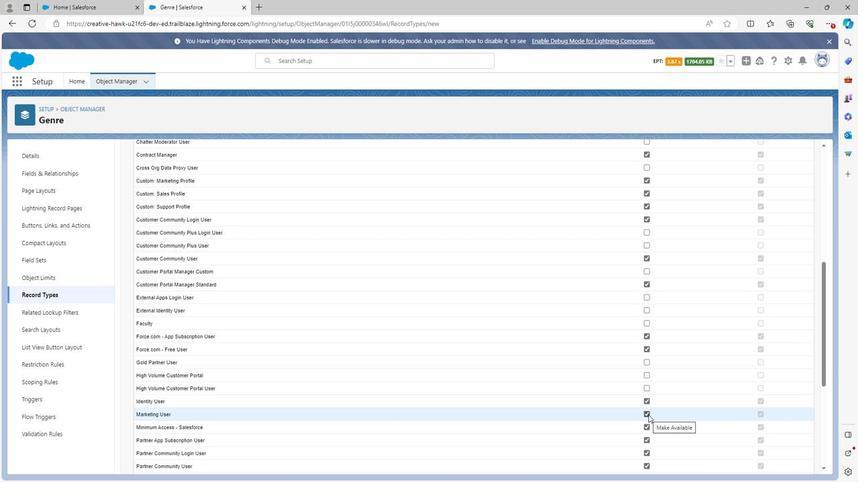 
Action: Mouse scrolled (646, 414) with delta (0, 0)
Screenshot: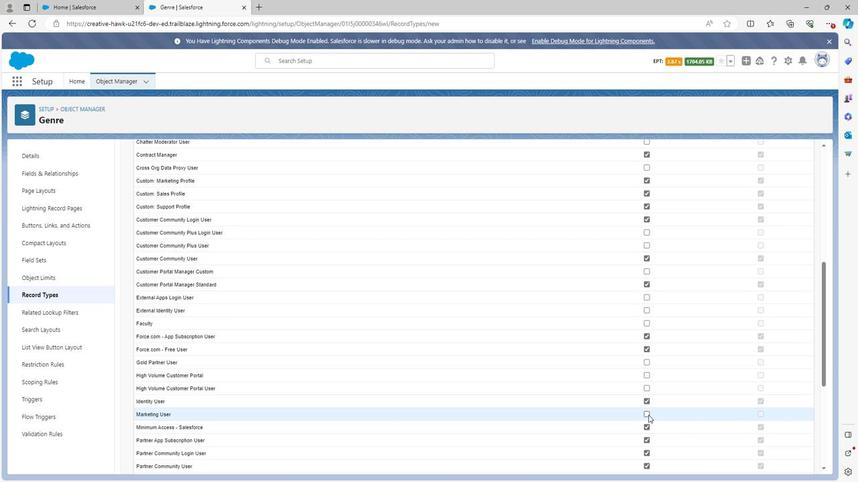 
Action: Mouse moved to (644, 401)
Screenshot: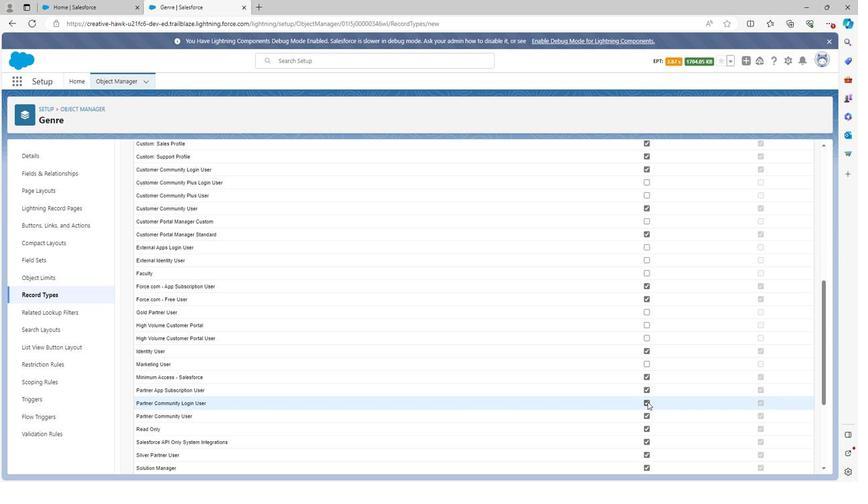 
Action: Mouse pressed left at (644, 401)
Screenshot: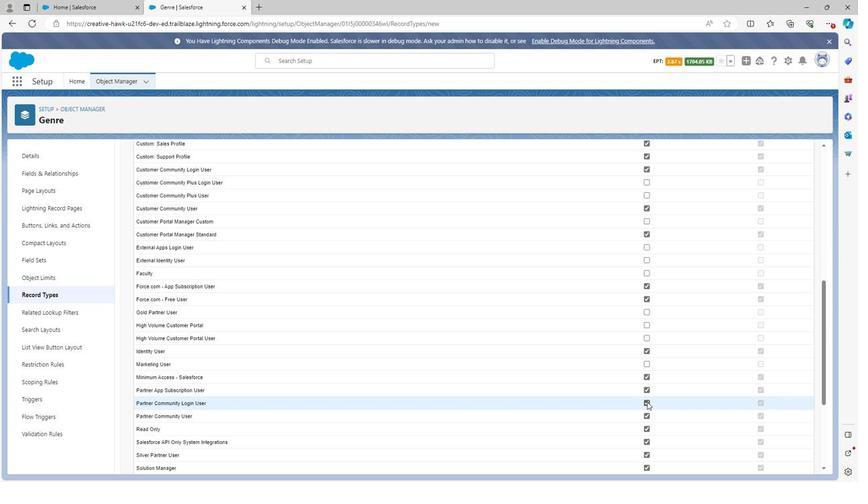 
Action: Mouse moved to (644, 401)
Screenshot: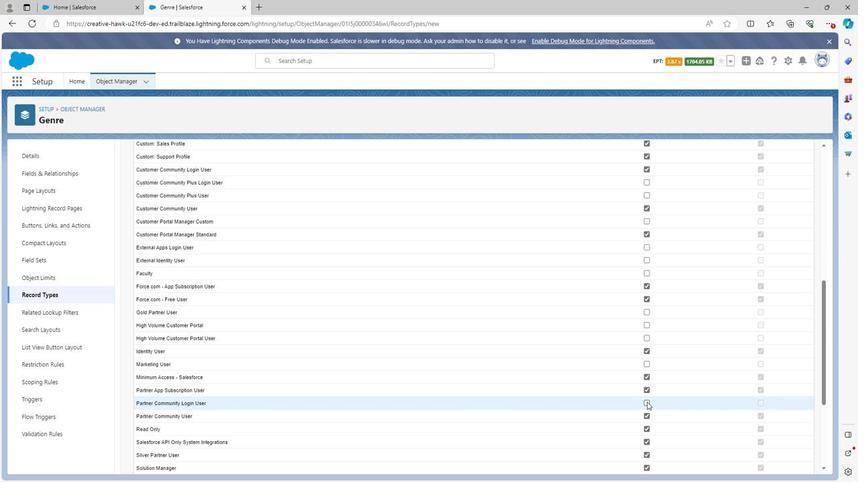 
Action: Mouse scrolled (644, 401) with delta (0, 0)
Screenshot: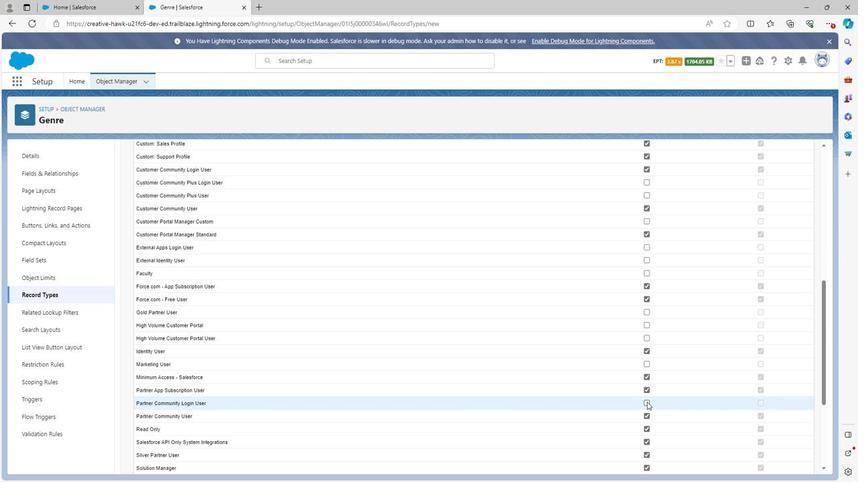 
Action: Mouse moved to (643, 394)
Screenshot: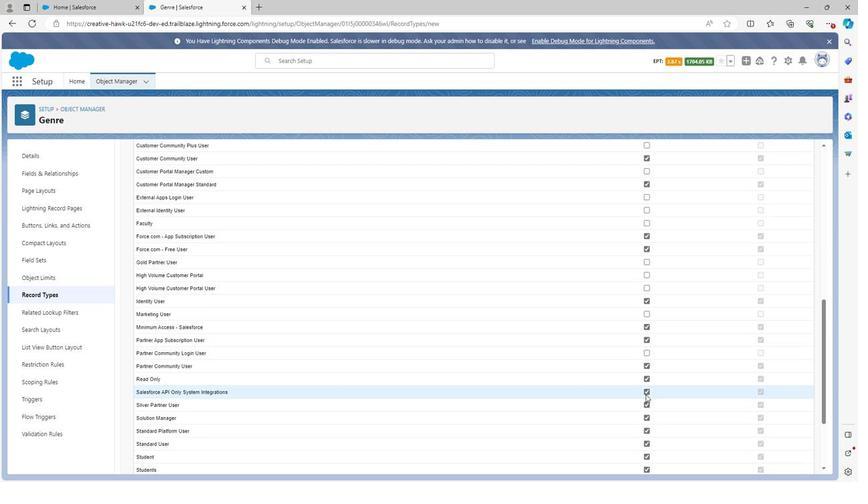 
Action: Mouse pressed left at (643, 394)
Screenshot: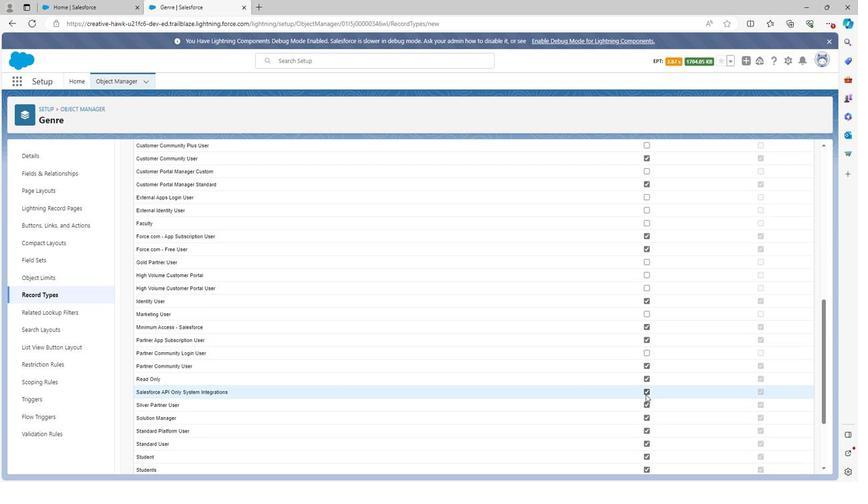 
Action: Mouse moved to (645, 404)
Screenshot: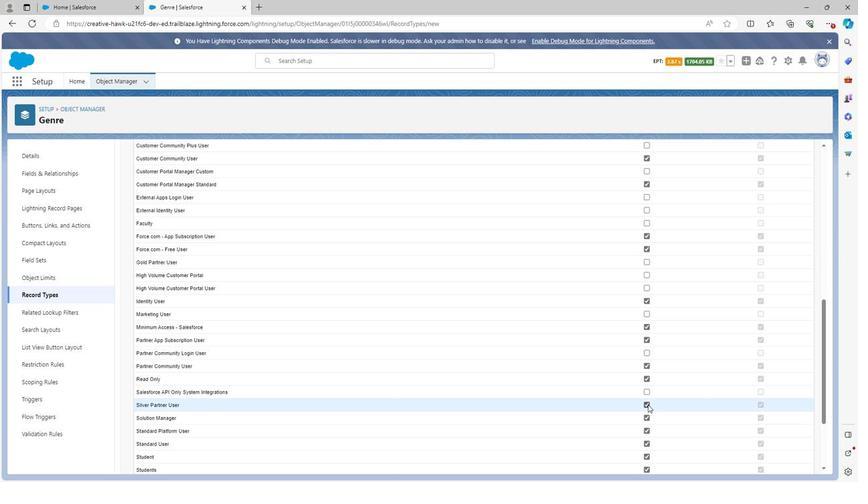 
Action: Mouse pressed left at (645, 404)
Screenshot: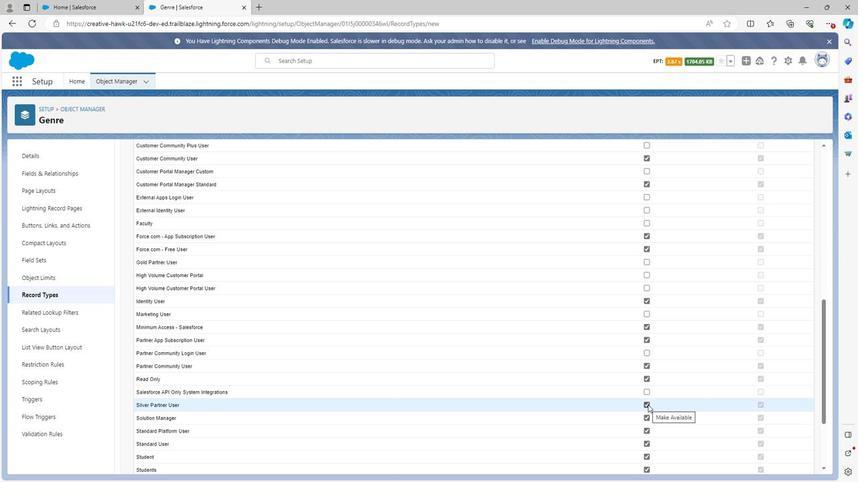 
Action: Mouse moved to (640, 455)
Screenshot: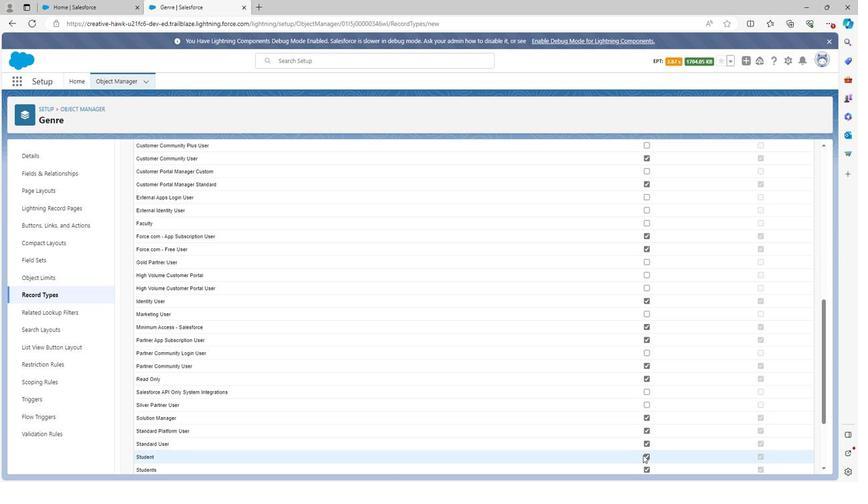 
Action: Mouse pressed left at (640, 455)
Screenshot: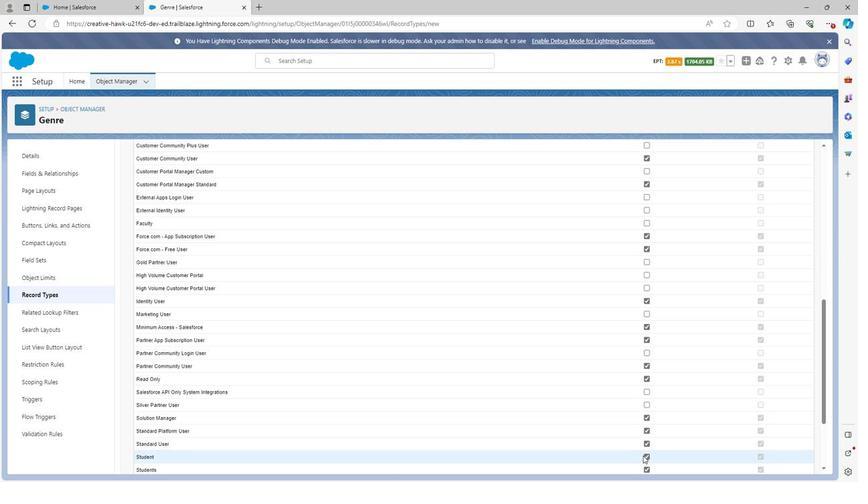 
Action: Mouse moved to (642, 457)
Screenshot: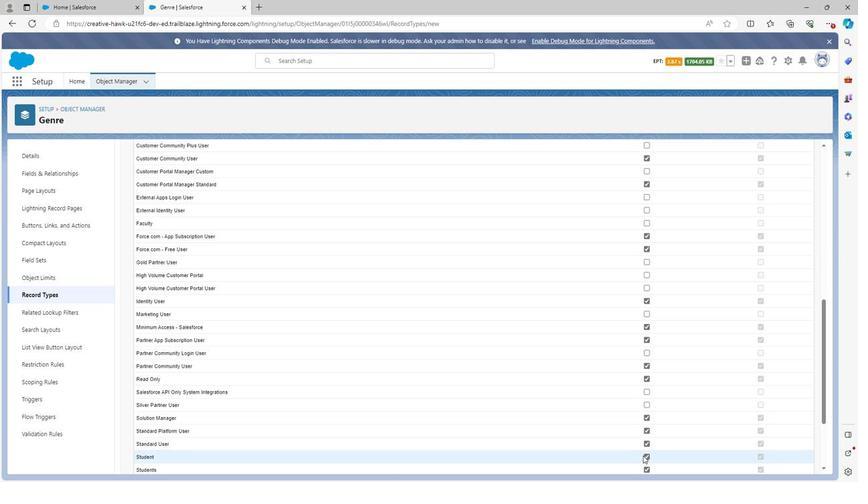 
Action: Mouse pressed left at (642, 457)
Screenshot: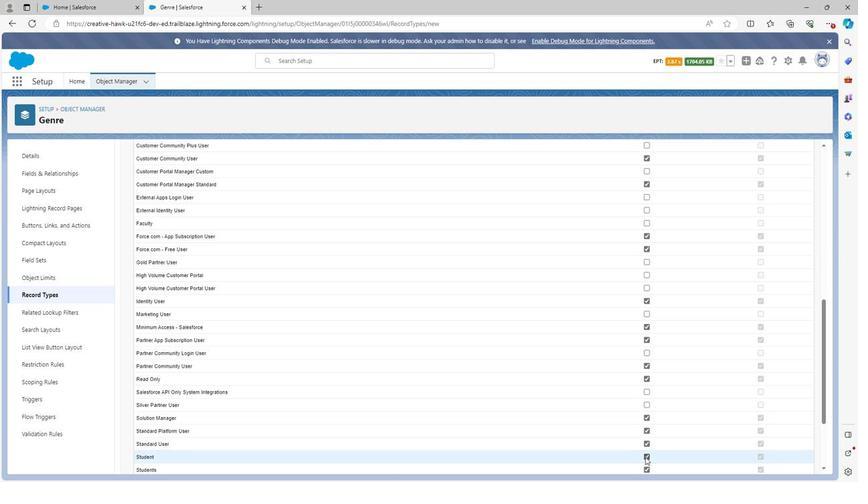 
Action: Mouse moved to (644, 469)
Screenshot: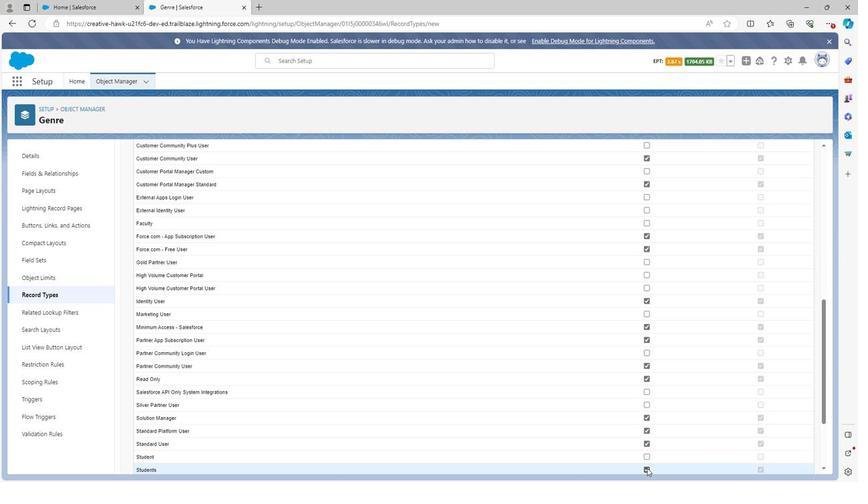 
Action: Mouse pressed left at (644, 469)
Screenshot: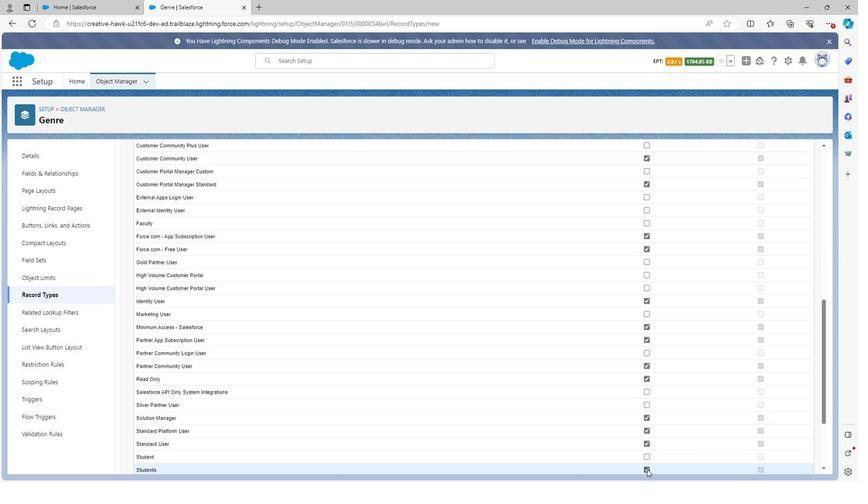 
Action: Mouse moved to (652, 434)
Screenshot: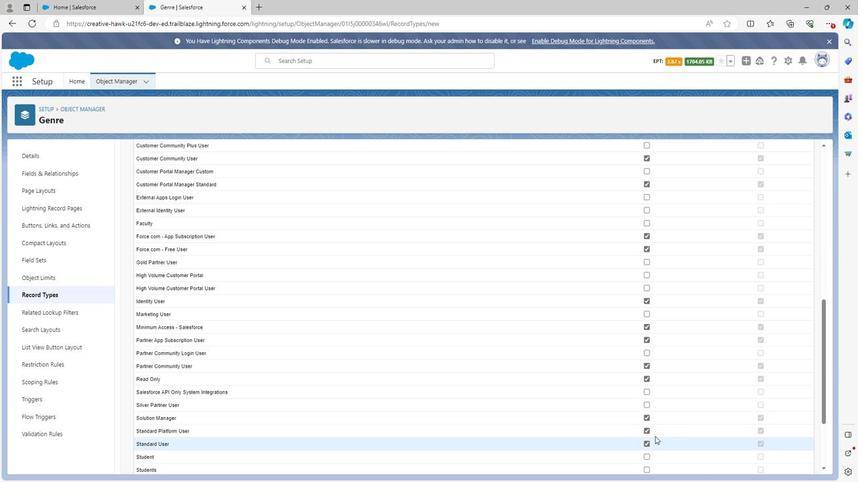 
Action: Mouse scrolled (652, 433) with delta (0, 0)
Screenshot: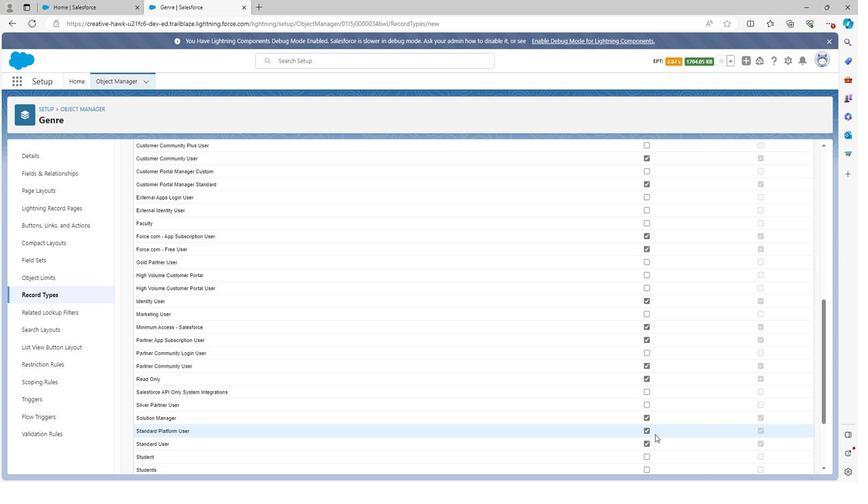 
Action: Mouse scrolled (652, 433) with delta (0, 0)
Screenshot: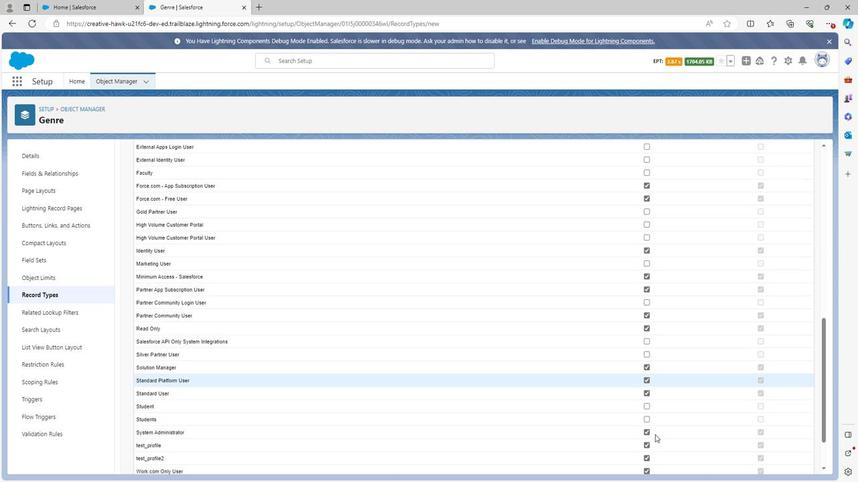 
Action: Mouse moved to (644, 396)
Screenshot: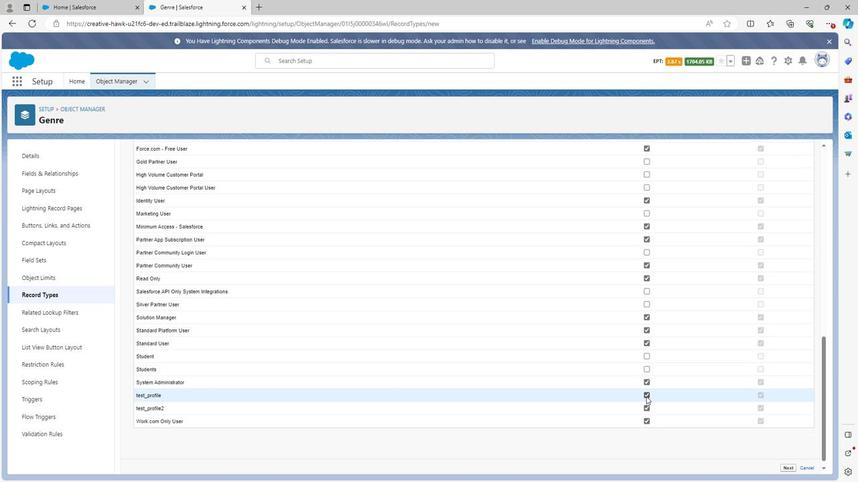 
Action: Mouse pressed left at (644, 396)
Screenshot: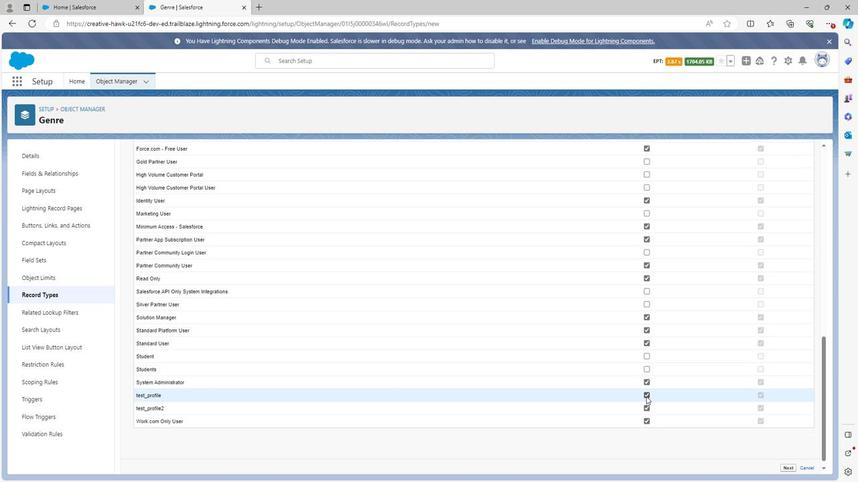 
Action: Mouse moved to (644, 405)
Screenshot: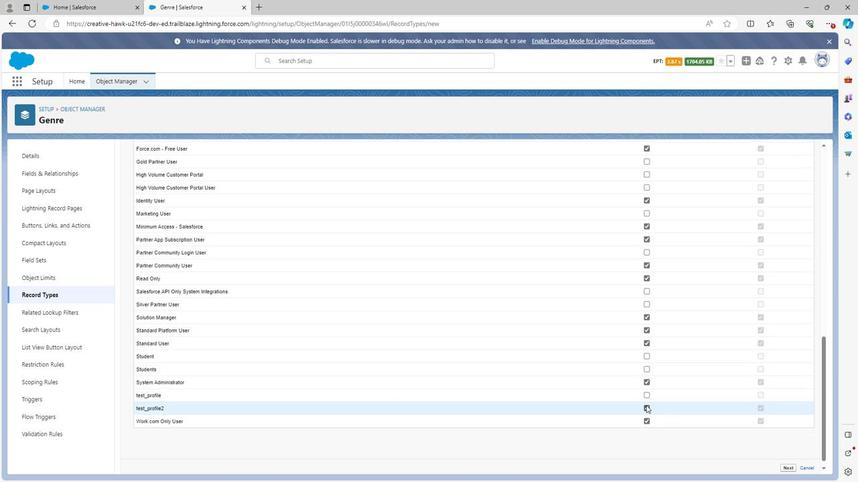 
Action: Mouse pressed left at (644, 405)
Screenshot: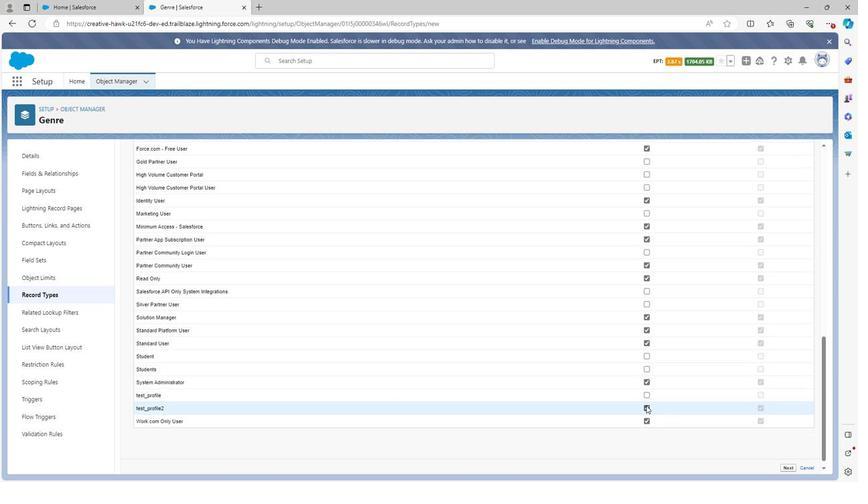 
Action: Mouse moved to (644, 419)
Screenshot: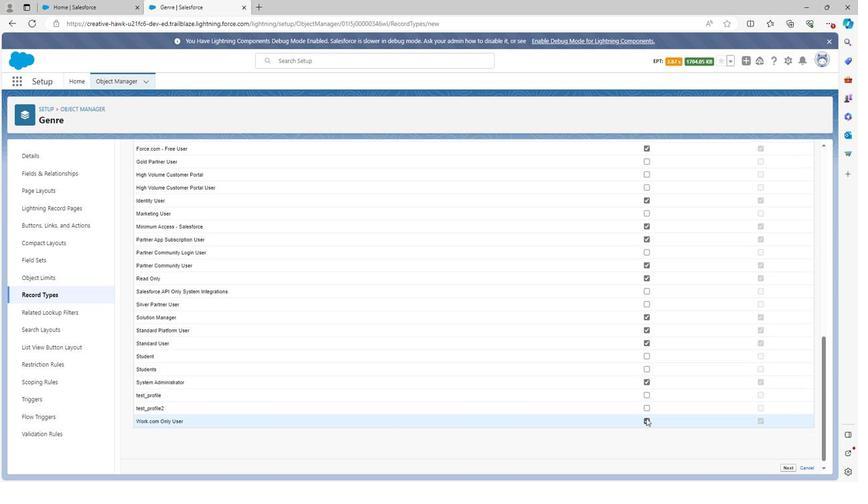 
Action: Mouse pressed left at (644, 419)
Screenshot: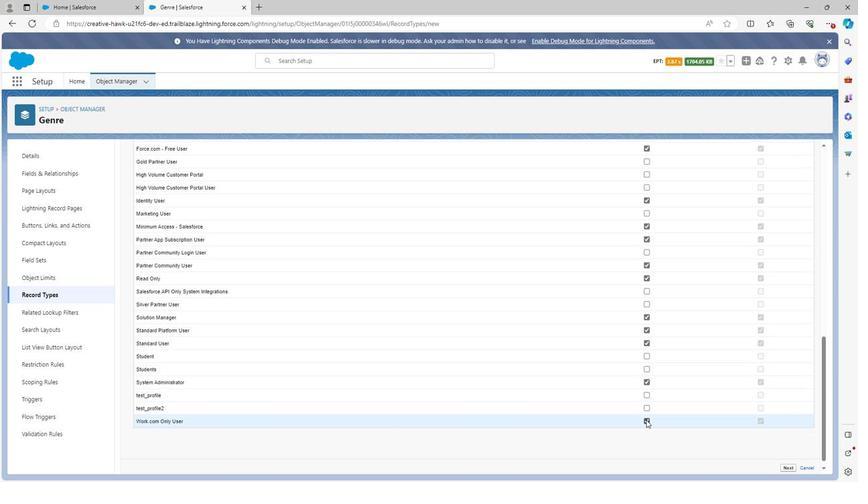 
Action: Mouse moved to (788, 467)
Screenshot: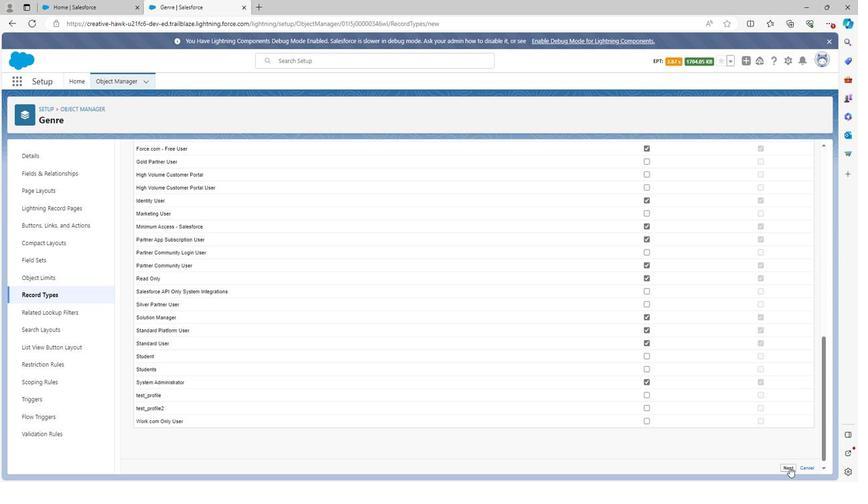 
Action: Mouse pressed left at (788, 467)
Screenshot: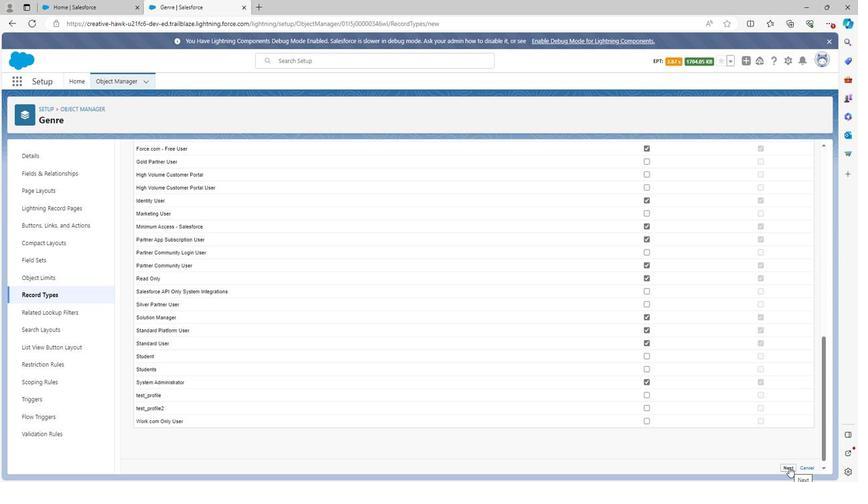 
Action: Mouse moved to (633, 343)
Screenshot: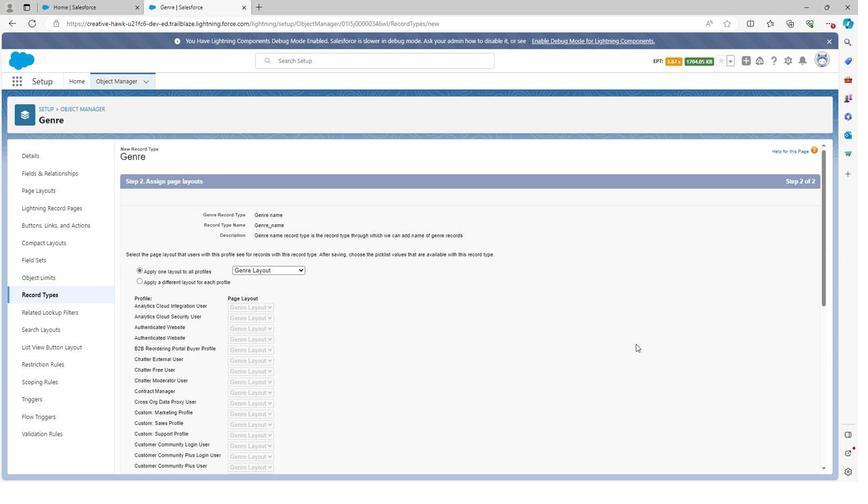 
Action: Mouse scrolled (633, 343) with delta (0, 0)
Screenshot: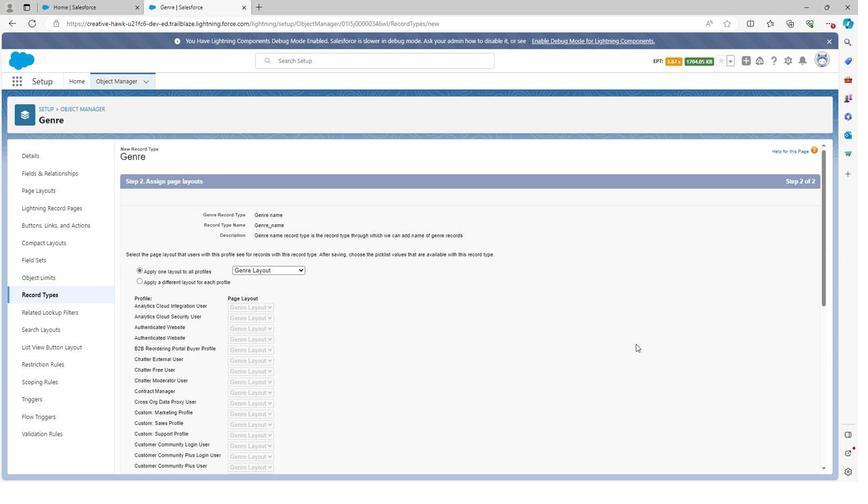 
Action: Mouse moved to (633, 345)
Screenshot: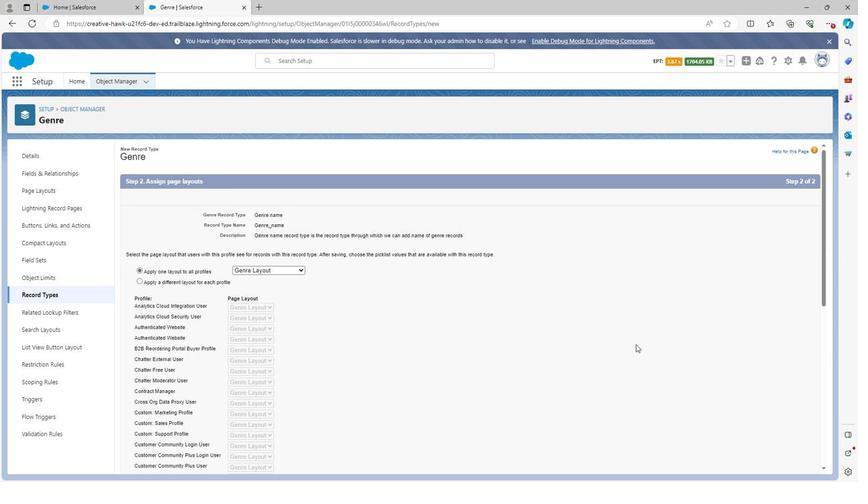 
Action: Mouse scrolled (633, 344) with delta (0, 0)
Screenshot: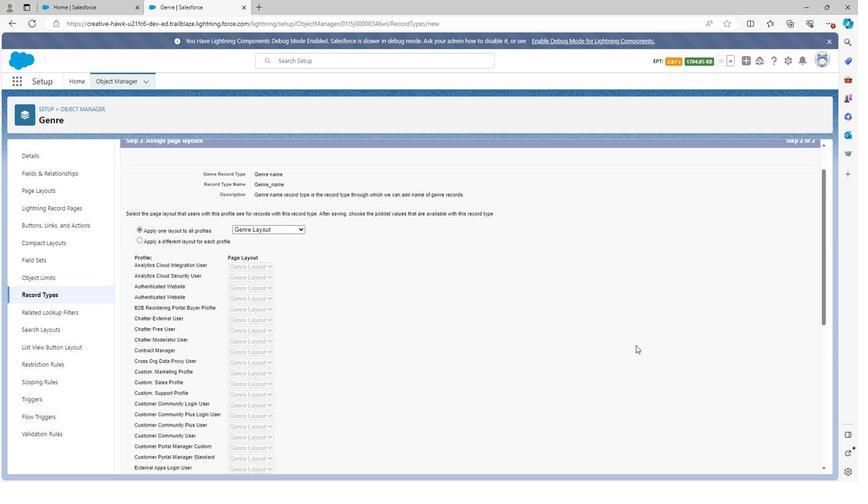 
Action: Mouse moved to (633, 346)
Screenshot: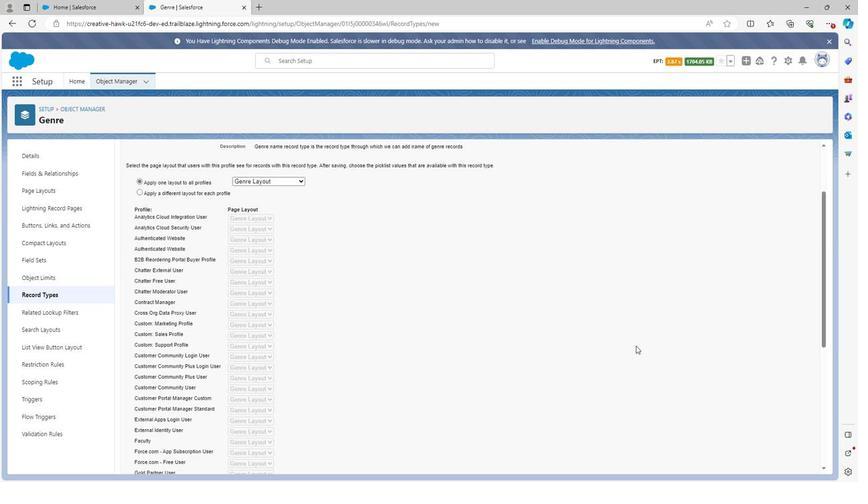 
Action: Mouse scrolled (633, 345) with delta (0, 0)
Screenshot: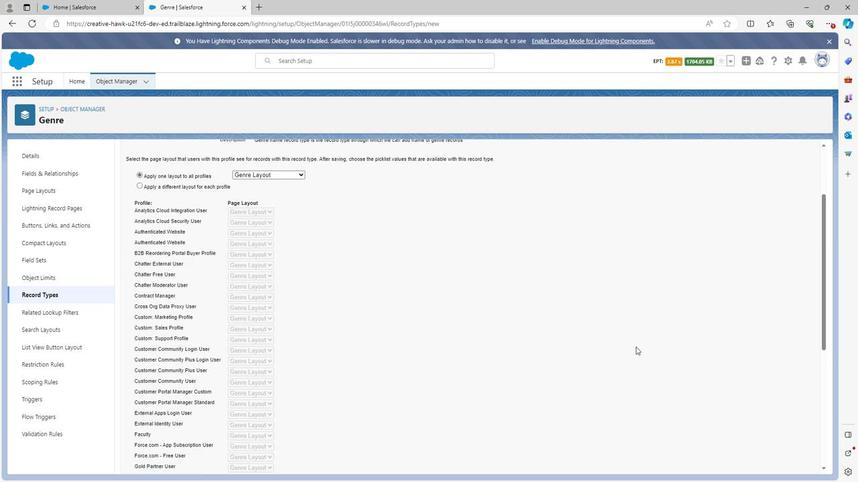 
Action: Mouse moved to (634, 348)
Screenshot: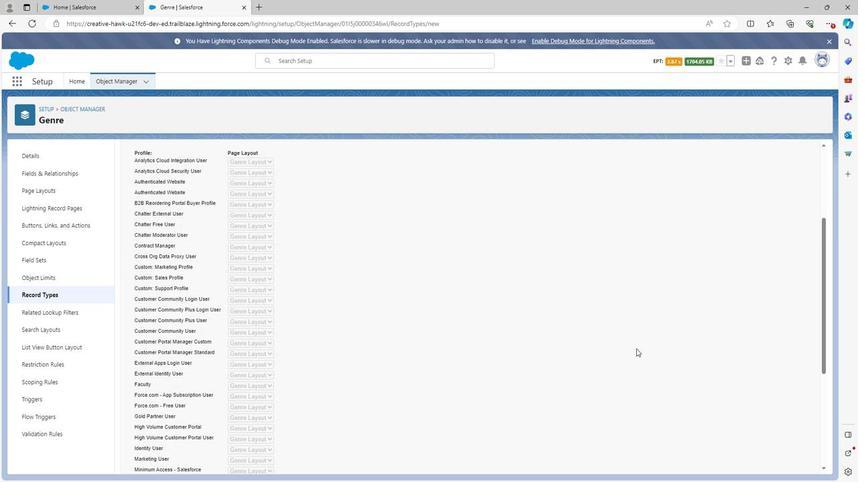 
Action: Mouse scrolled (634, 347) with delta (0, 0)
Screenshot: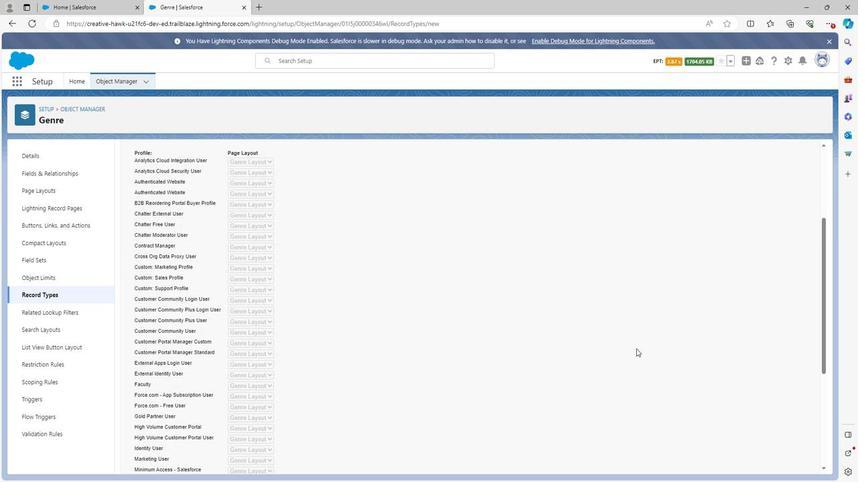 
Action: Mouse moved to (634, 348)
Screenshot: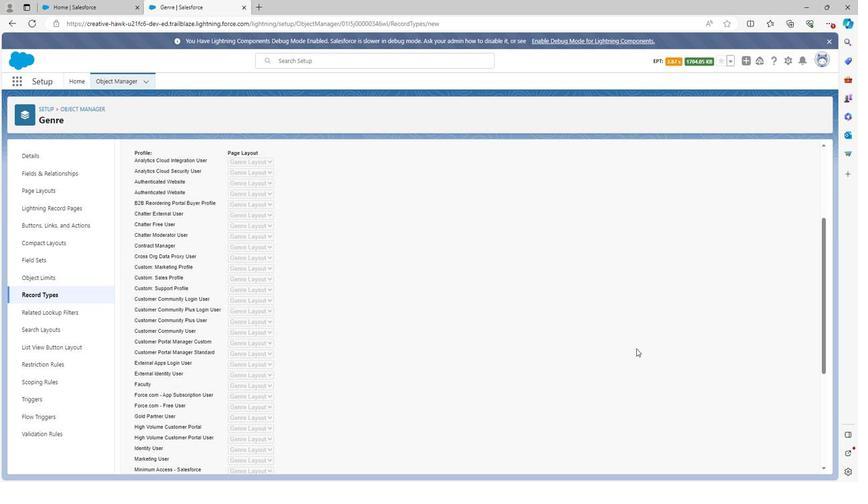 
Action: Mouse scrolled (634, 348) with delta (0, 0)
Screenshot: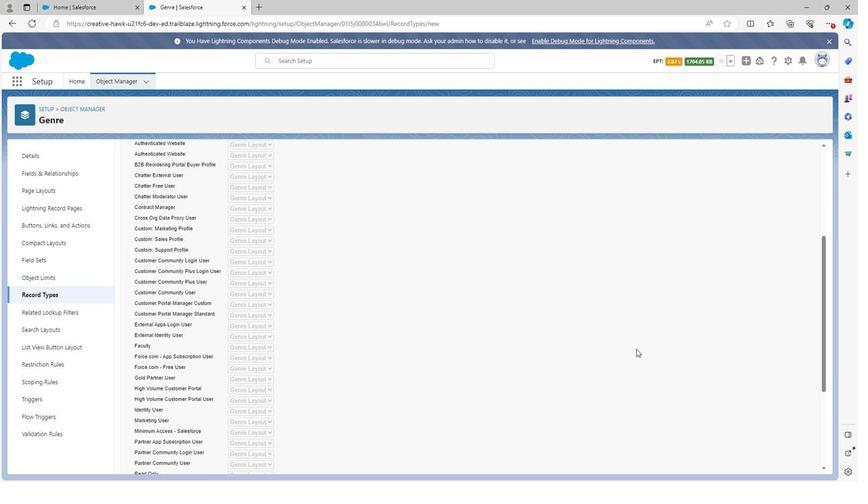 
Action: Mouse scrolled (634, 348) with delta (0, 0)
Screenshot: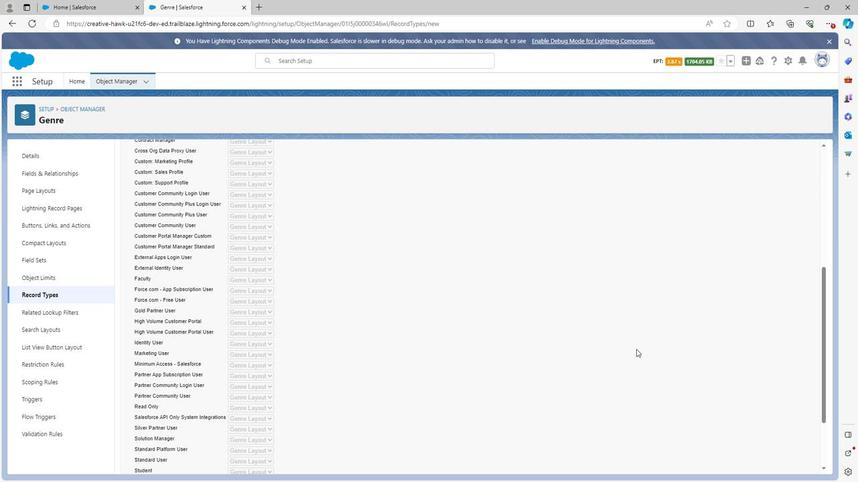 
Action: Mouse scrolled (634, 348) with delta (0, 0)
Screenshot: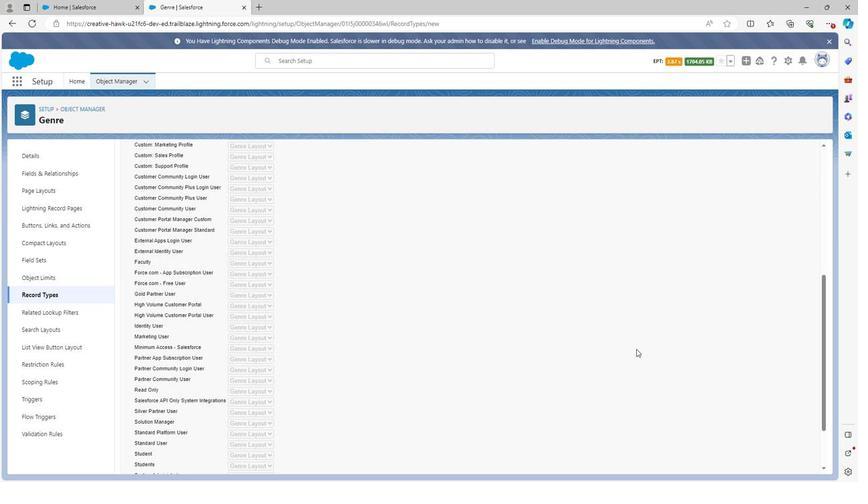 
Action: Mouse scrolled (634, 348) with delta (0, 0)
Screenshot: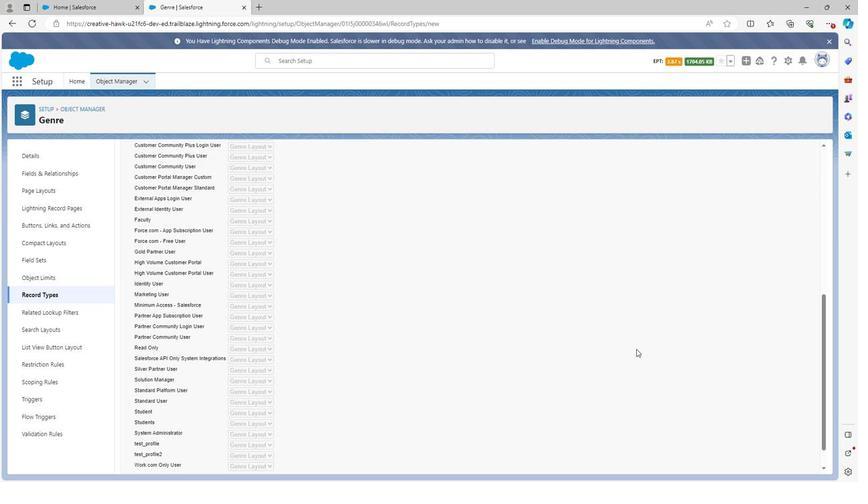 
Action: Mouse moved to (787, 461)
Screenshot: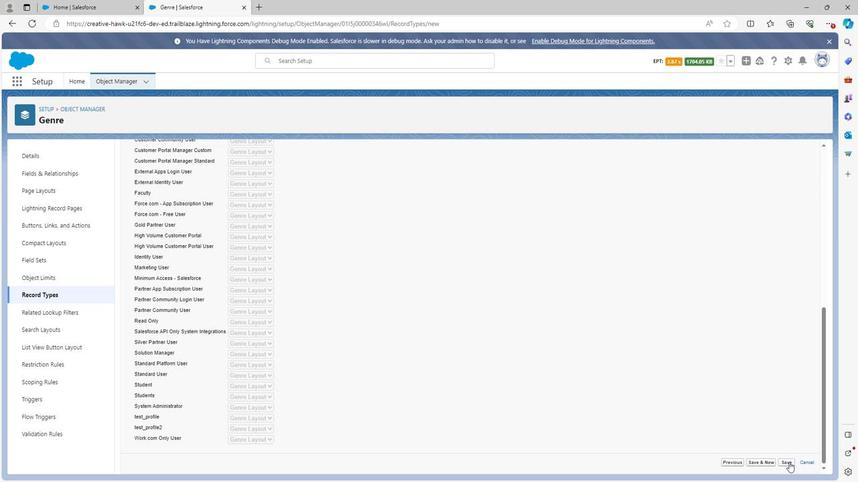 
Action: Mouse pressed left at (787, 461)
Screenshot: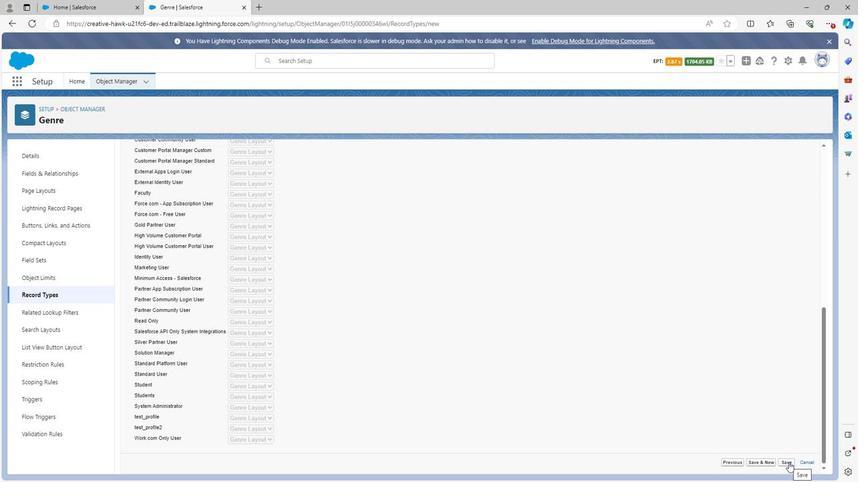 
Action: Mouse moved to (42, 293)
Screenshot: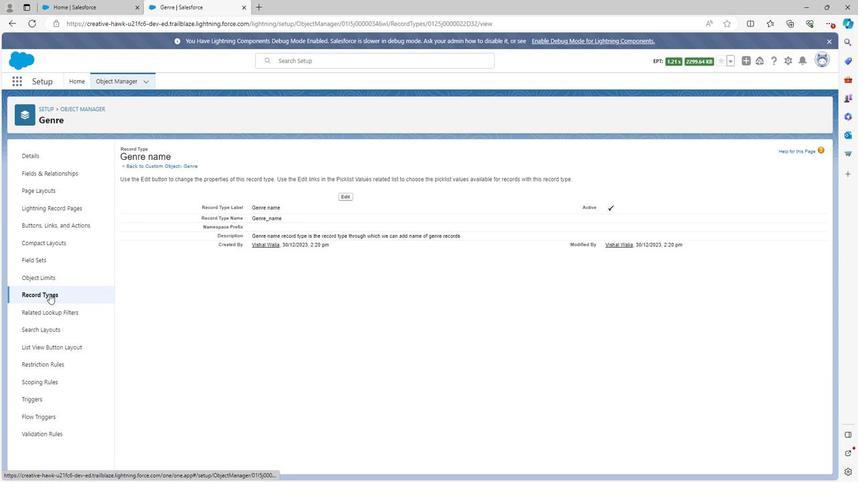 
Action: Mouse pressed left at (42, 293)
Screenshot: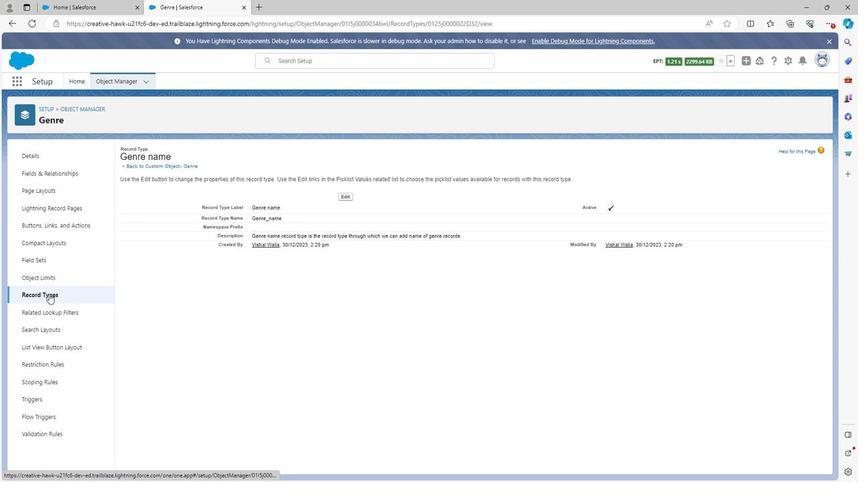 
Action: Mouse moved to (729, 155)
Screenshot: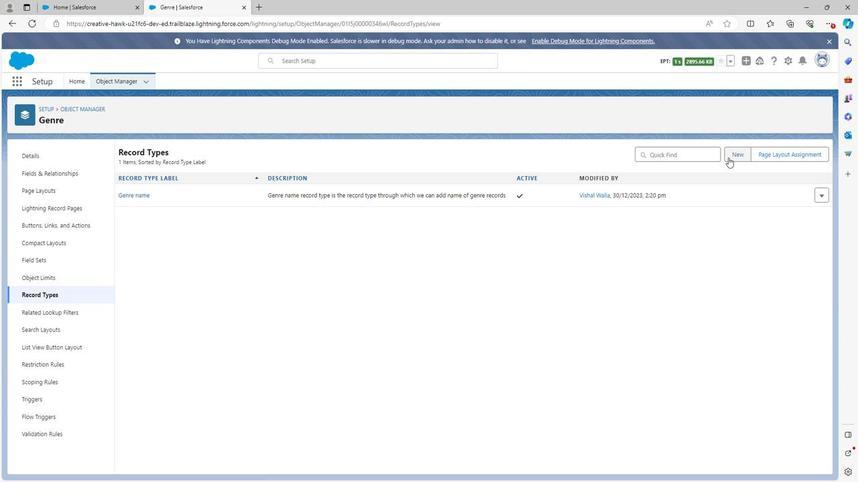 
Action: Mouse pressed left at (729, 155)
Screenshot: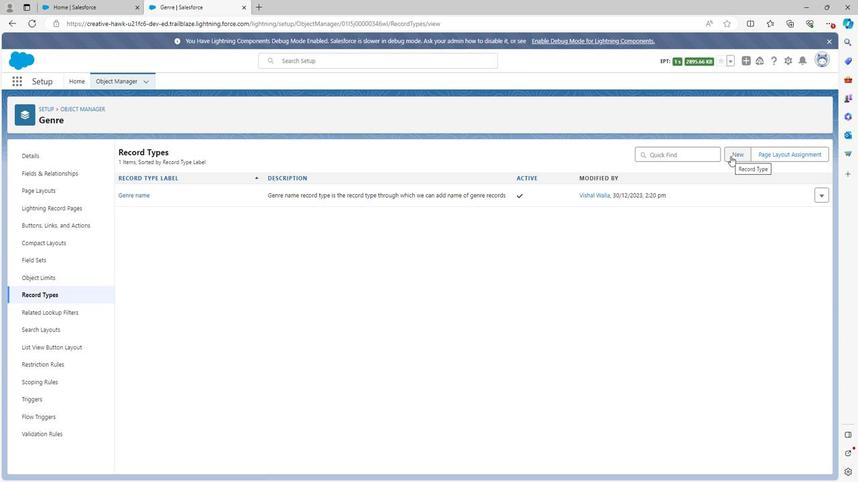 
Action: Mouse moved to (274, 239)
Screenshot: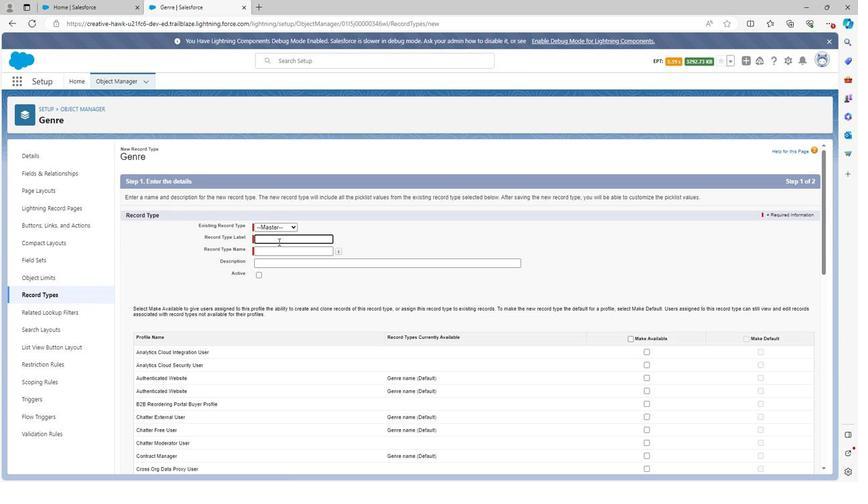 
Action: Mouse pressed left at (274, 239)
Screenshot: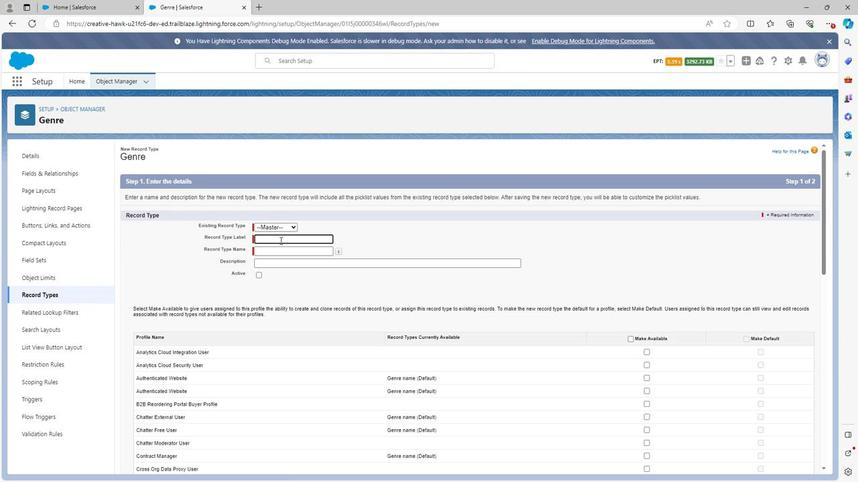 
Action: Mouse moved to (274, 239)
Screenshot: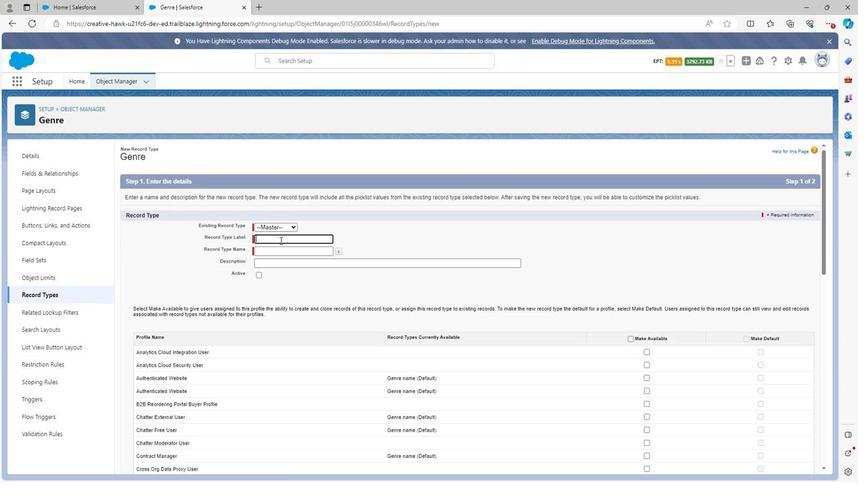
Action: Key pressed <Key.shift><Key.shift><Key.shift><Key.shift><Key.shift><Key.shift><Key.shift><Key.shift><Key.shift><Key.shift><Key.shift><Key.shift><Key.shift><Key.shift><Key.shift><Key.shift>Genr
Screenshot: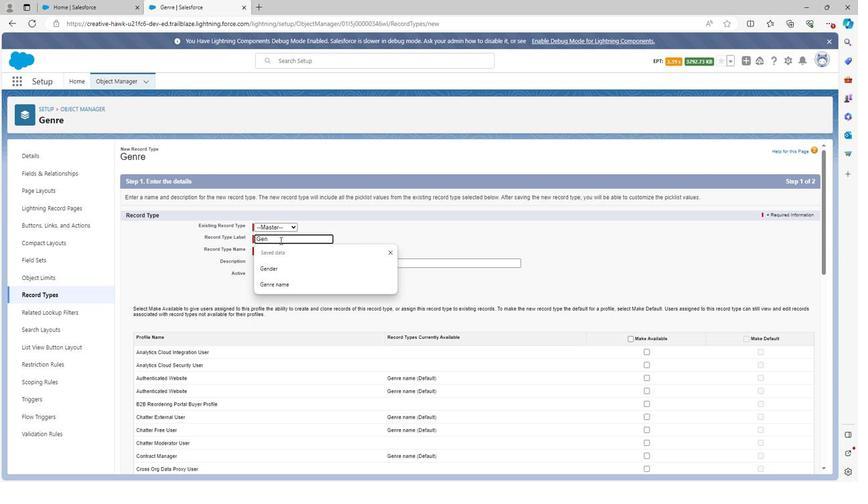 
Action: Mouse moved to (274, 239)
Screenshot: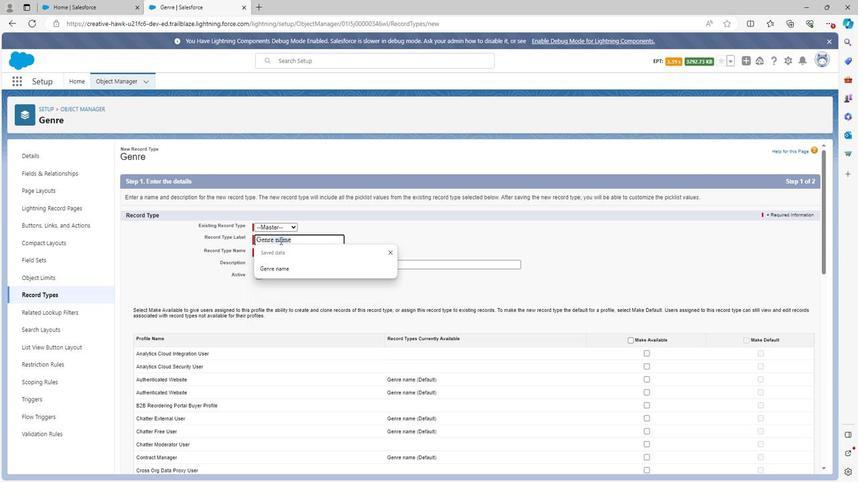 
Action: Key pressed e
Screenshot: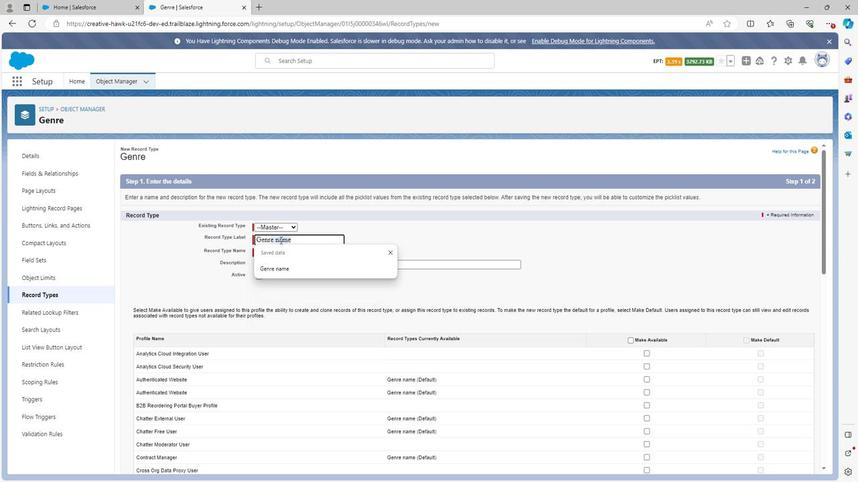 
Action: Mouse moved to (274, 239)
Screenshot: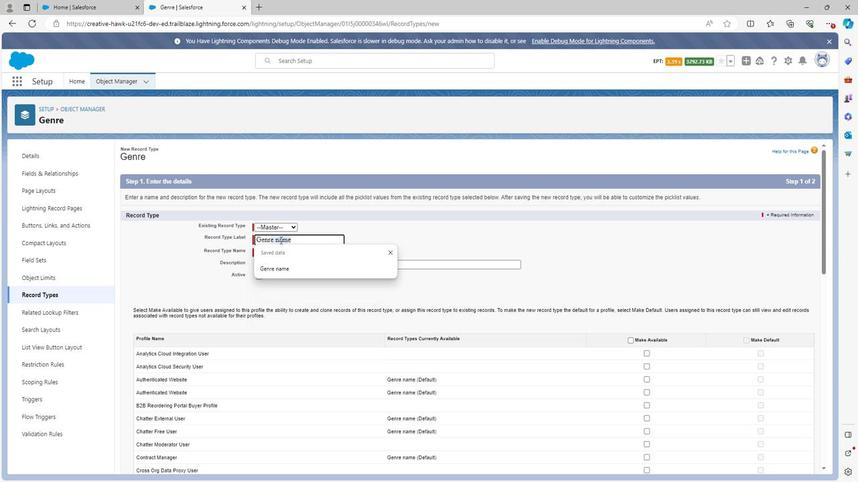 
Action: Key pressed <Key.space>de
Screenshot: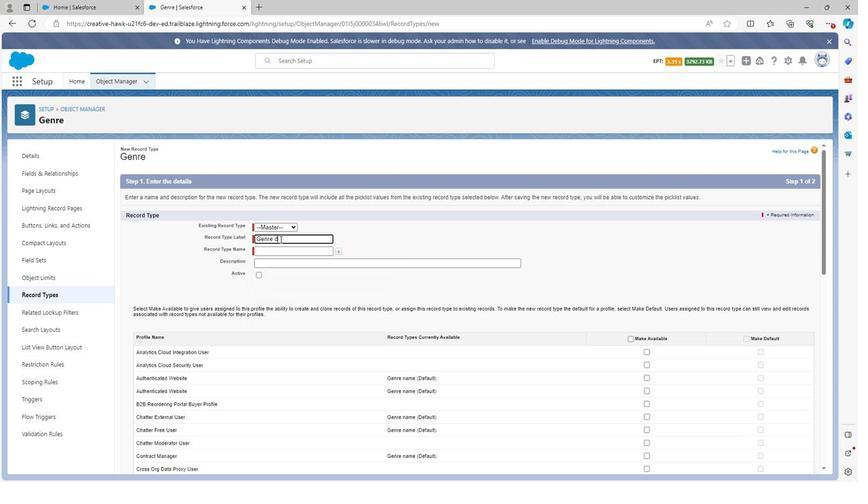 
Action: Mouse moved to (274, 241)
Screenshot: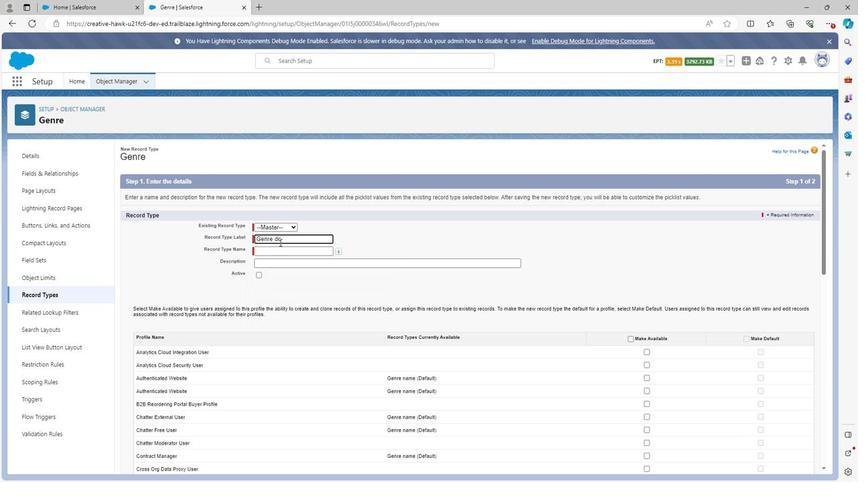 
Action: Key pressed sr
Screenshot: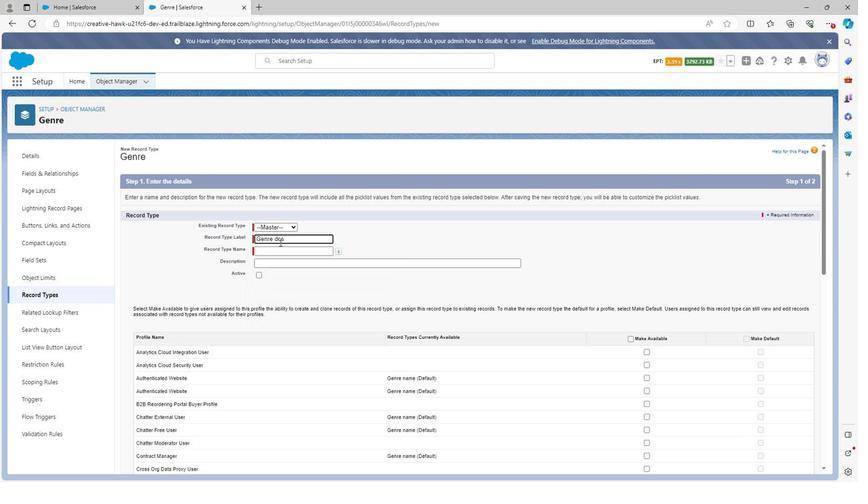 
Action: Mouse moved to (274, 241)
Screenshot: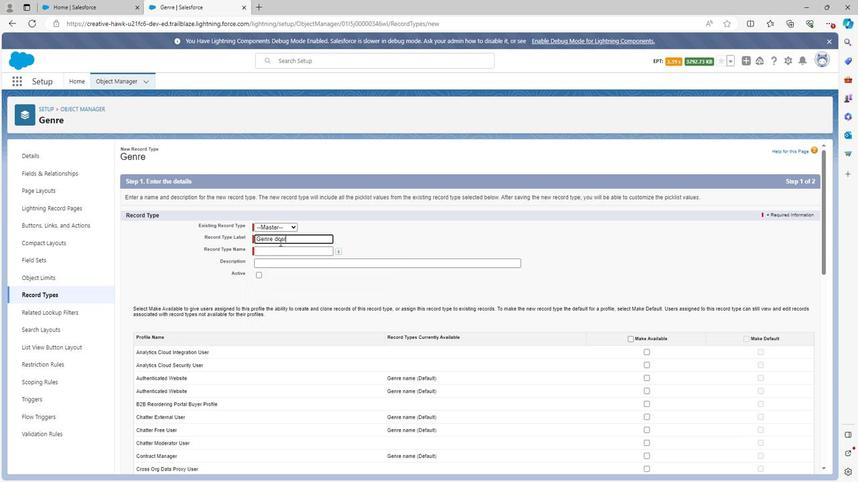 
Action: Key pressed ip
Screenshot: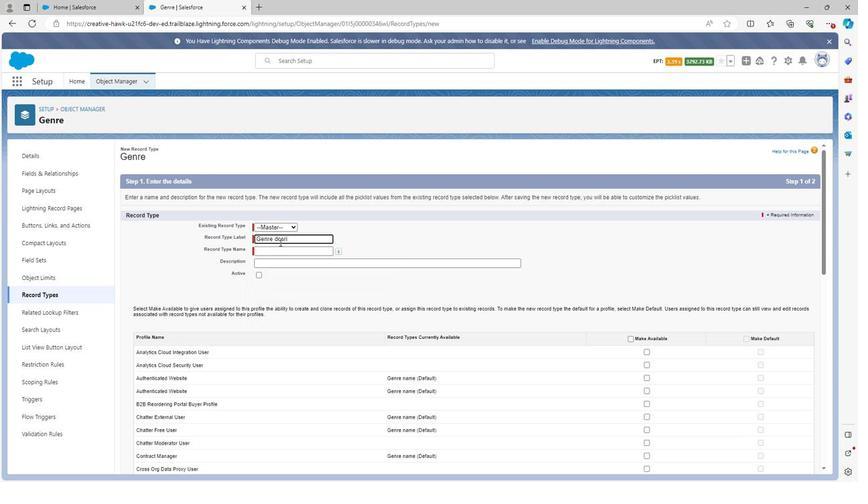 
Action: Mouse moved to (274, 241)
Screenshot: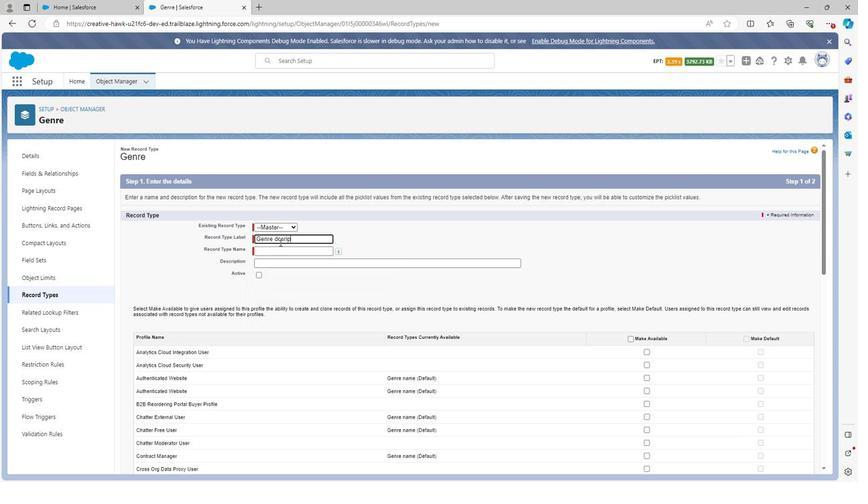 
Action: Key pressed t
Screenshot: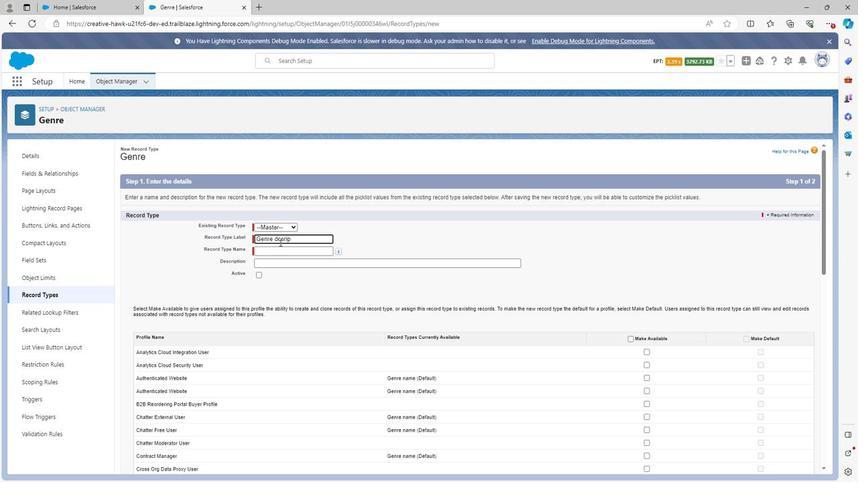 
Action: Mouse moved to (274, 241)
Screenshot: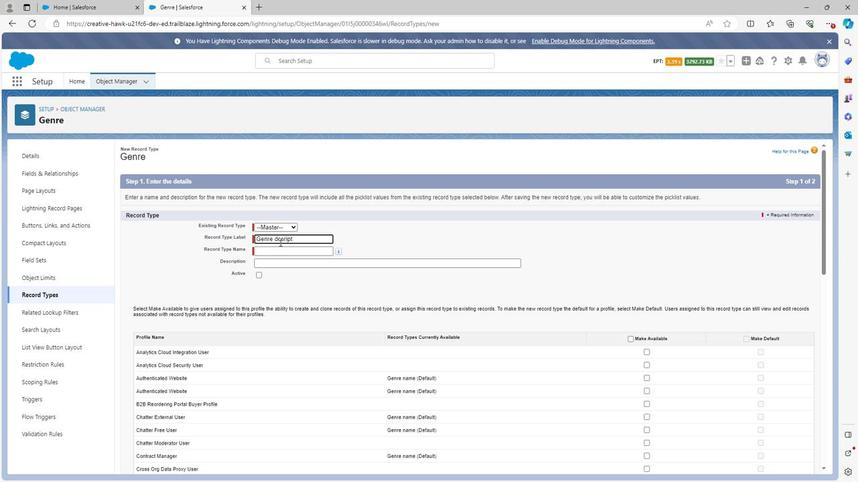 
Action: Key pressed ion
Screenshot: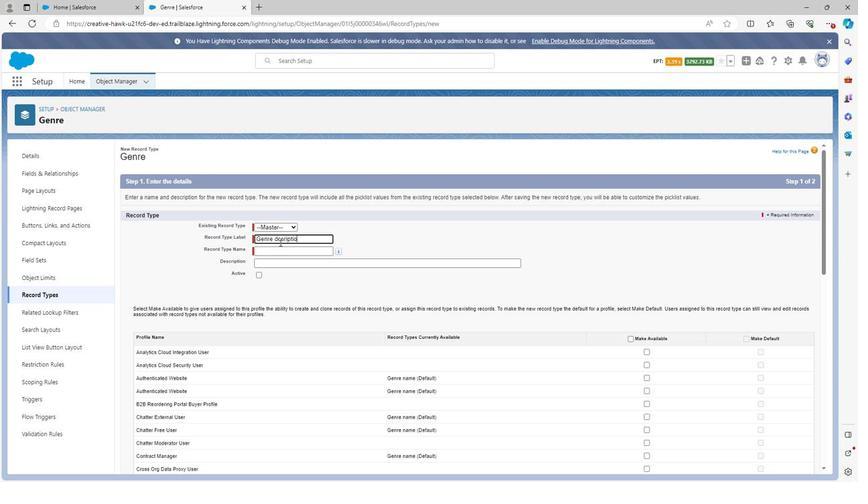 
Action: Mouse moved to (348, 235)
Screenshot: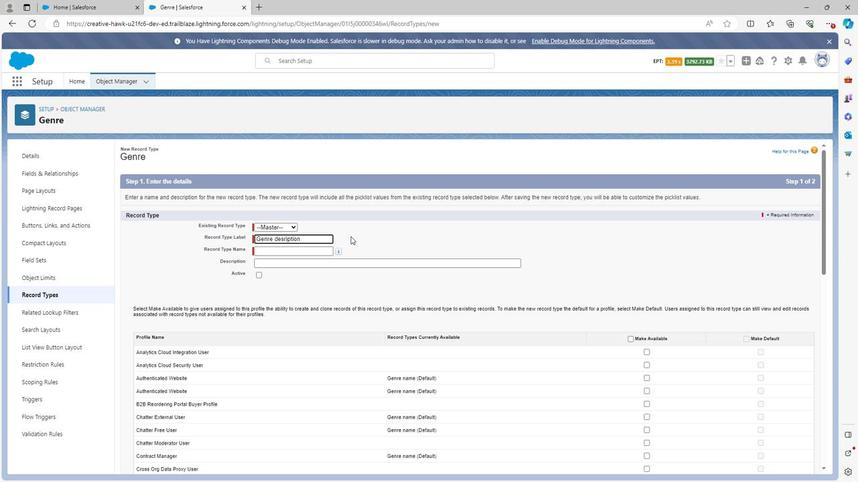 
Action: Mouse pressed left at (348, 235)
Screenshot: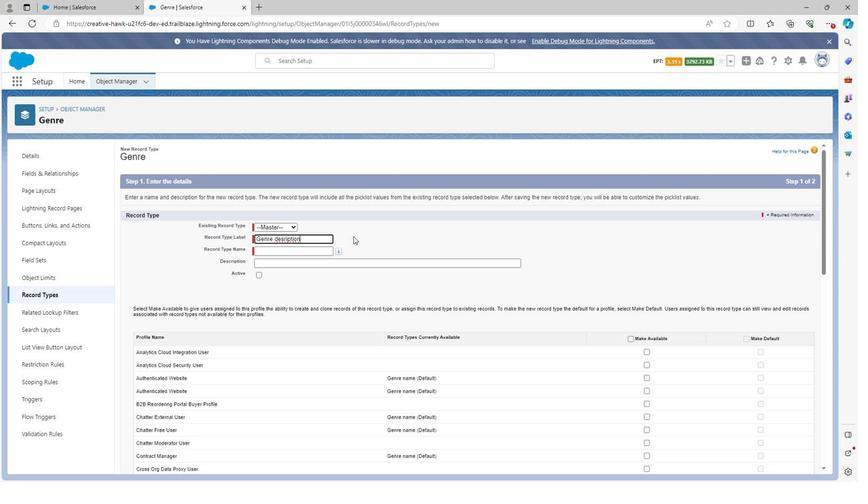 
Action: Mouse moved to (319, 262)
Screenshot: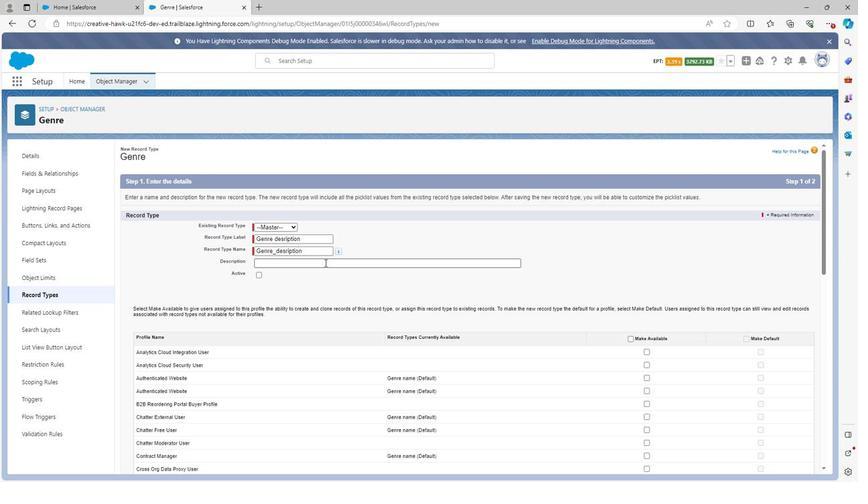 
Action: Mouse pressed left at (319, 262)
Screenshot: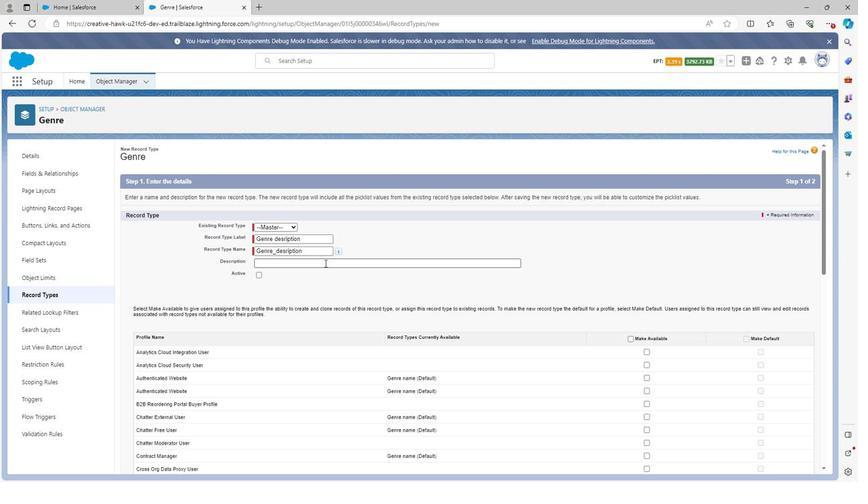 
Action: Key pressed <Key.shift>
Screenshot: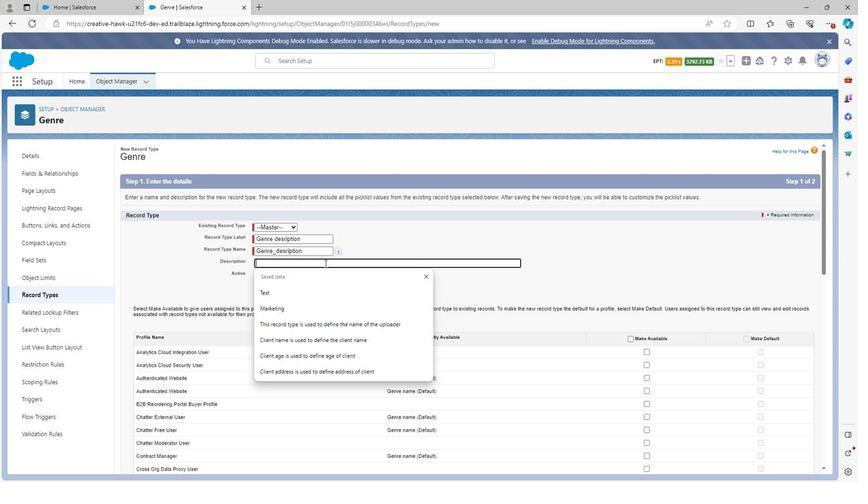 
Action: Mouse moved to (319, 262)
Screenshot: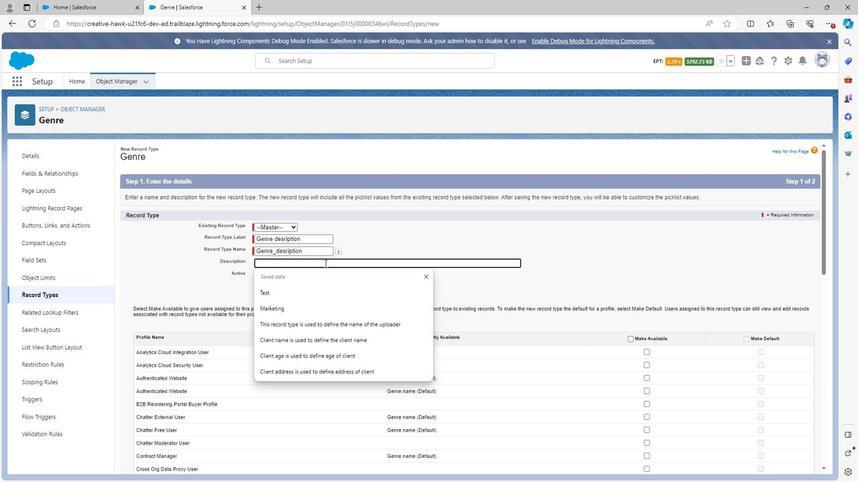 
Action: Key pressed <Key.shift><Key.shift><Key.shift>
Screenshot: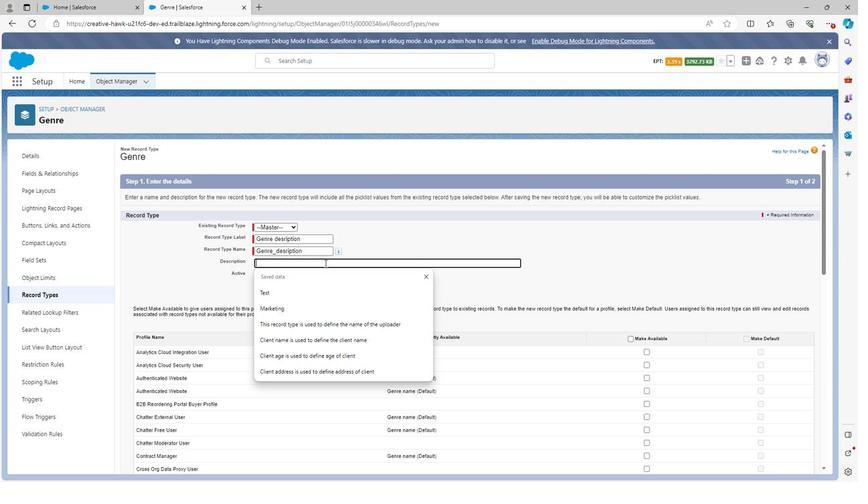 
Action: Mouse moved to (320, 262)
Screenshot: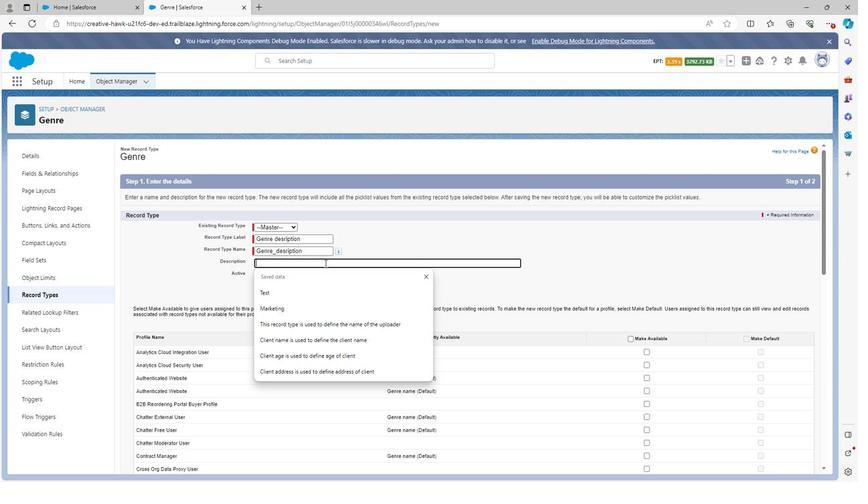 
Action: Key pressed <Key.shift><Key.shift>G
Screenshot: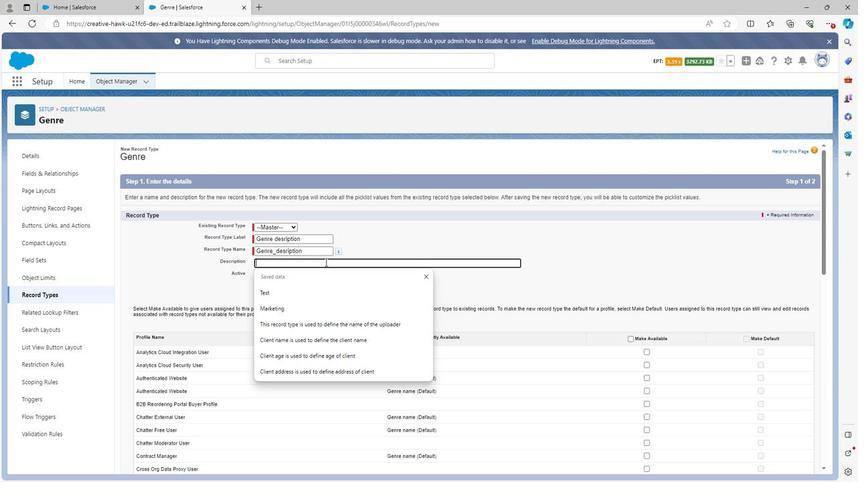 
Action: Mouse moved to (321, 261)
Screenshot: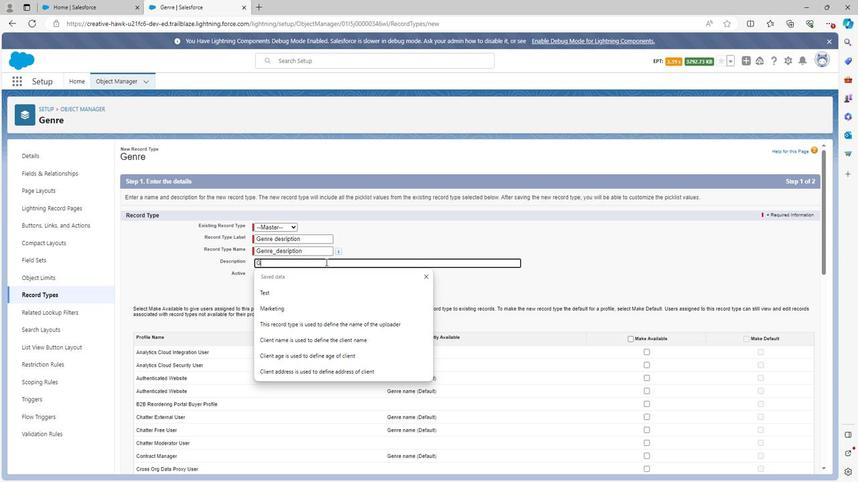 
Action: Key pressed enre
Screenshot: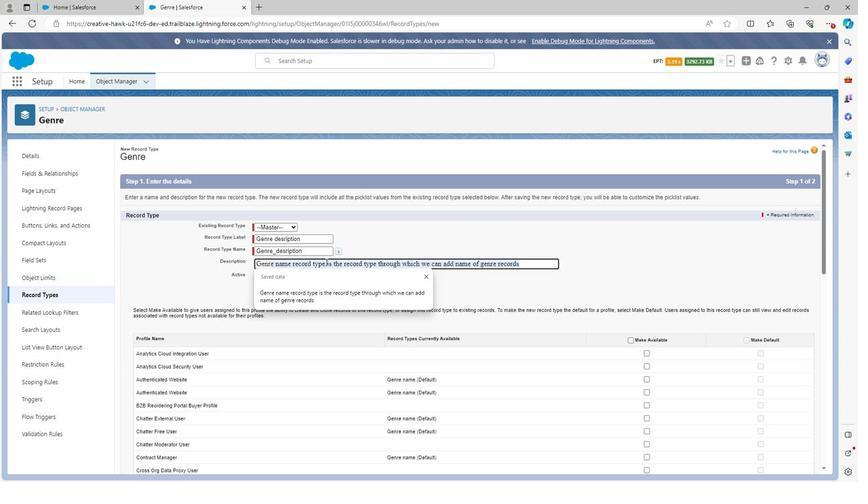 
Action: Mouse moved to (322, 260)
Screenshot: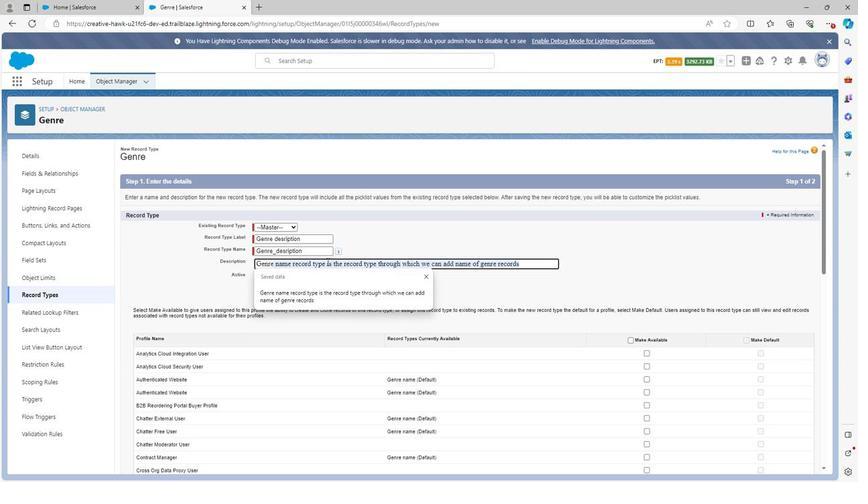 
Action: Key pressed <Key.space>
Screenshot: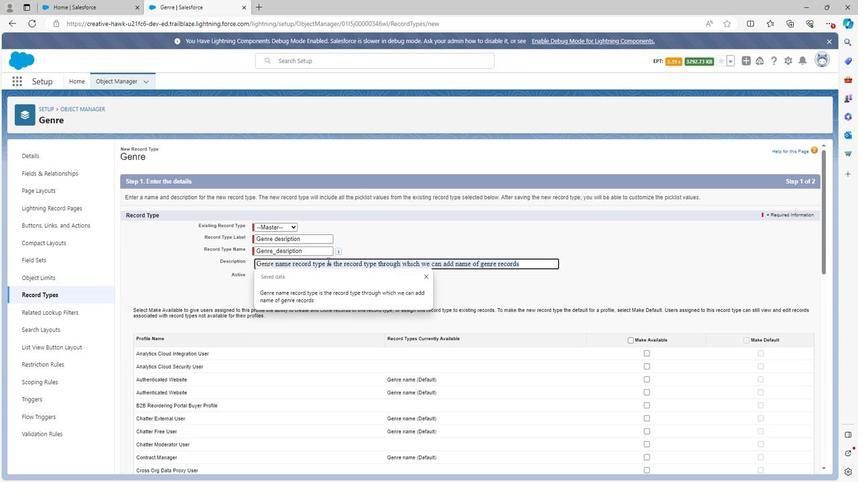 
Action: Mouse moved to (323, 260)
Screenshot: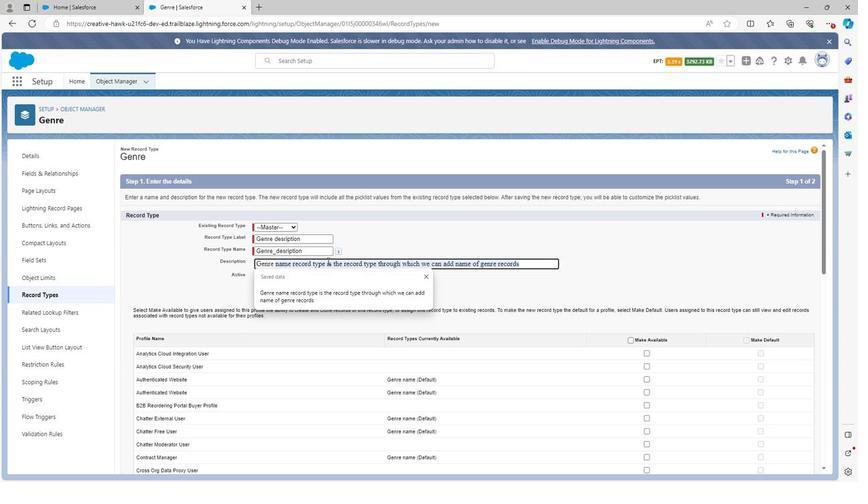 
Action: Key pressed descript
Screenshot: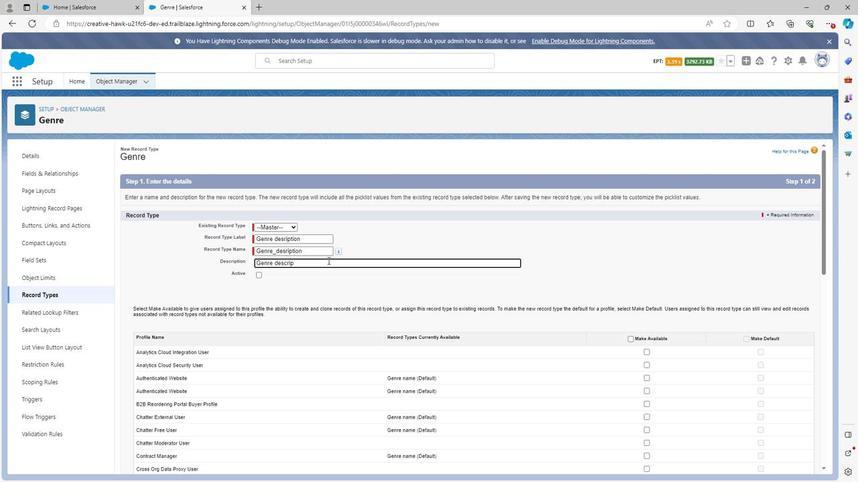 
Action: Mouse moved to (323, 259)
Screenshot: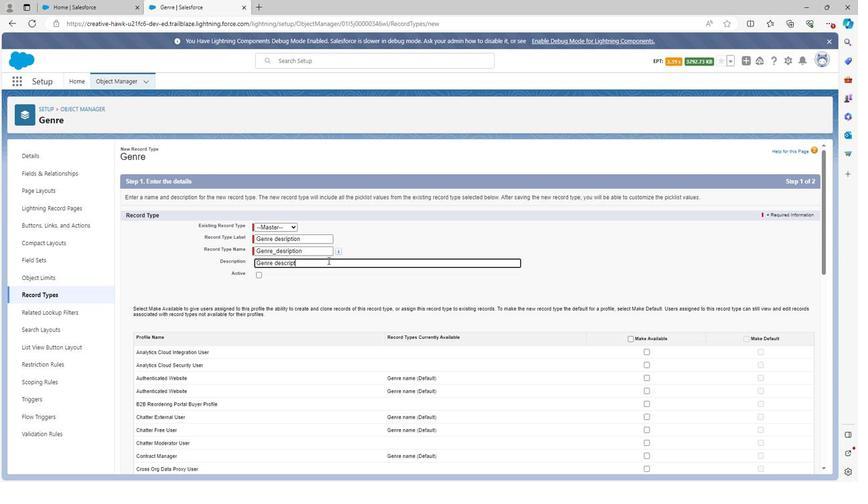 
Action: Key pressed i
Screenshot: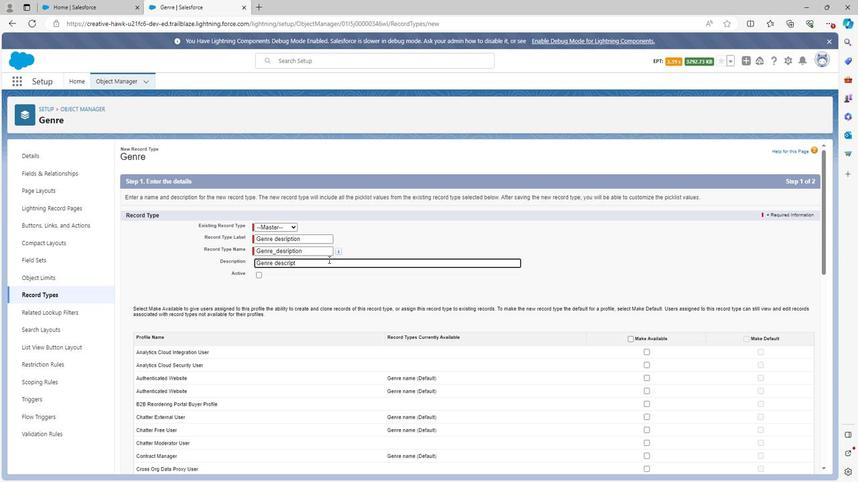
Action: Mouse moved to (323, 259)
